 Task: Look for space in Gonabad, Iran from 24th August, 2023 to 10th September, 2023 for 8 adults in price range Rs.12000 to Rs.15000. Place can be entire place or shared room with 4 bedrooms having 8 beds and 4 bathrooms. Property type can be house, flat, guest house. Amenities needed are: wifi, TV, free parkinig on premises, gym, breakfast. Booking option can be shelf check-in. Required host language is English.
Action: Mouse moved to (566, 110)
Screenshot: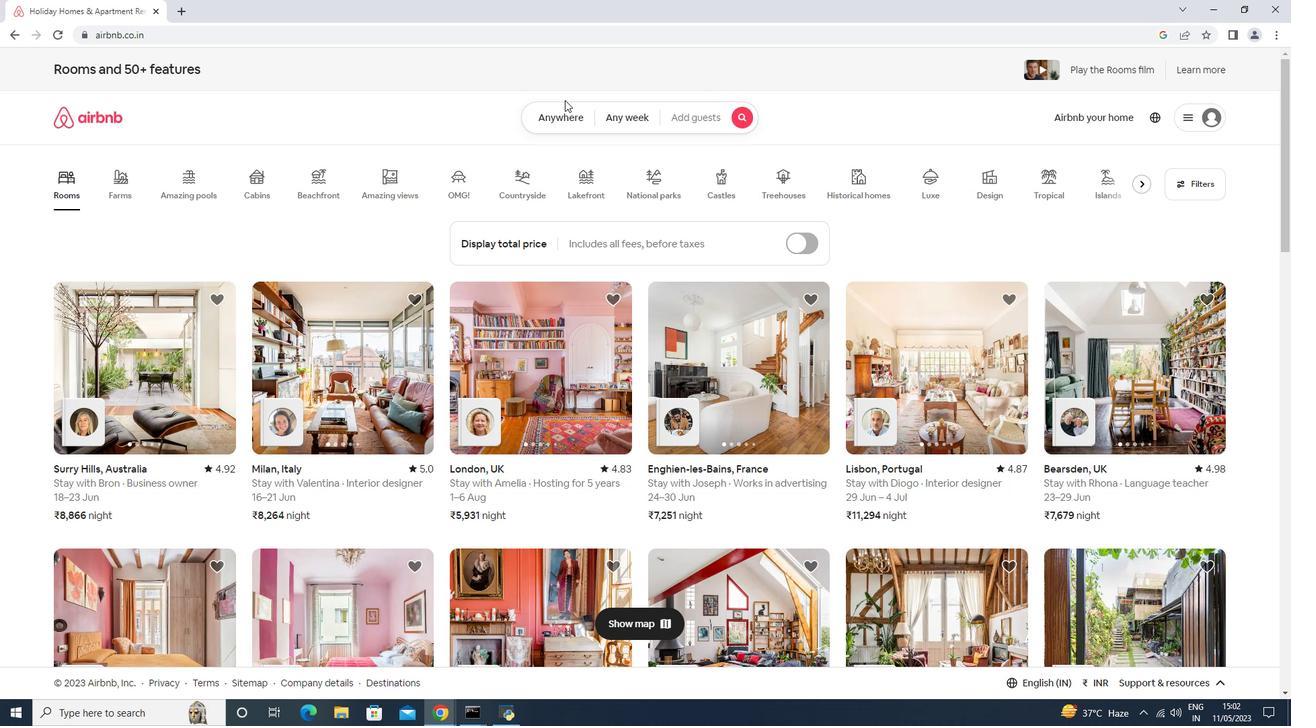 
Action: Mouse pressed left at (565, 105)
Screenshot: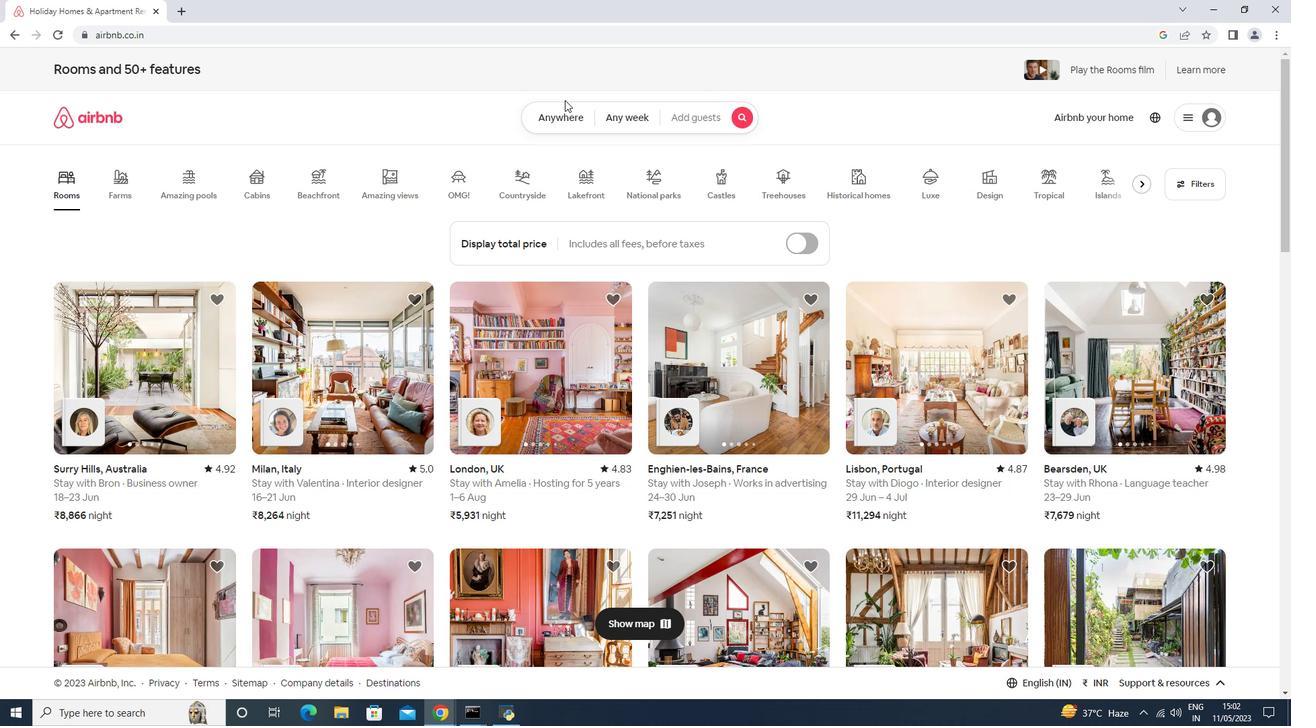 
Action: Mouse moved to (568, 117)
Screenshot: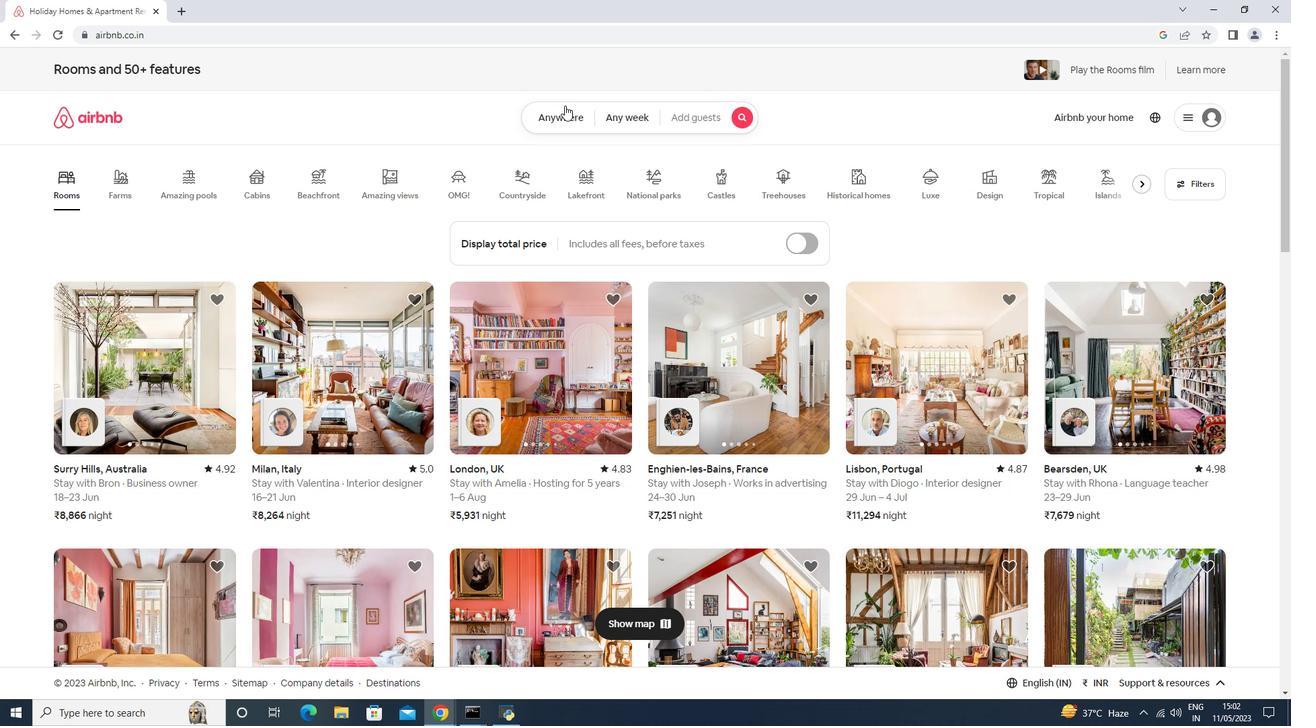 
Action: Mouse pressed left at (568, 117)
Screenshot: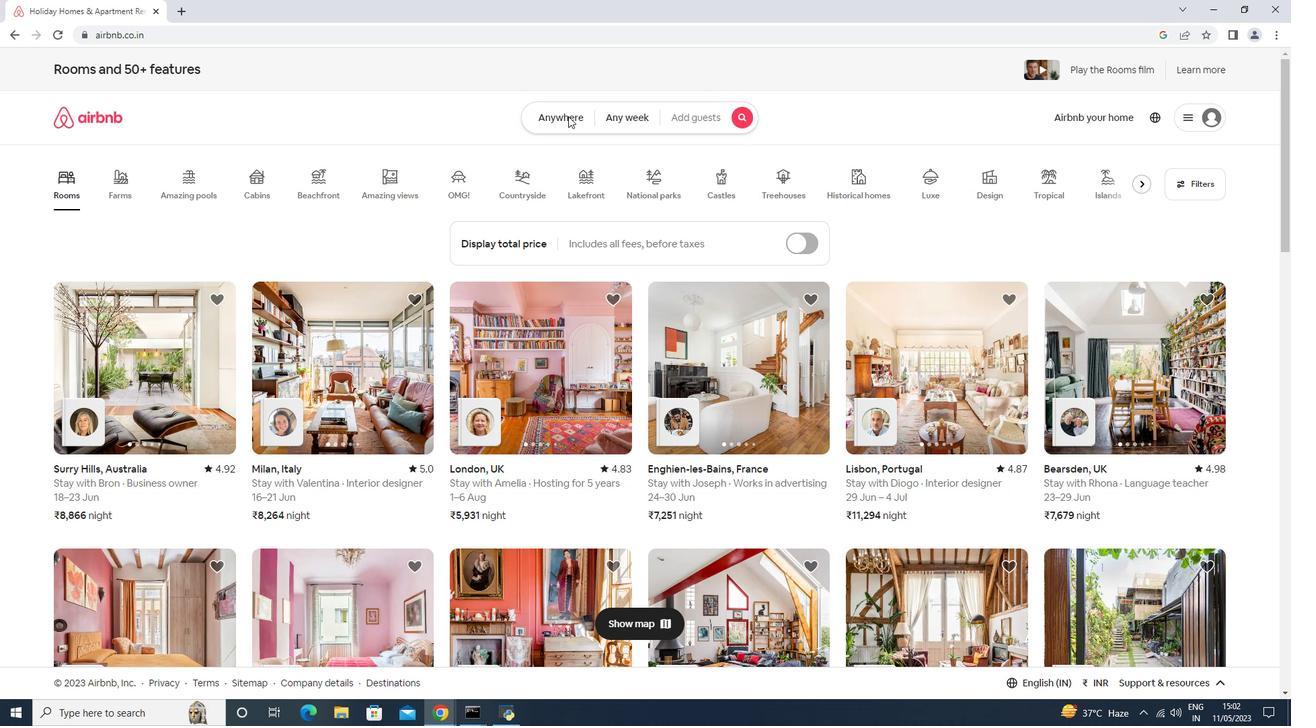 
Action: Mouse moved to (534, 117)
Screenshot: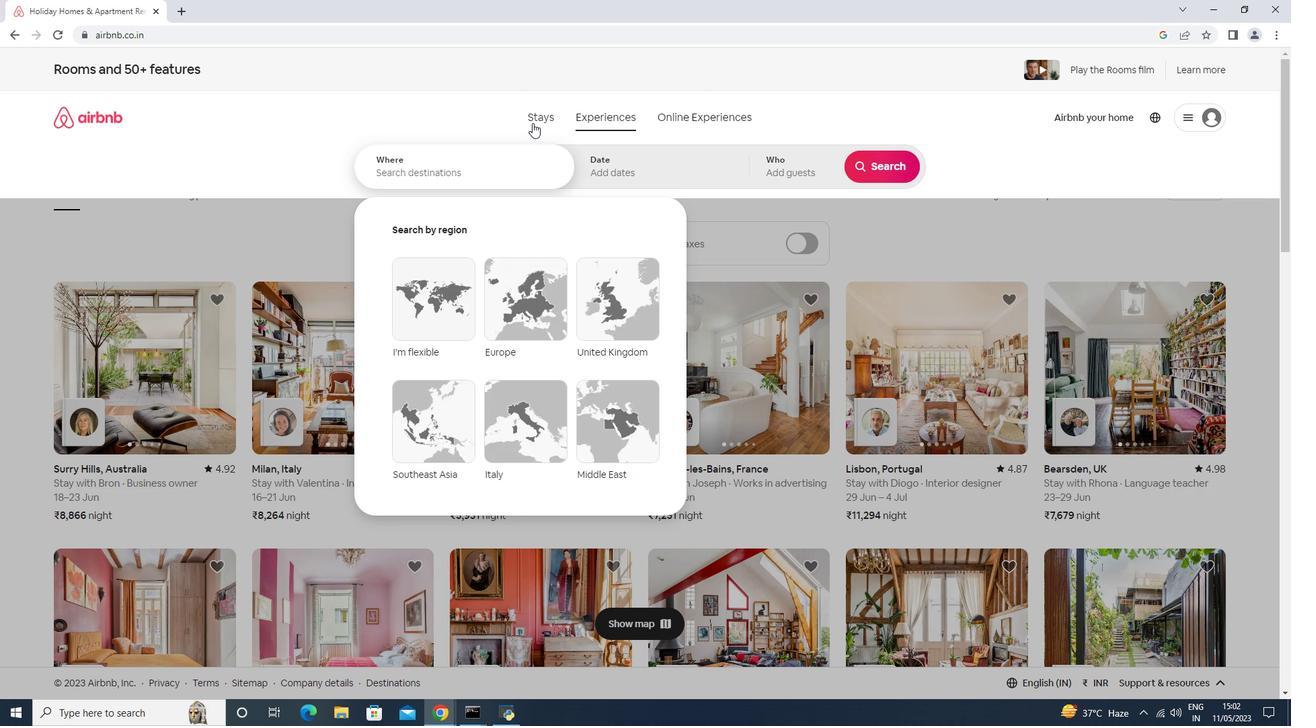 
Action: Mouse pressed left at (534, 117)
Screenshot: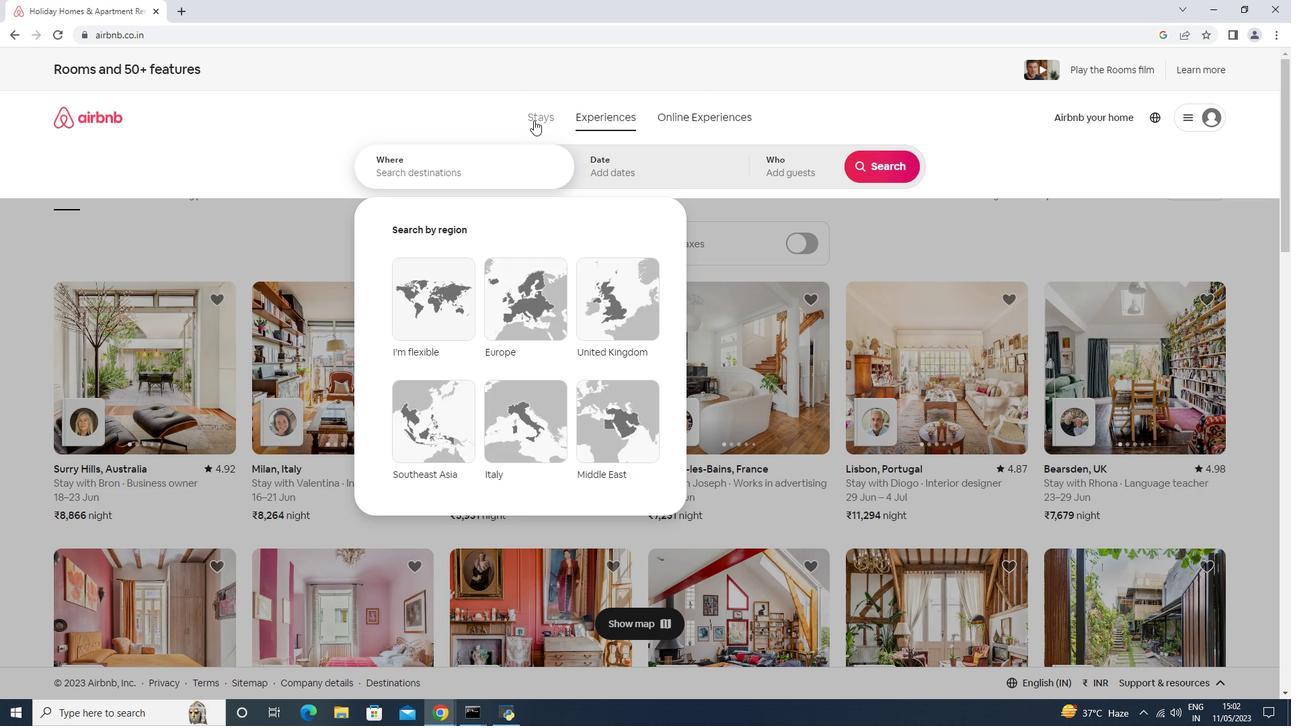 
Action: Mouse moved to (522, 173)
Screenshot: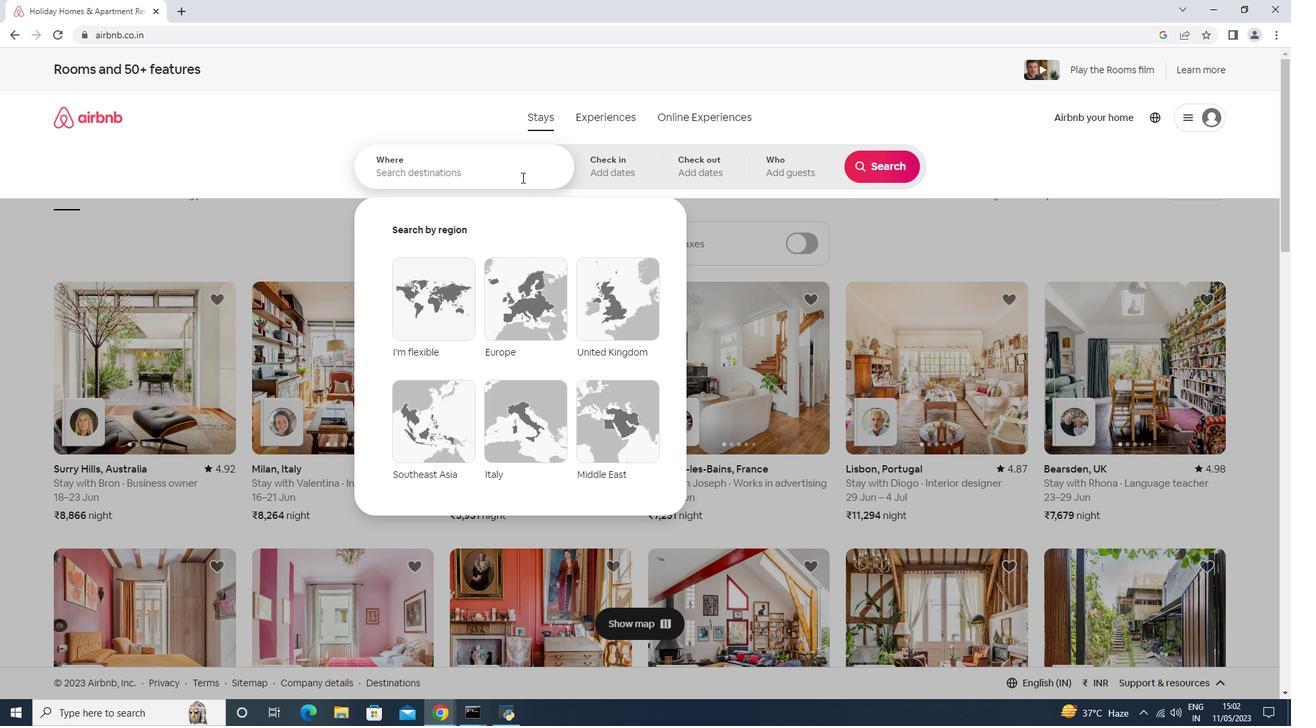
Action: Mouse pressed left at (522, 173)
Screenshot: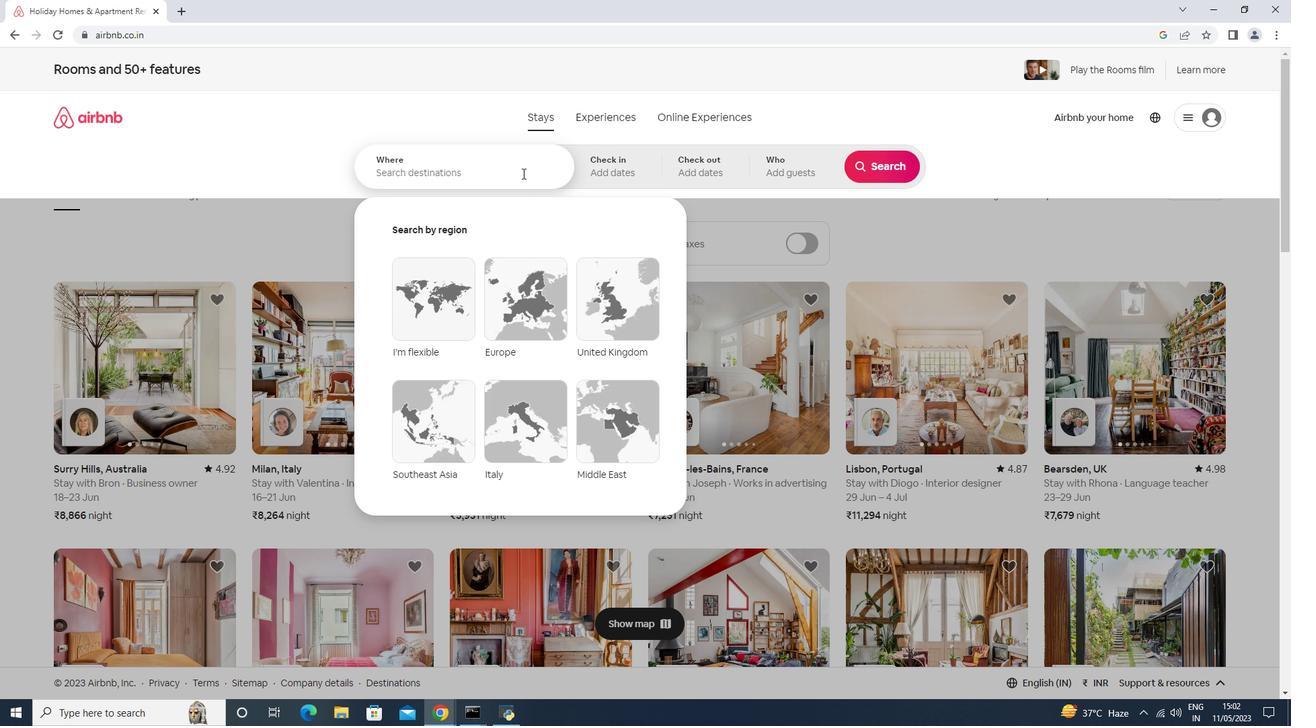 
Action: Mouse moved to (674, 216)
Screenshot: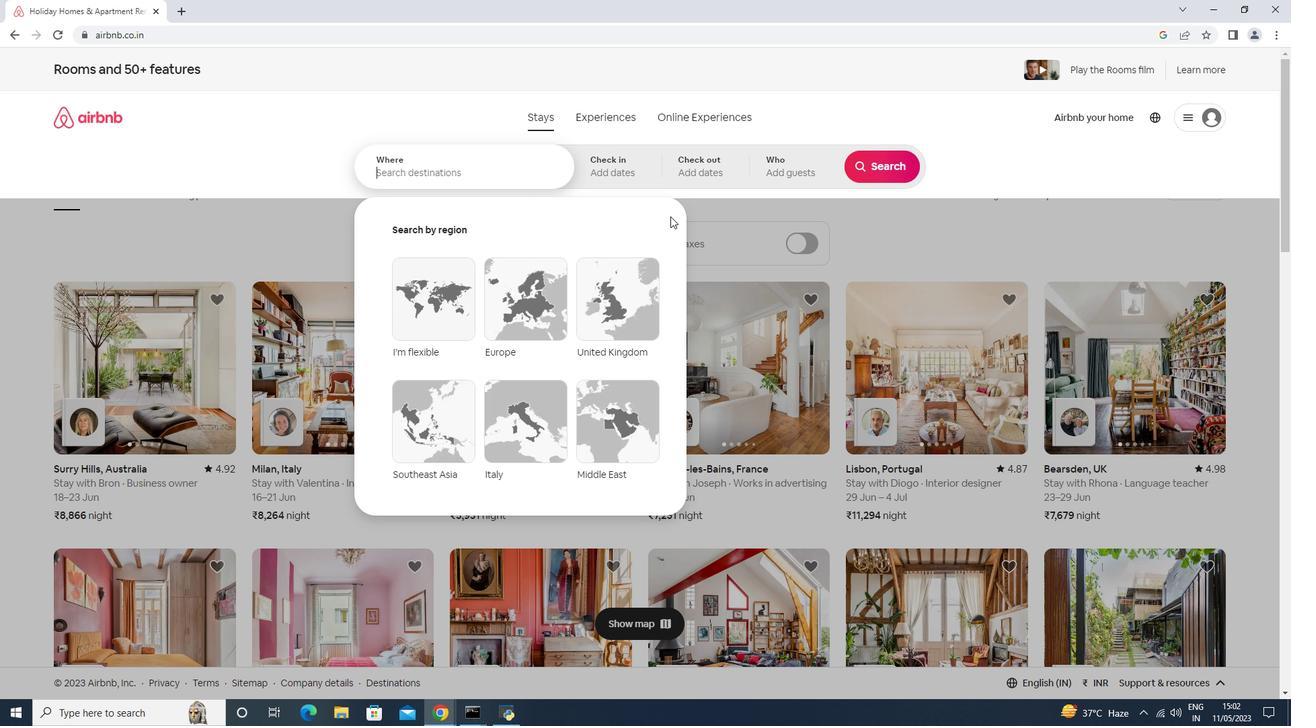 
Action: Key pressed <Key.shift><Key.shift>Gonabad,<Key.shift>Iran
Screenshot: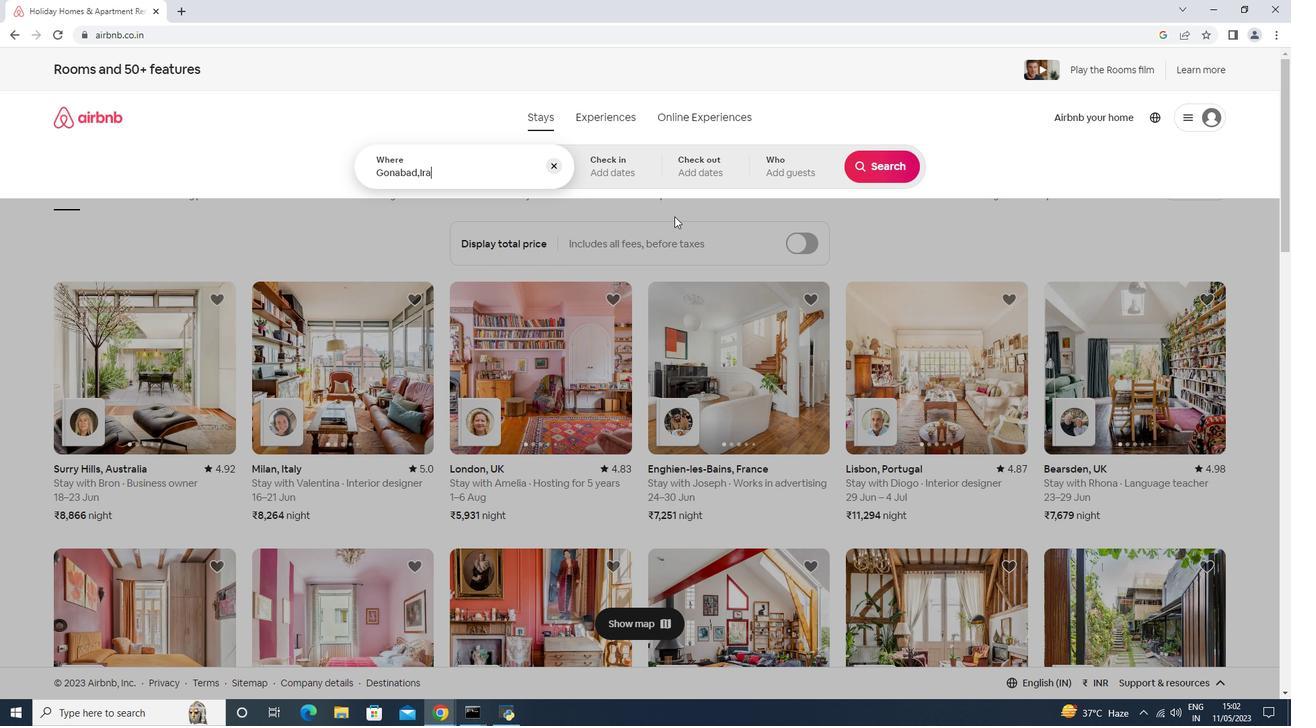 
Action: Mouse moved to (656, 178)
Screenshot: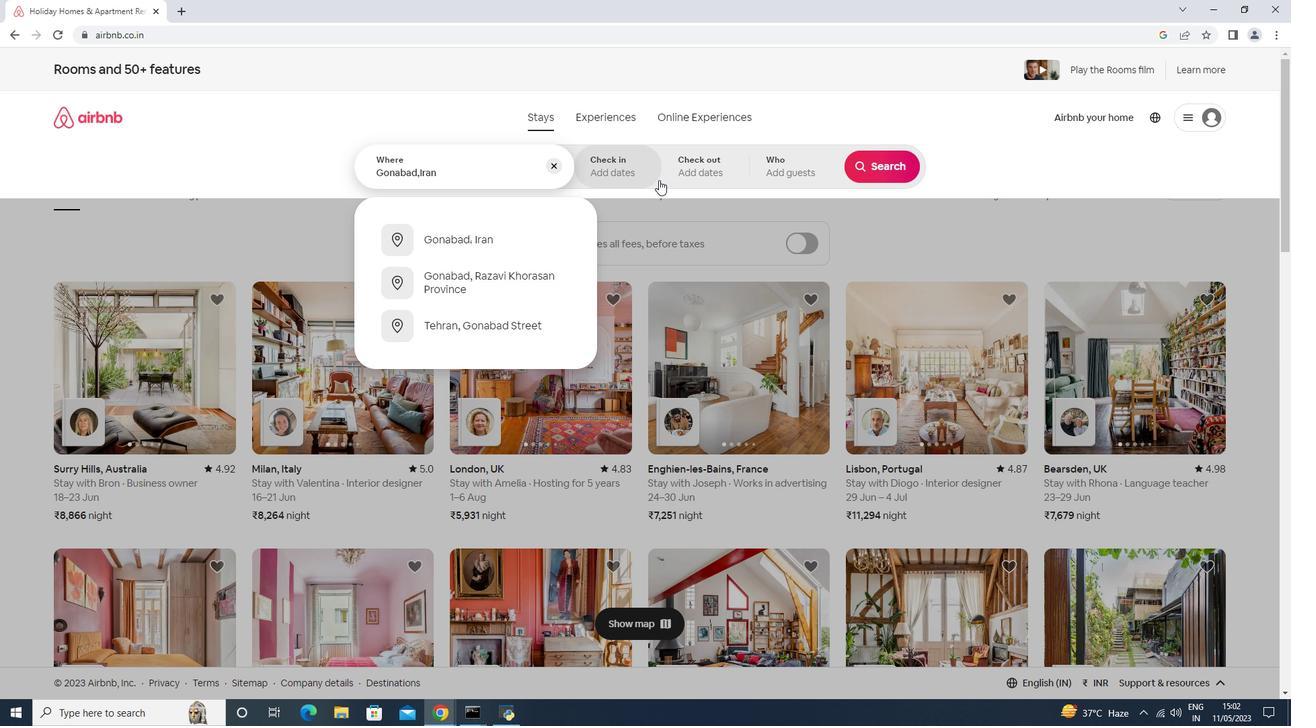 
Action: Mouse pressed left at (656, 178)
Screenshot: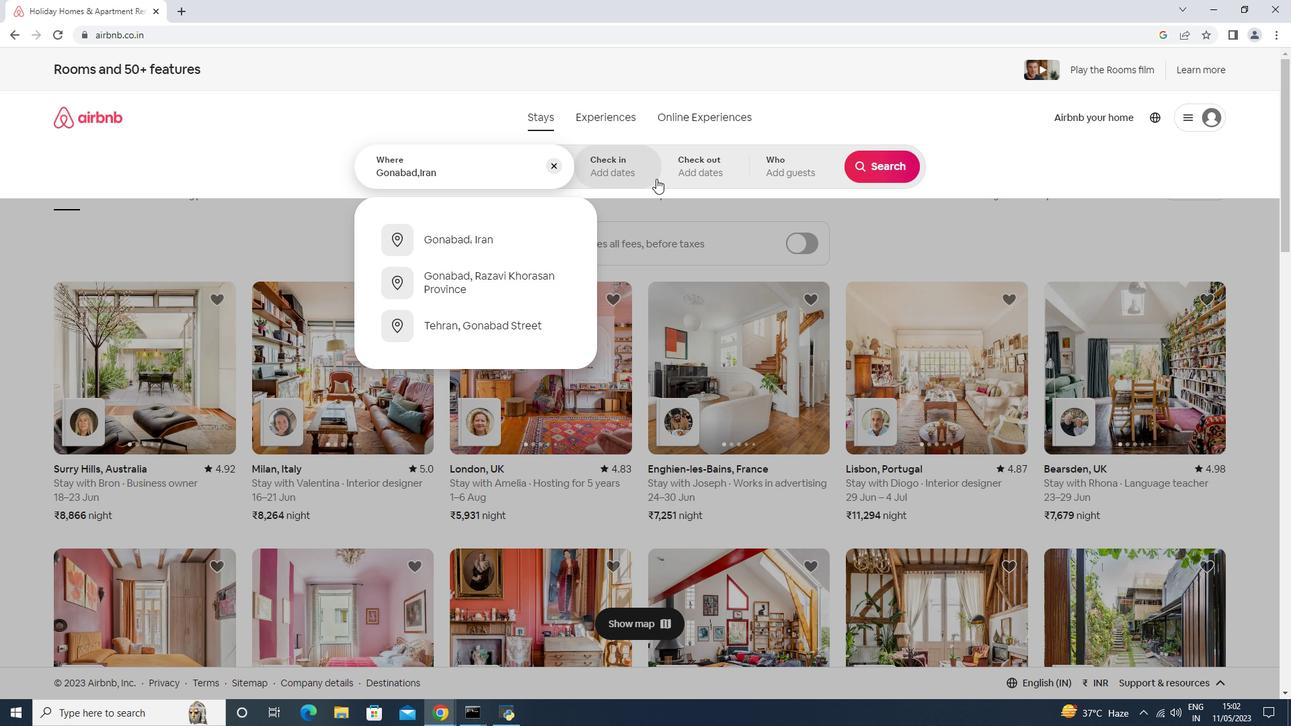 
Action: Mouse moved to (883, 275)
Screenshot: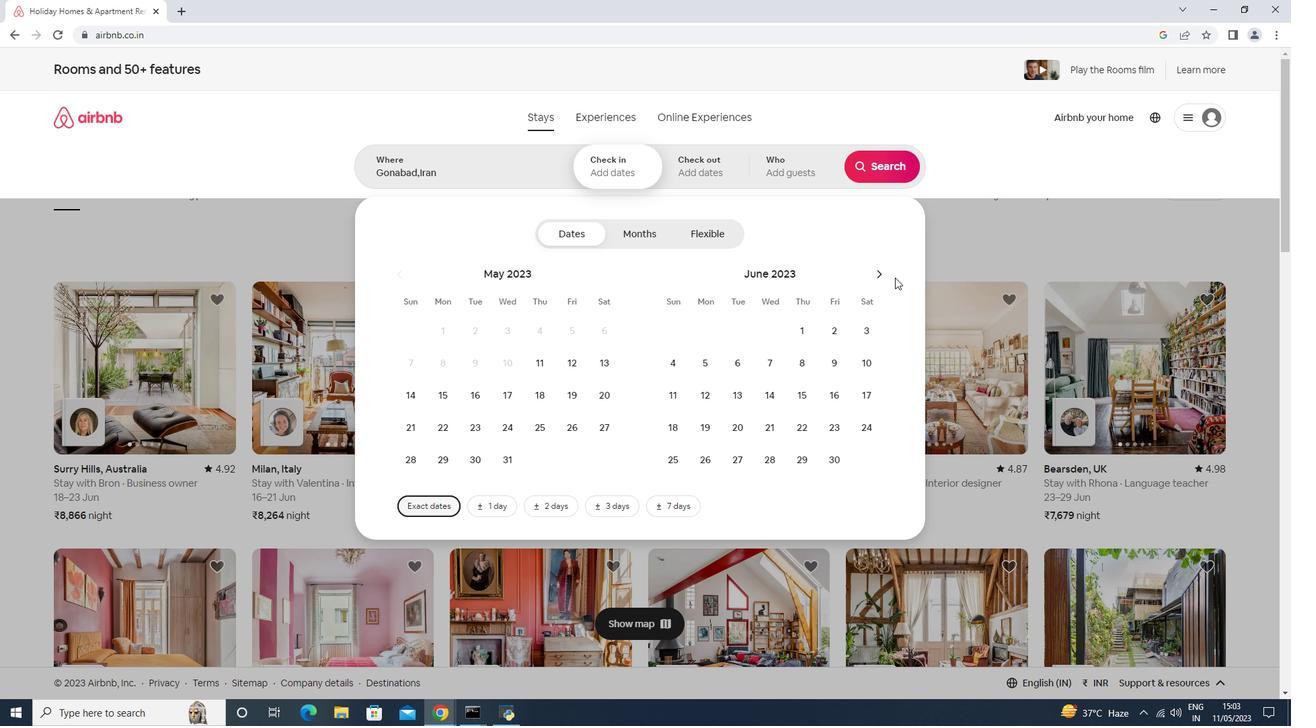 
Action: Mouse pressed left at (883, 275)
Screenshot: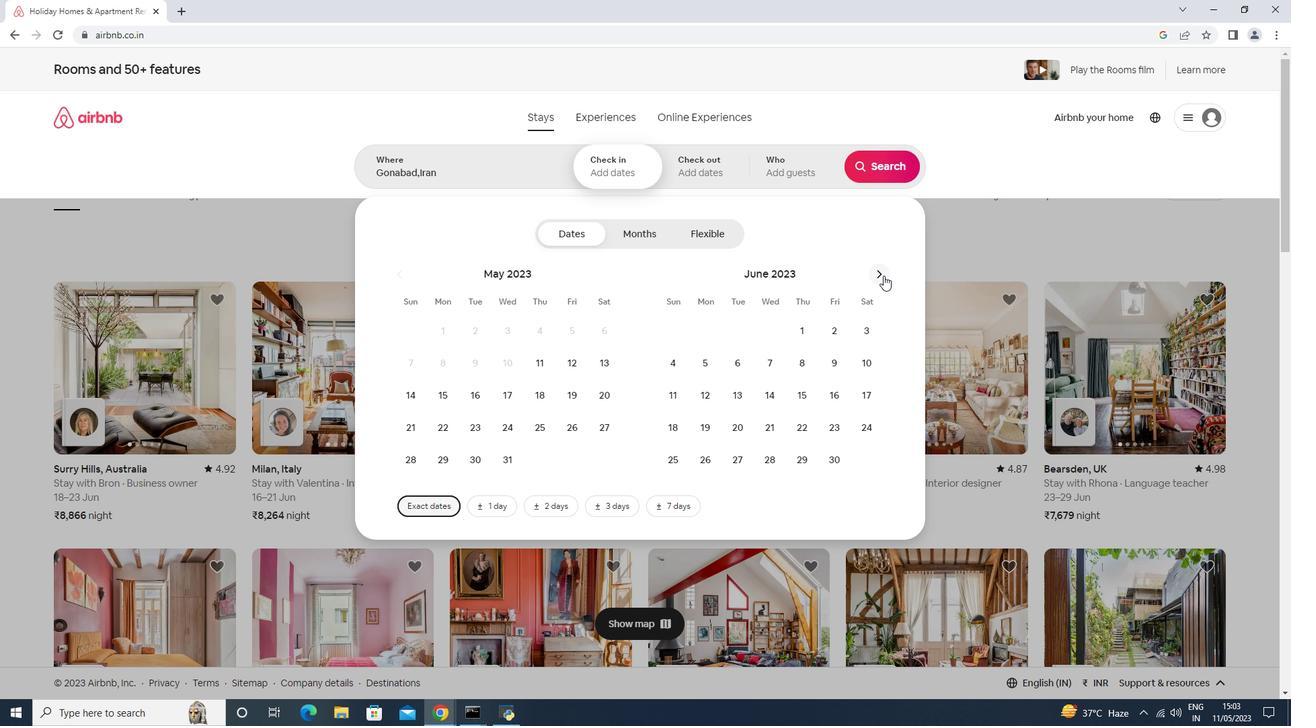 
Action: Mouse pressed left at (883, 275)
Screenshot: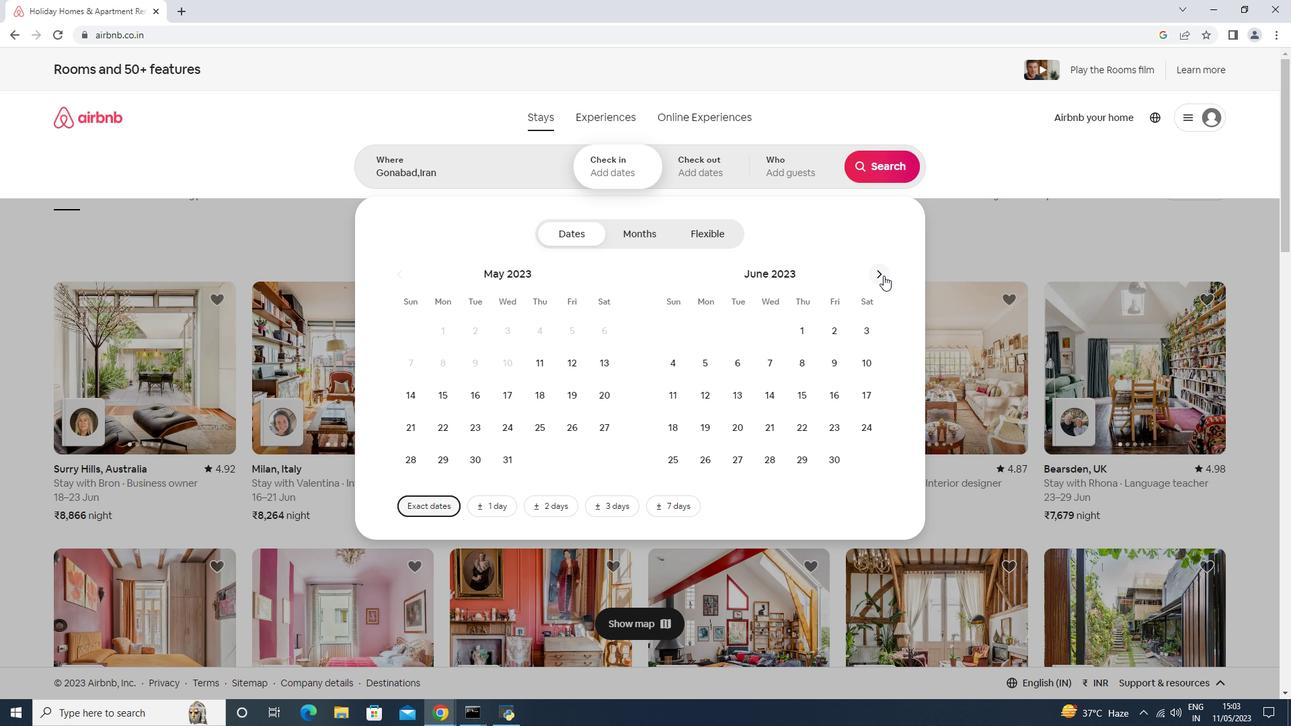 
Action: Mouse pressed left at (883, 275)
Screenshot: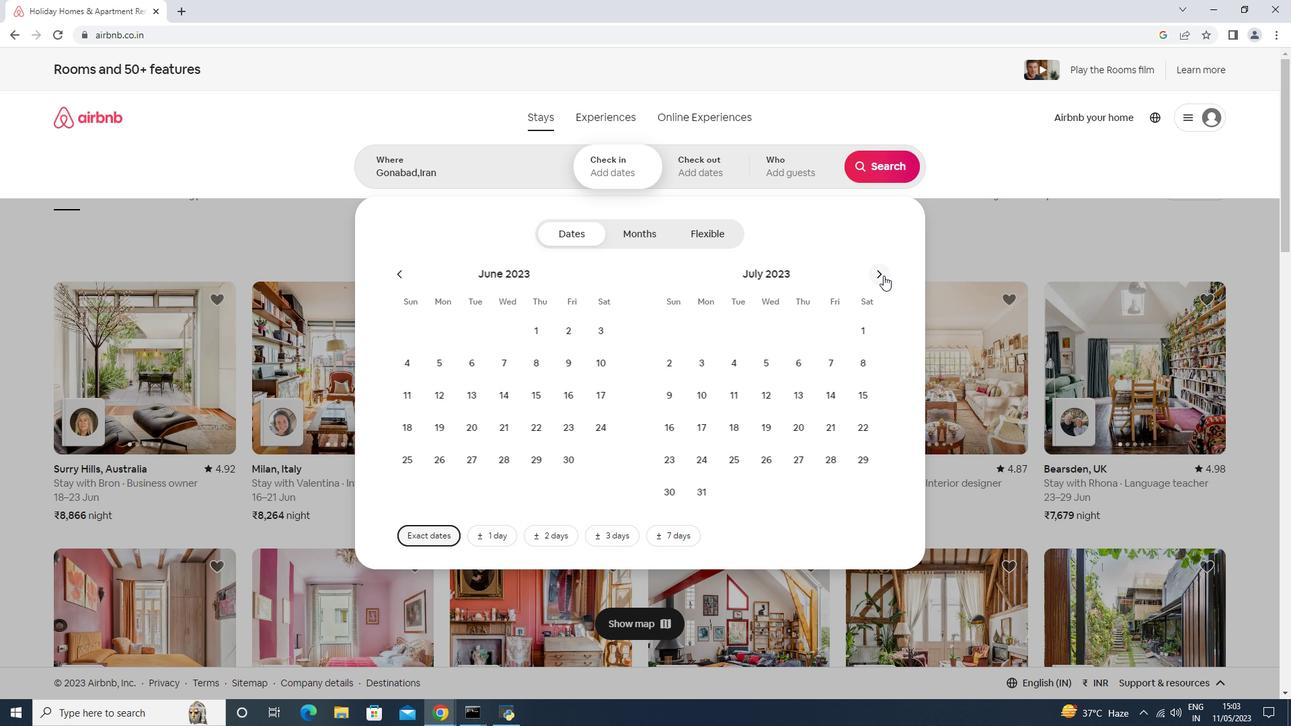 
Action: Mouse moved to (542, 427)
Screenshot: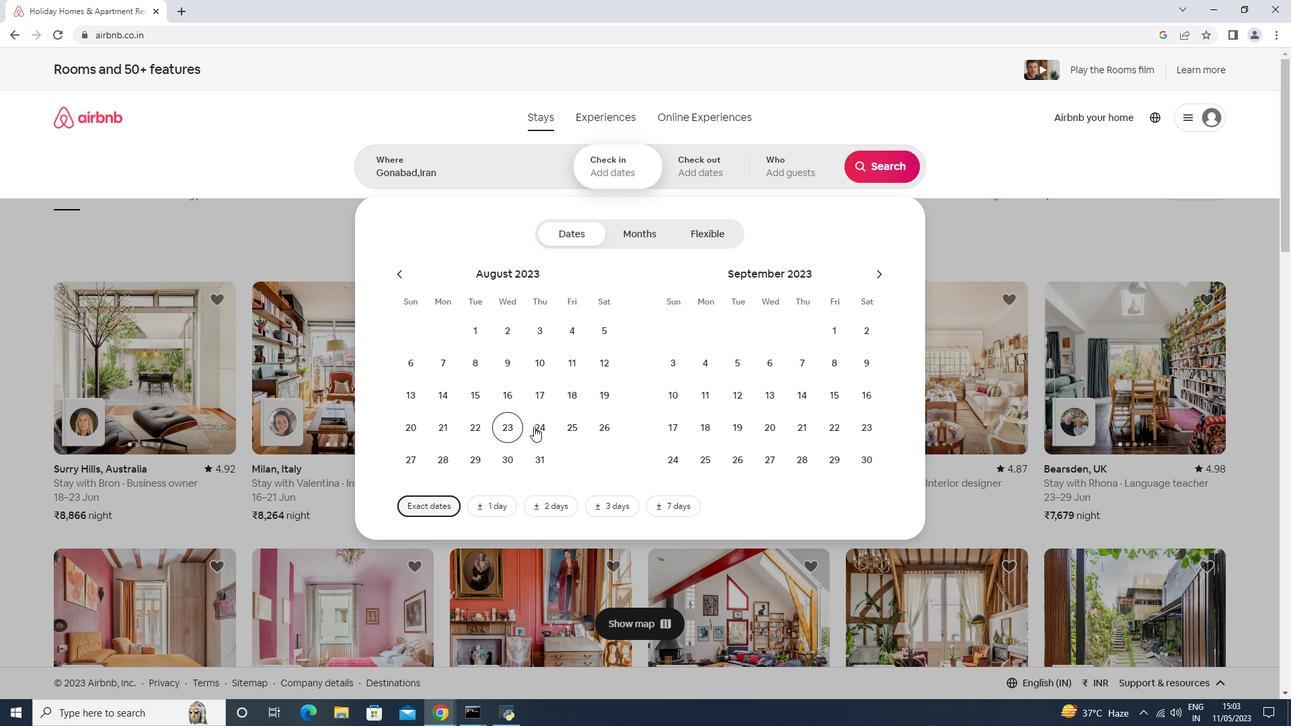 
Action: Mouse pressed left at (542, 427)
Screenshot: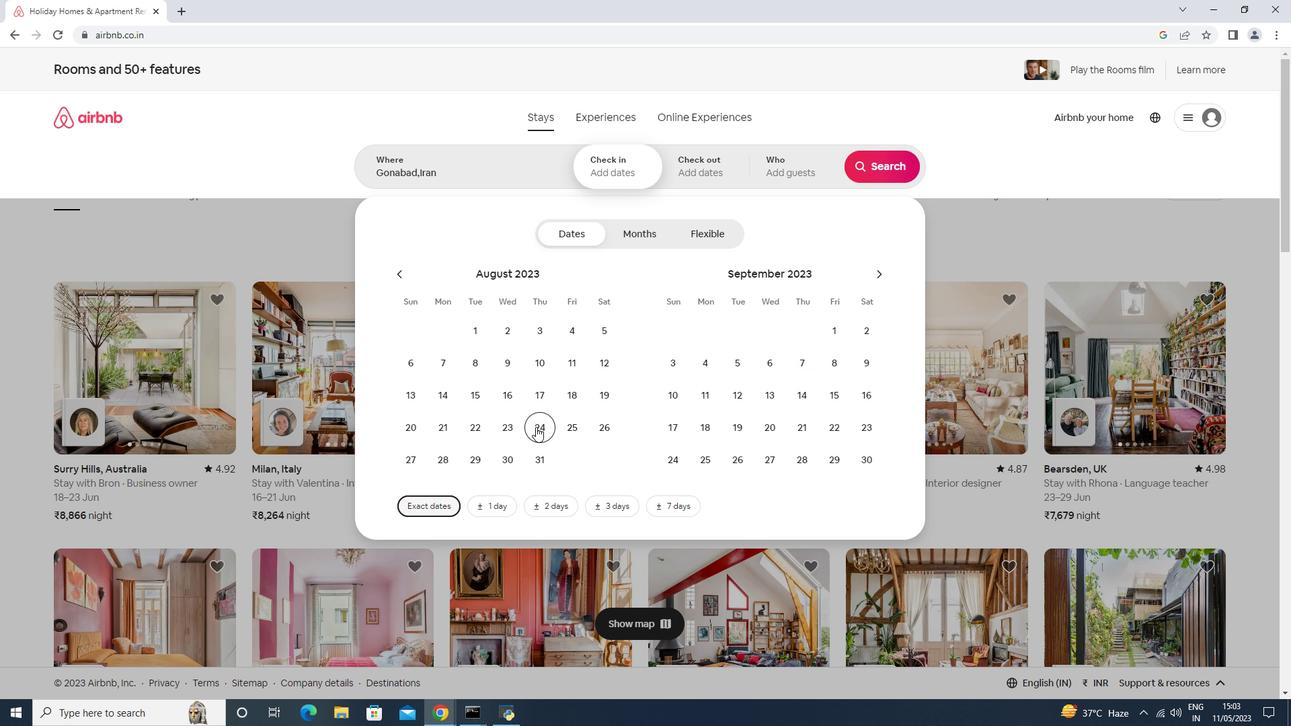 
Action: Mouse moved to (663, 400)
Screenshot: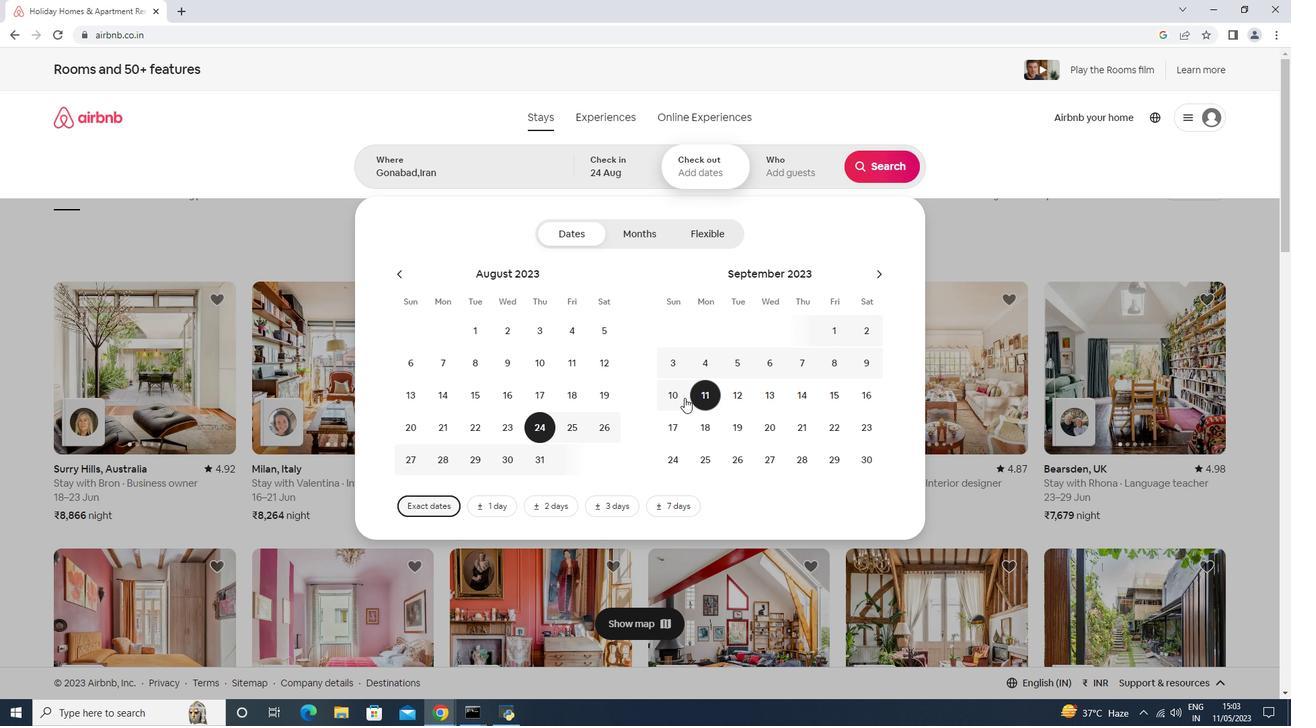 
Action: Mouse pressed left at (663, 400)
Screenshot: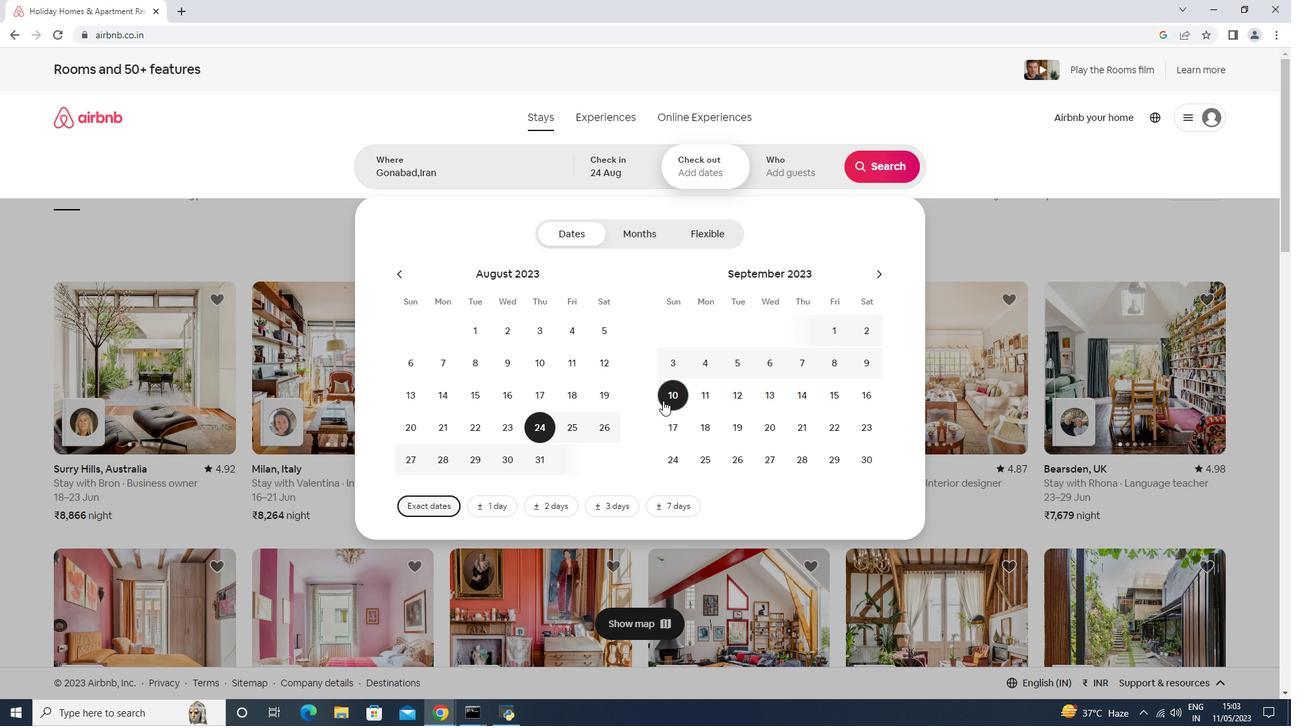 
Action: Mouse moved to (787, 178)
Screenshot: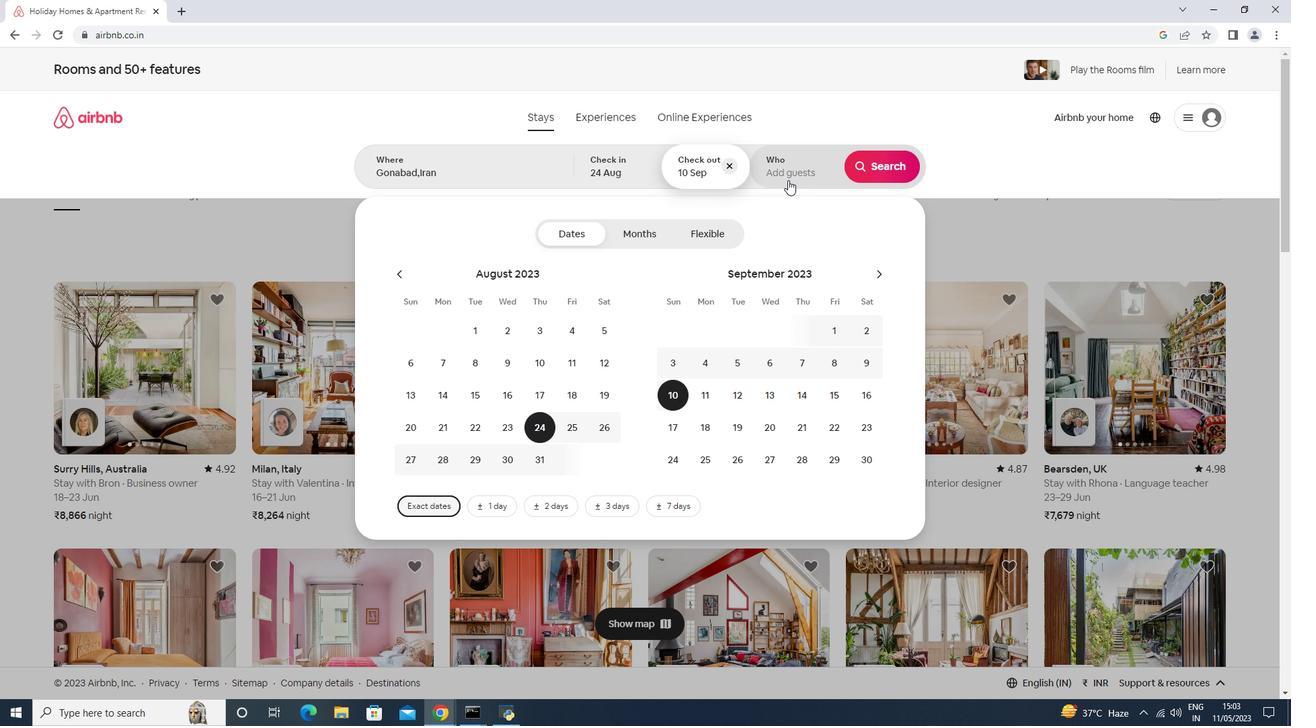 
Action: Mouse pressed left at (787, 178)
Screenshot: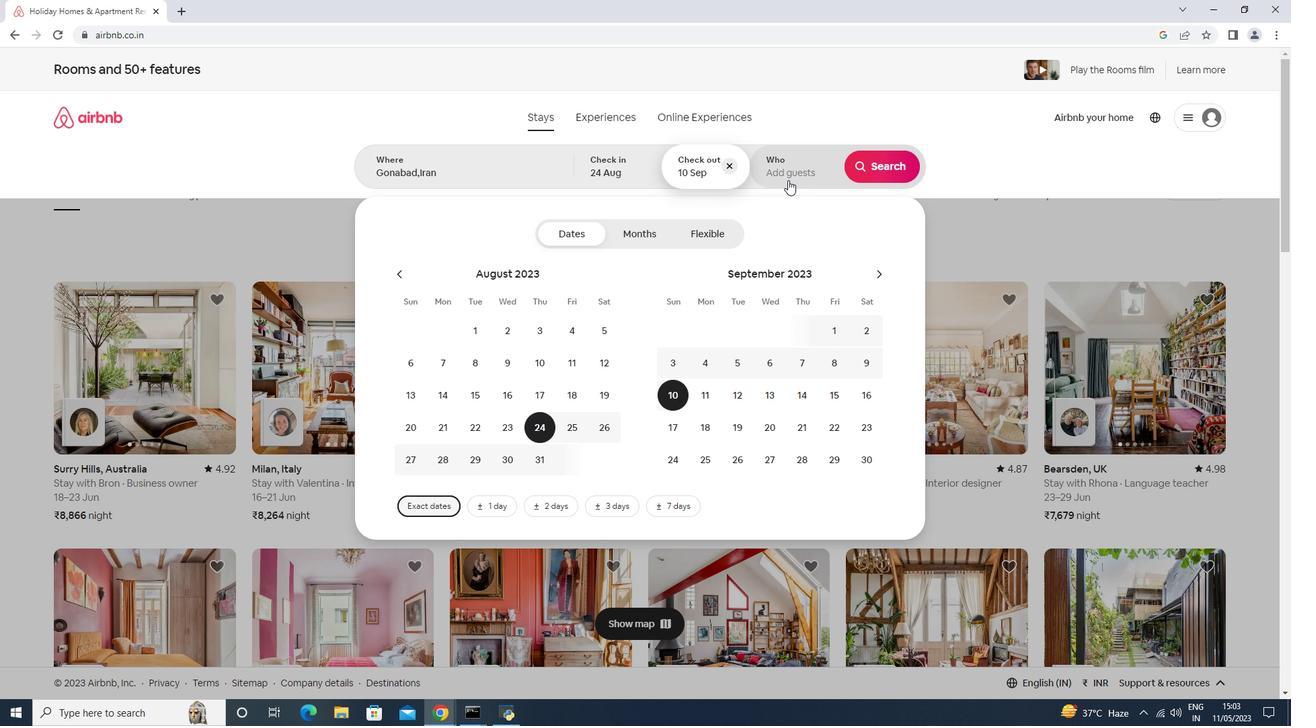 
Action: Mouse moved to (883, 241)
Screenshot: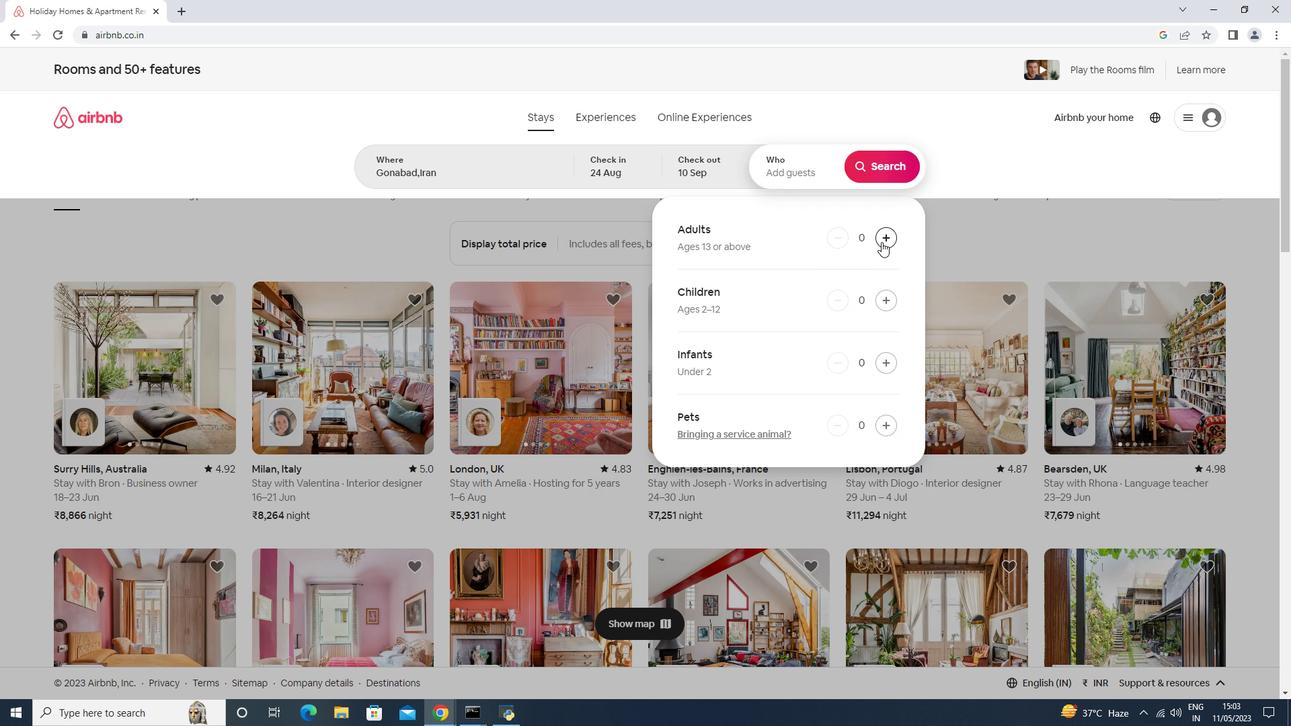 
Action: Mouse pressed left at (883, 241)
Screenshot: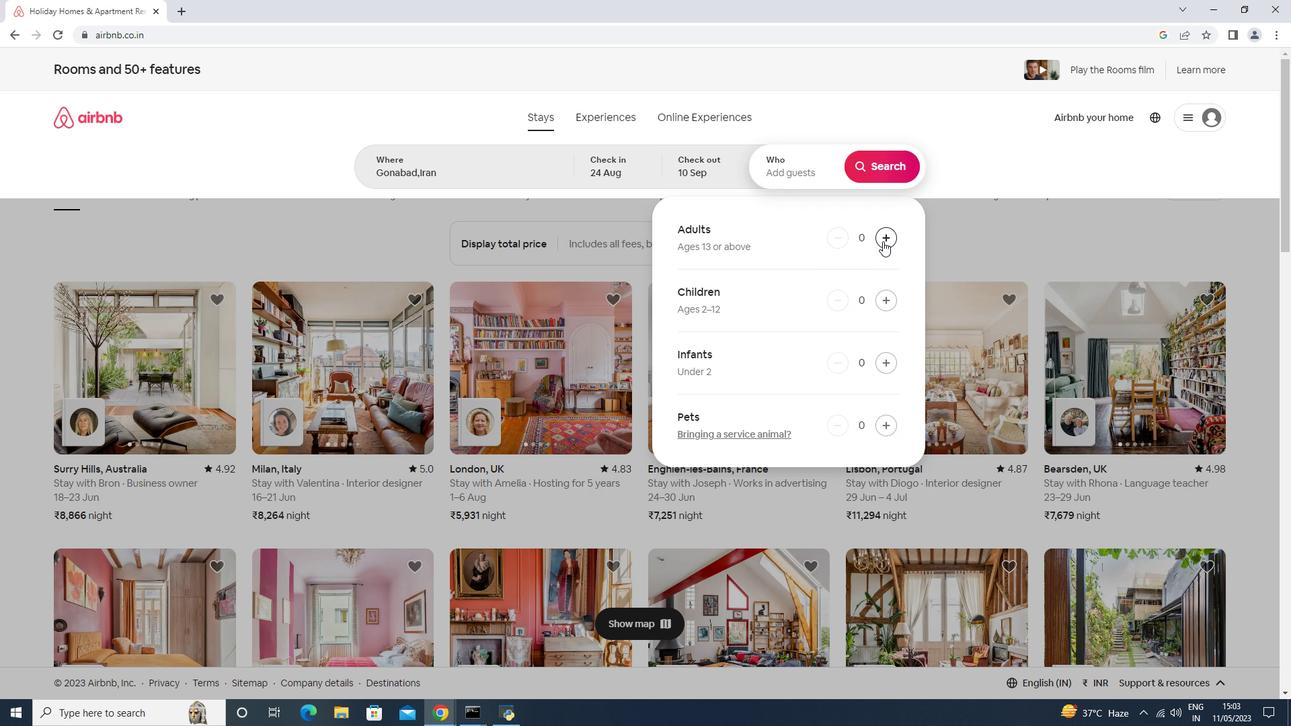 
Action: Mouse moved to (883, 240)
Screenshot: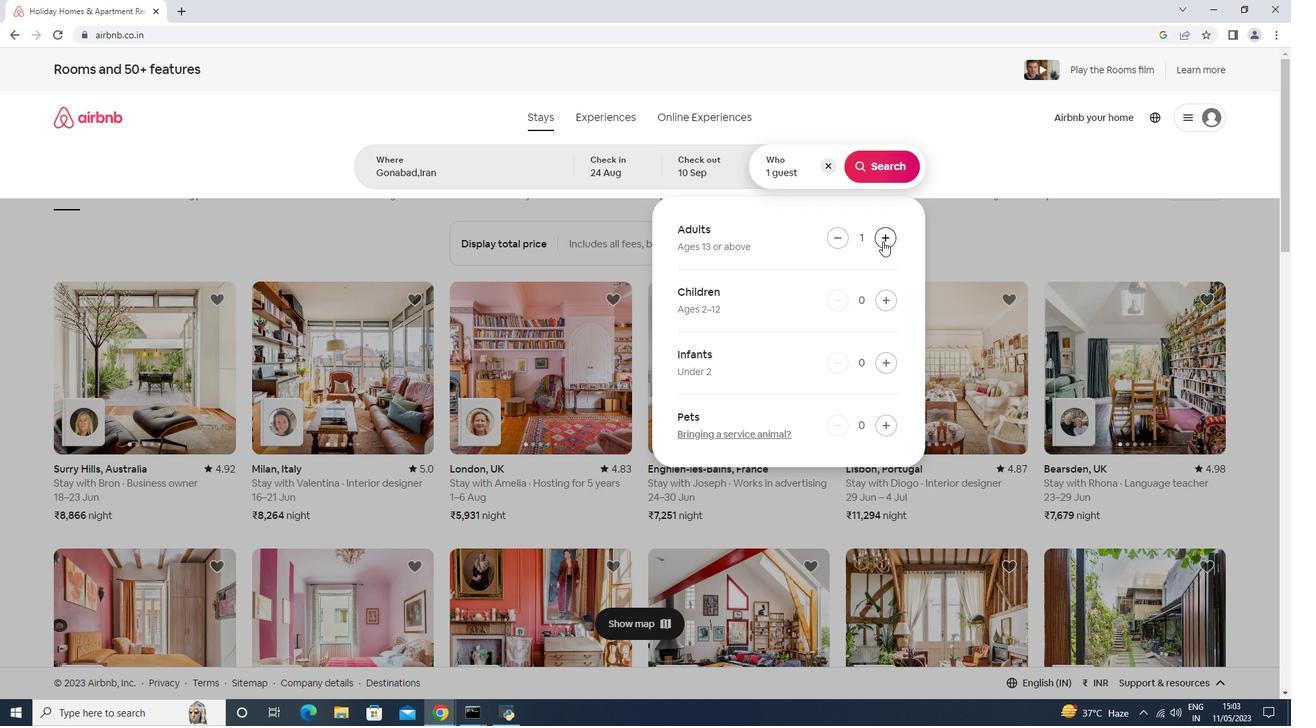 
Action: Mouse pressed left at (883, 240)
Screenshot: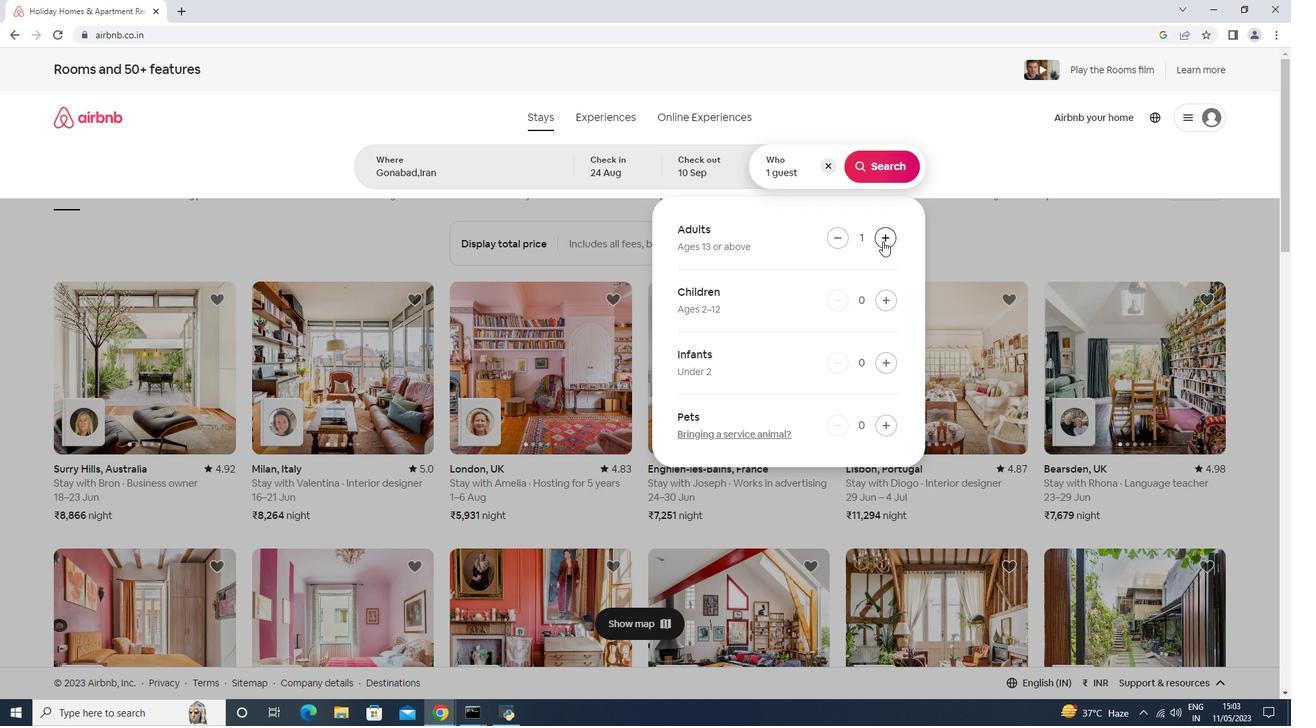 
Action: Mouse pressed left at (883, 240)
Screenshot: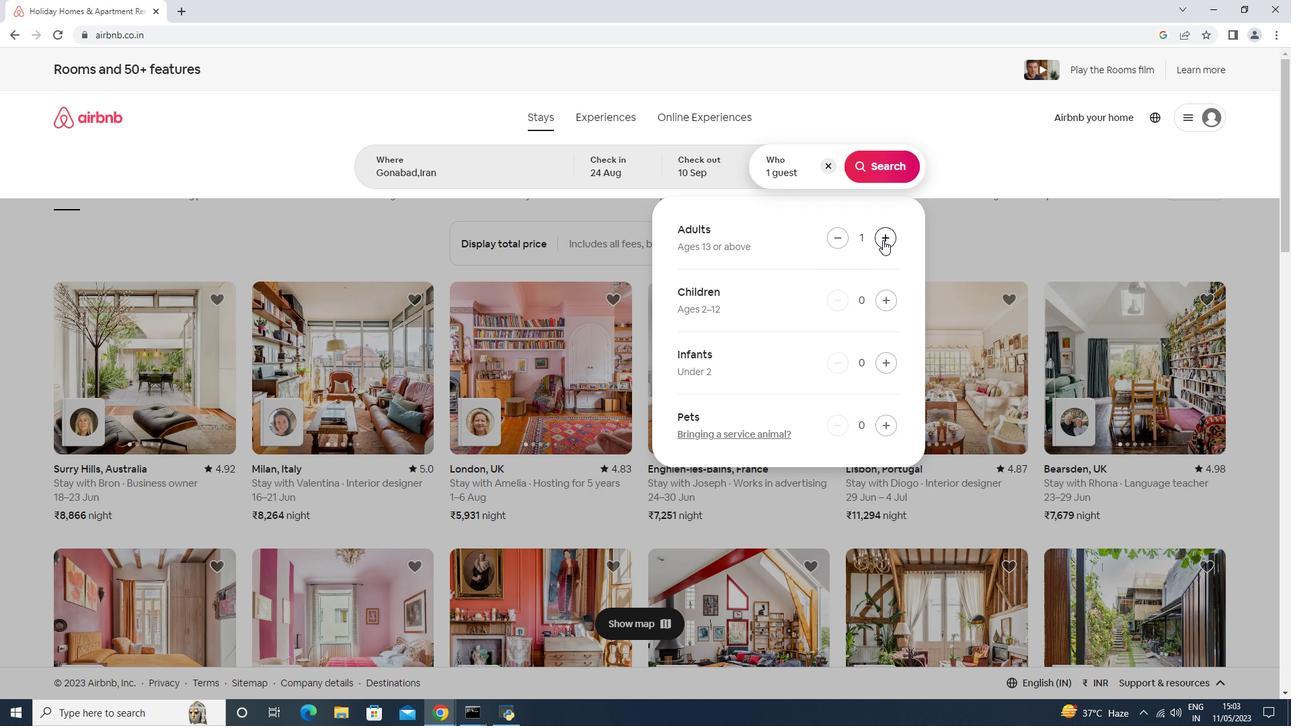 
Action: Mouse moved to (882, 240)
Screenshot: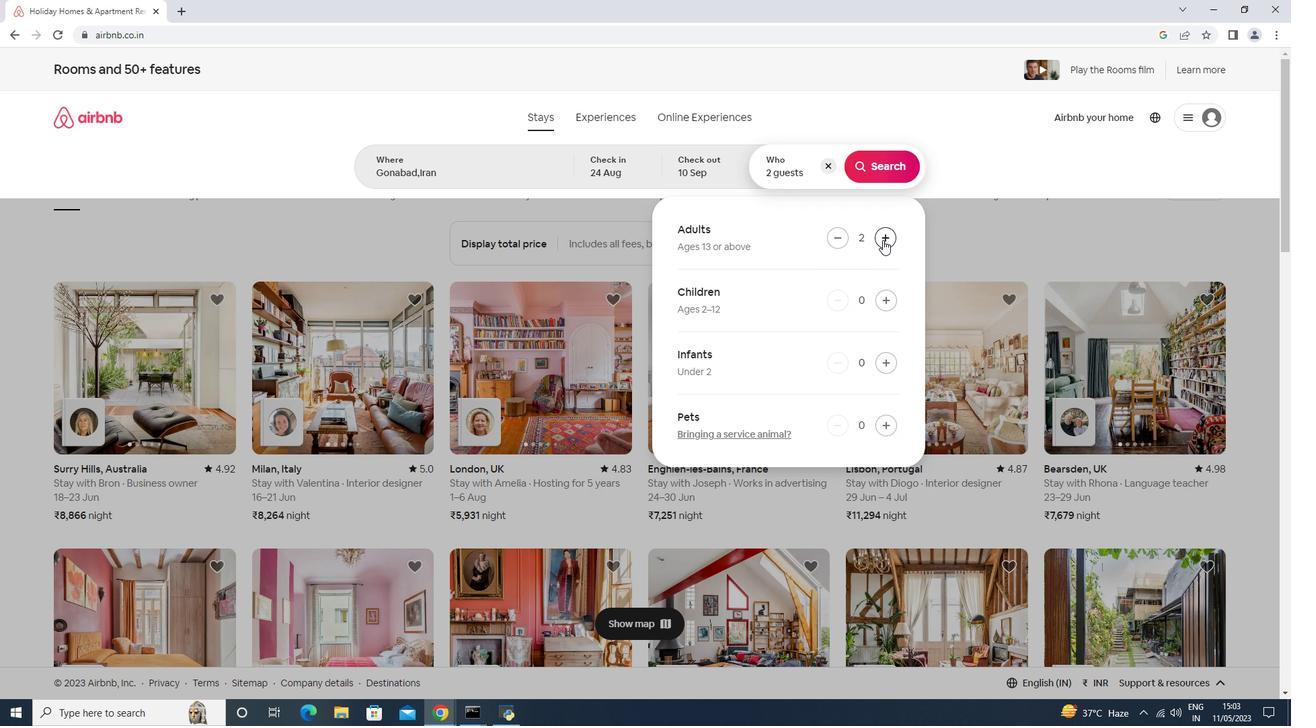 
Action: Mouse pressed left at (882, 240)
Screenshot: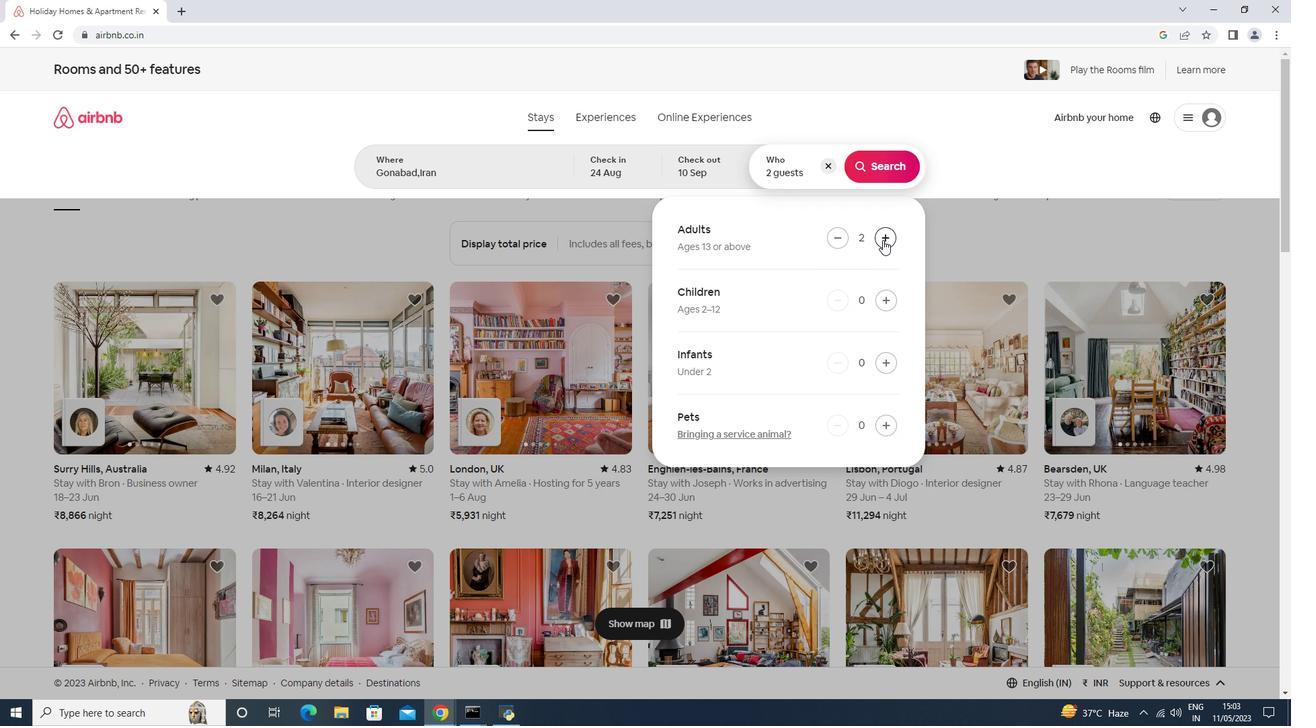 
Action: Mouse pressed left at (882, 240)
Screenshot: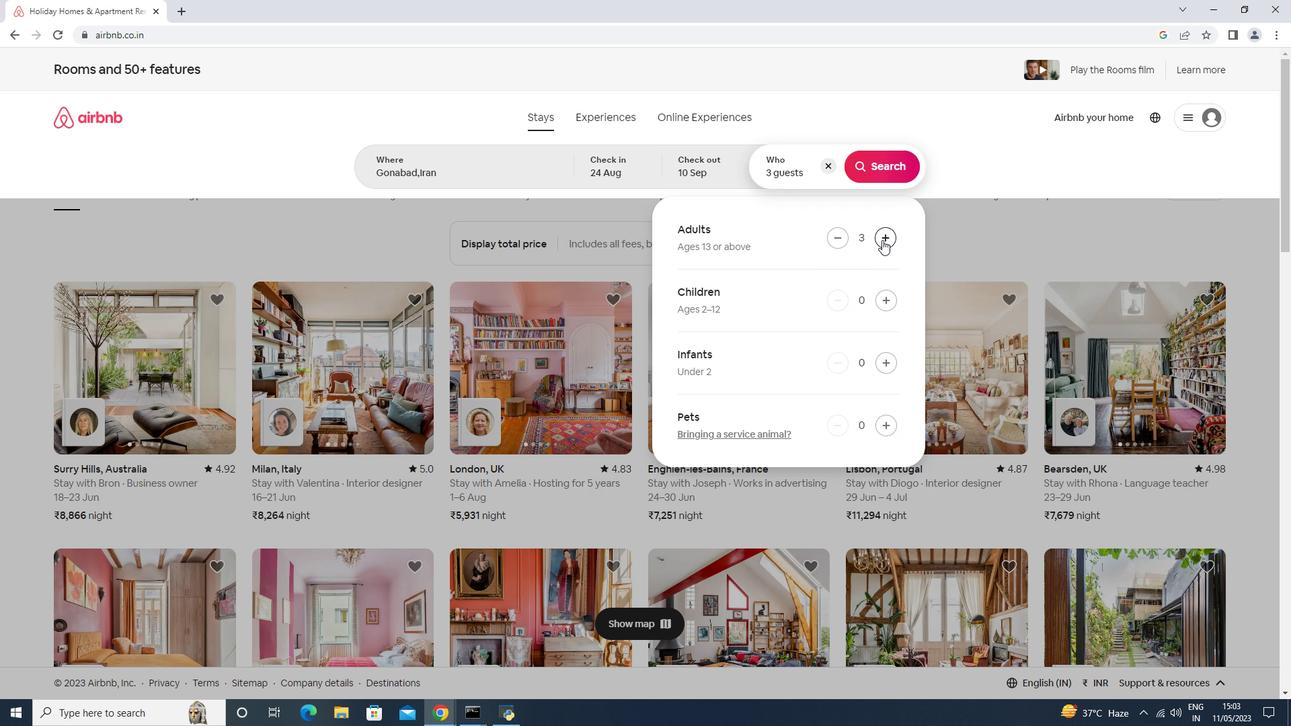 
Action: Mouse pressed left at (882, 240)
Screenshot: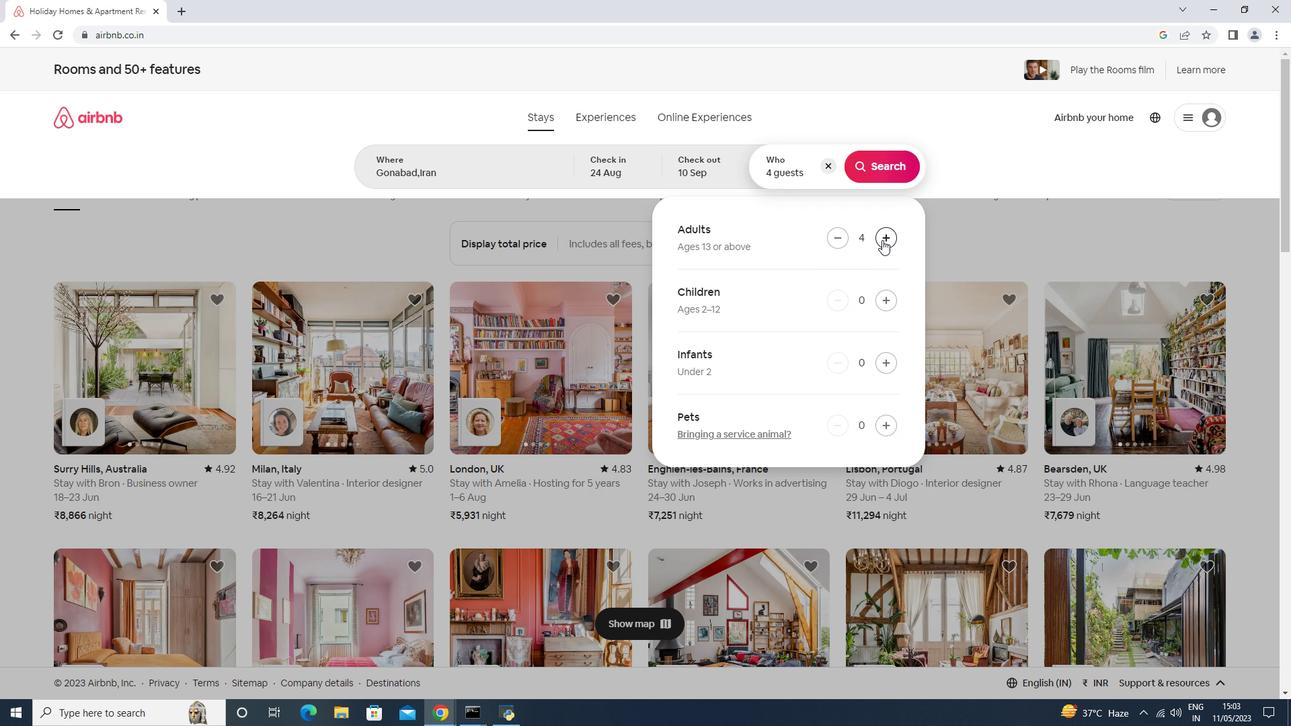 
Action: Mouse pressed left at (882, 240)
Screenshot: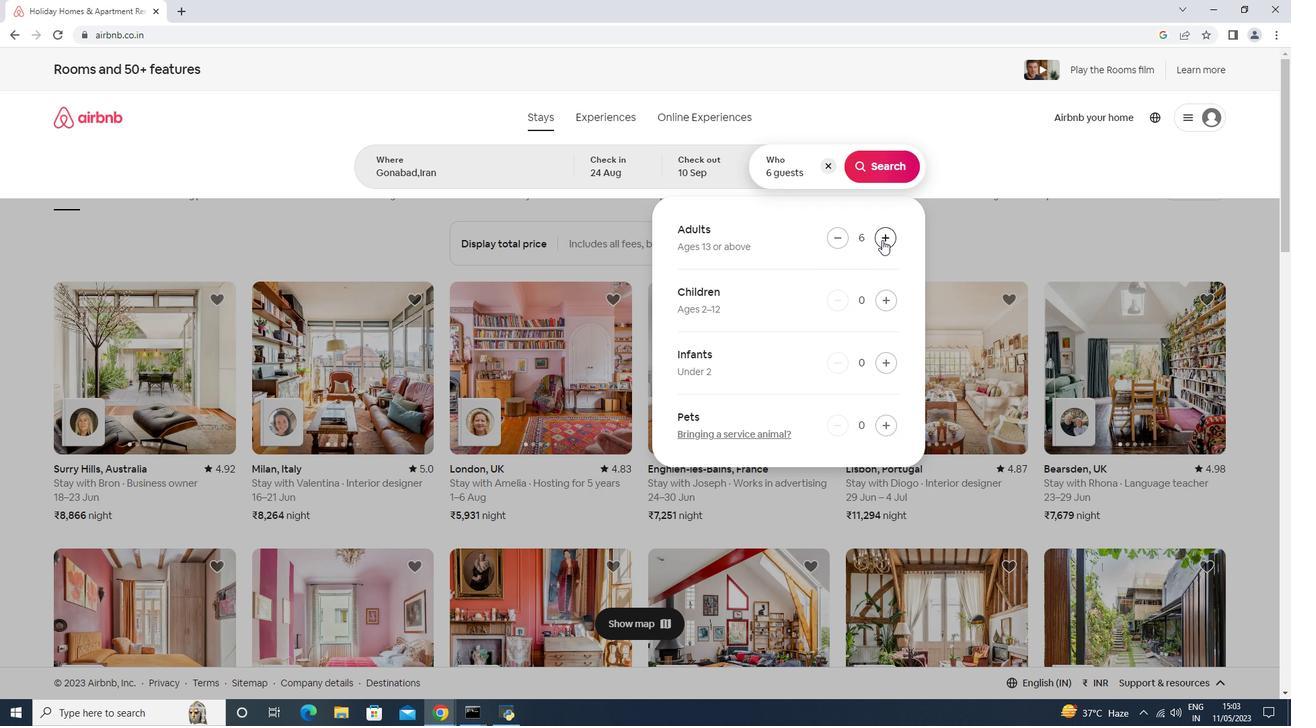 
Action: Mouse moved to (879, 243)
Screenshot: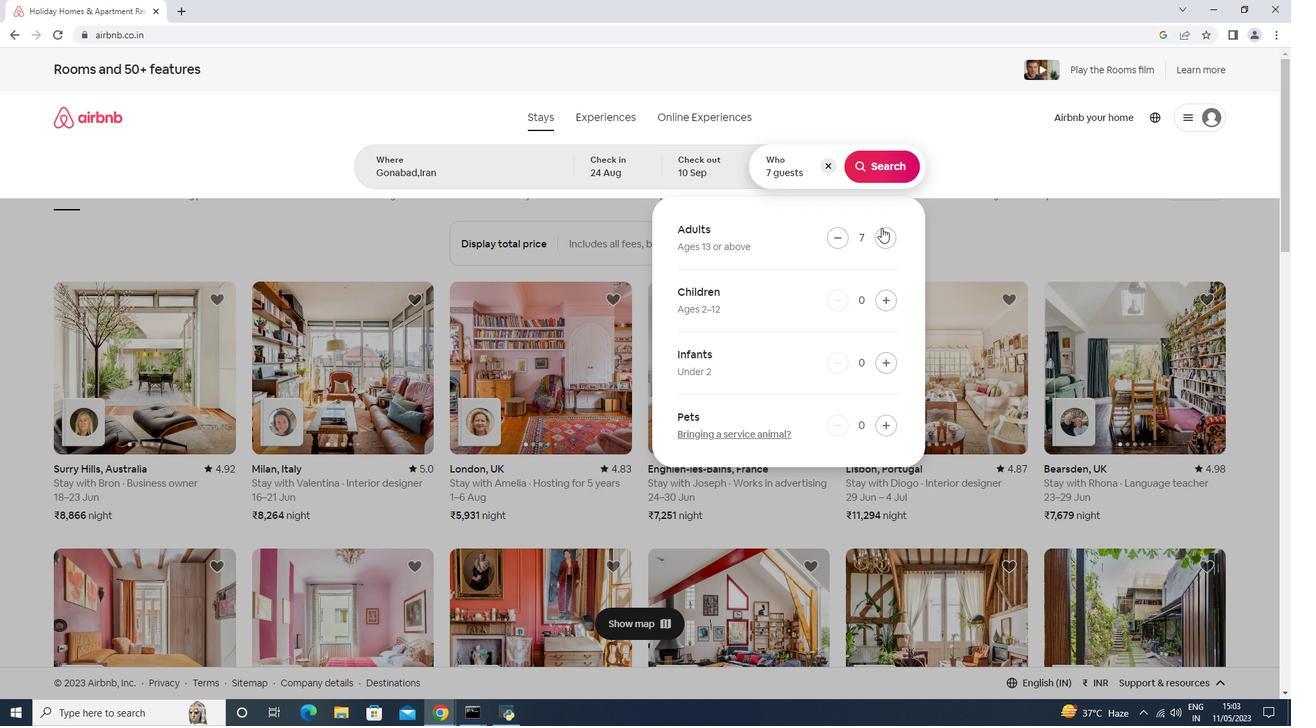 
Action: Mouse pressed left at (879, 243)
Screenshot: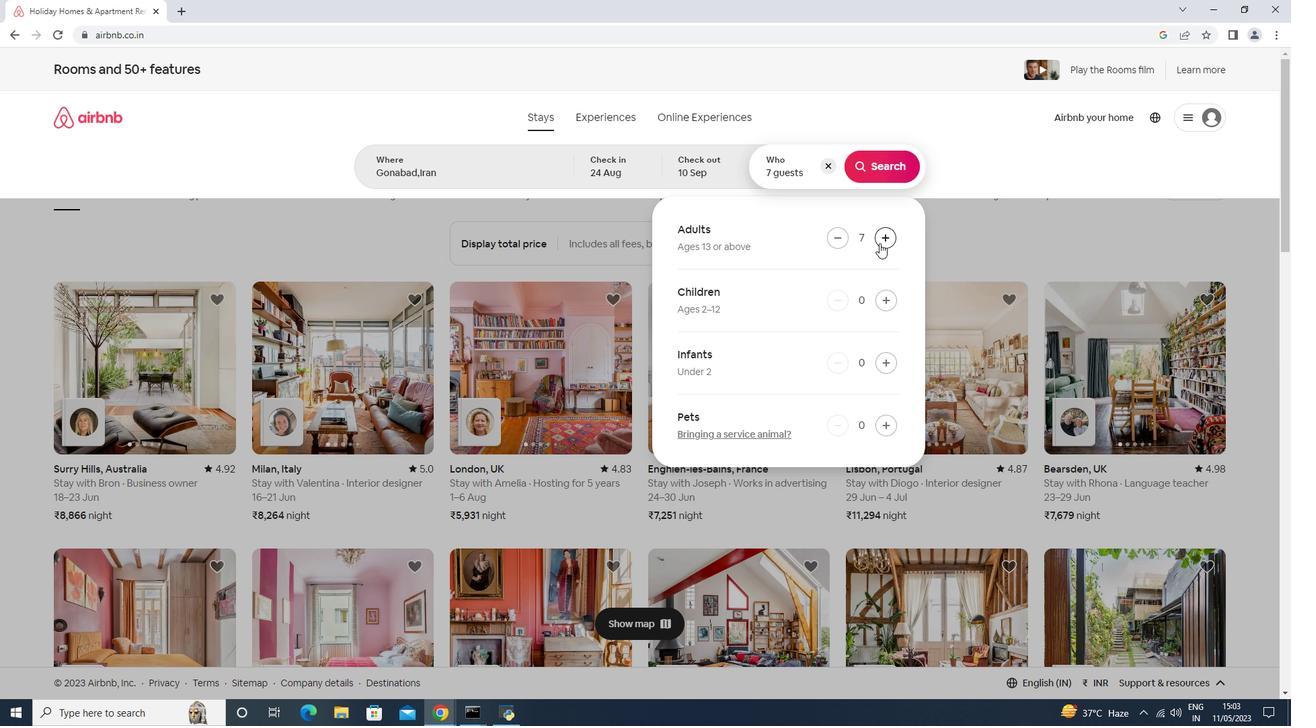 
Action: Mouse moved to (890, 170)
Screenshot: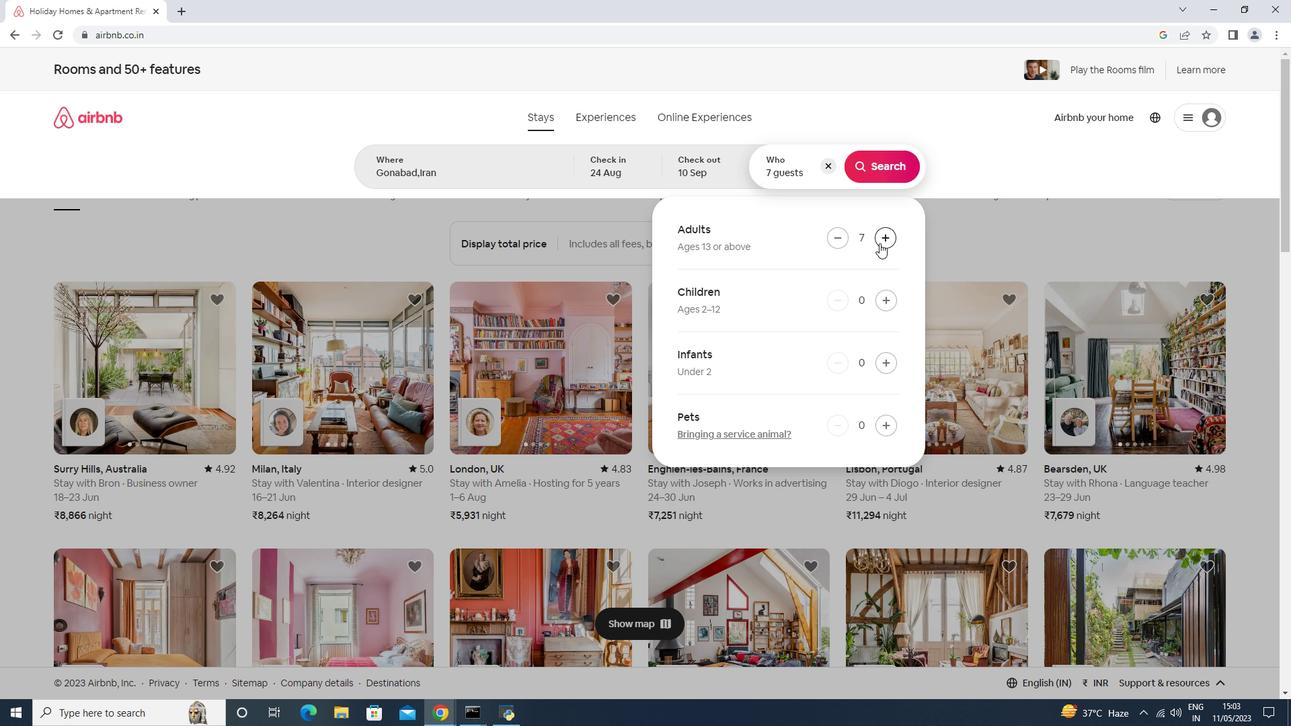 
Action: Mouse pressed left at (890, 170)
Screenshot: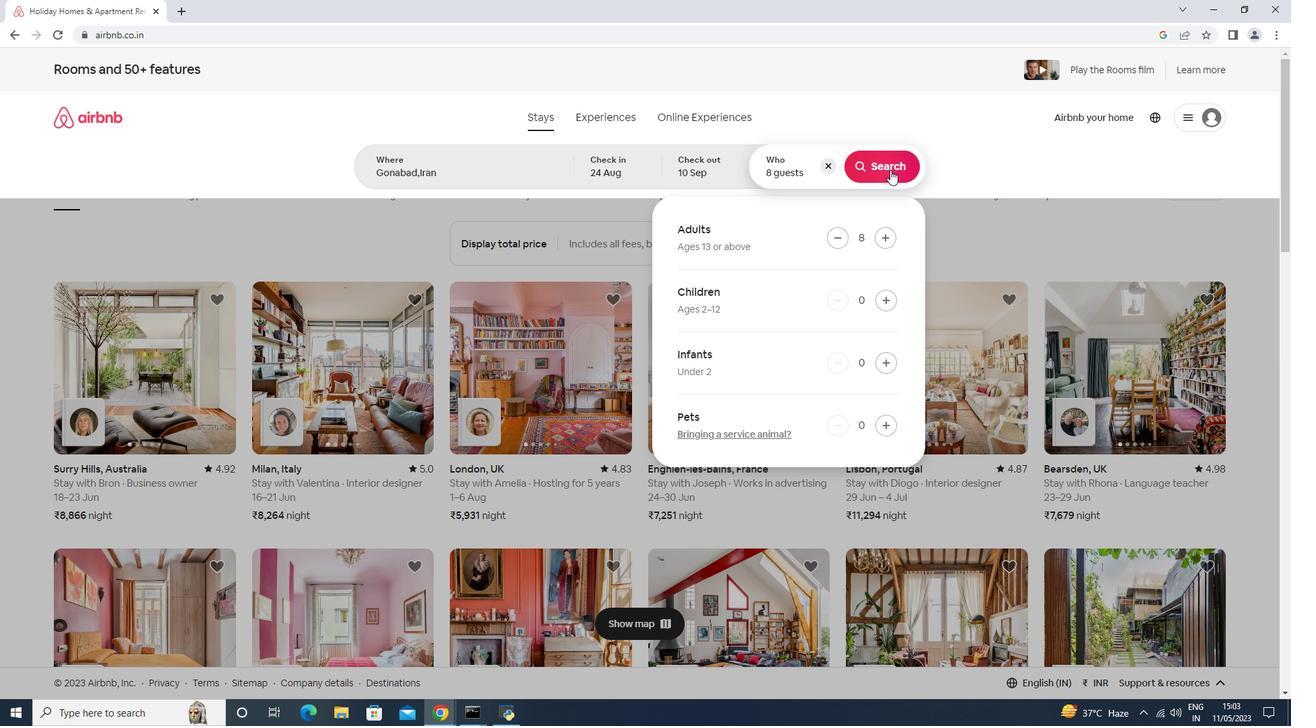 
Action: Mouse moved to (1220, 122)
Screenshot: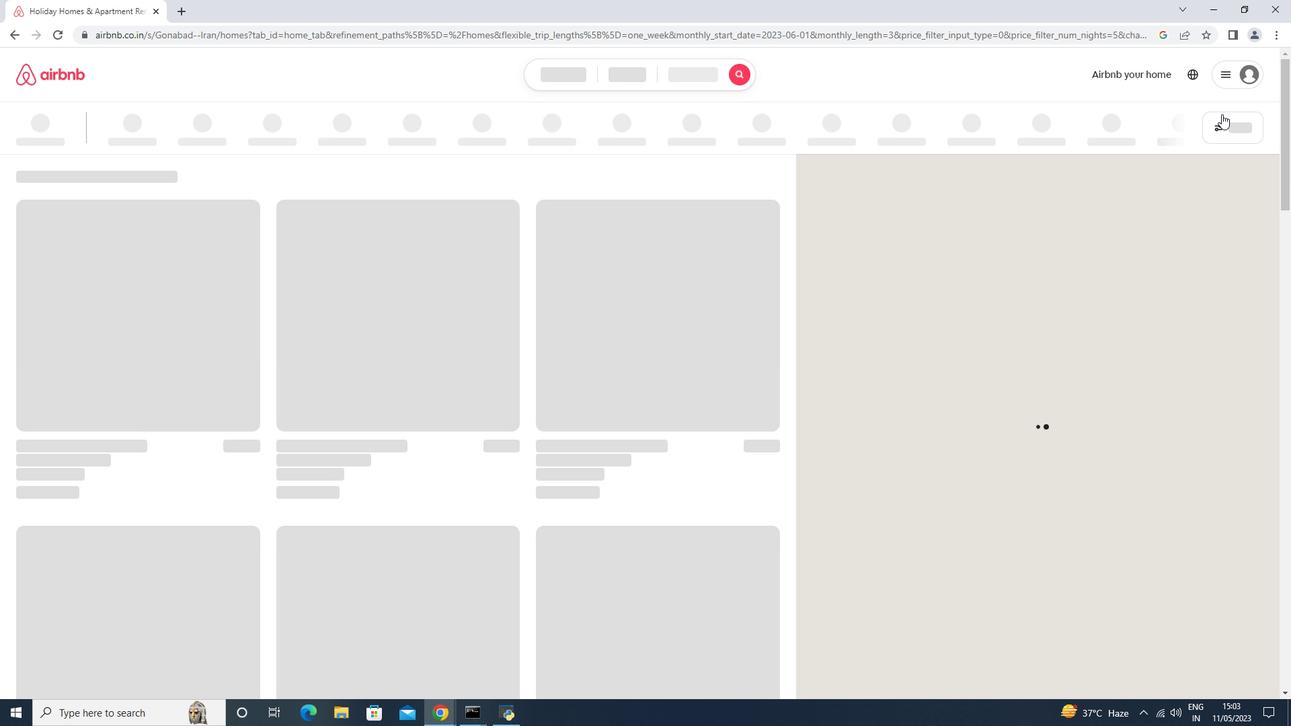 
Action: Mouse pressed left at (1220, 122)
Screenshot: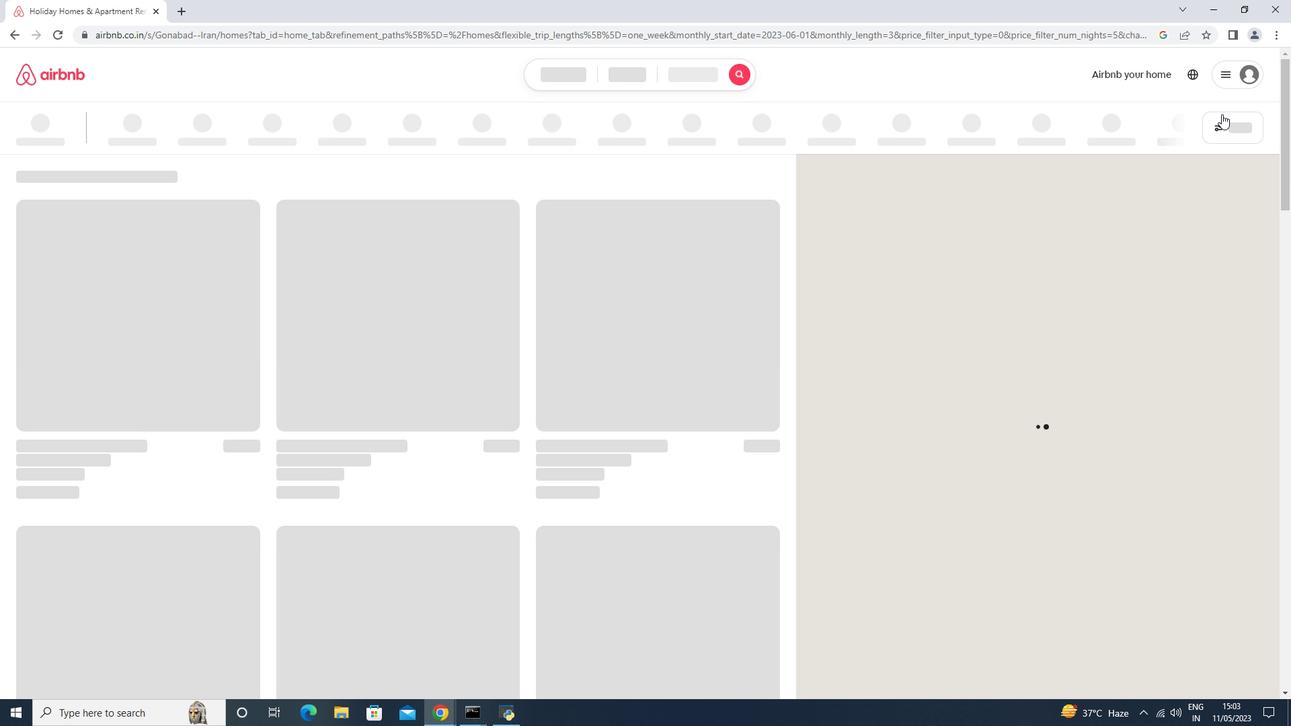 
Action: Mouse moved to (502, 452)
Screenshot: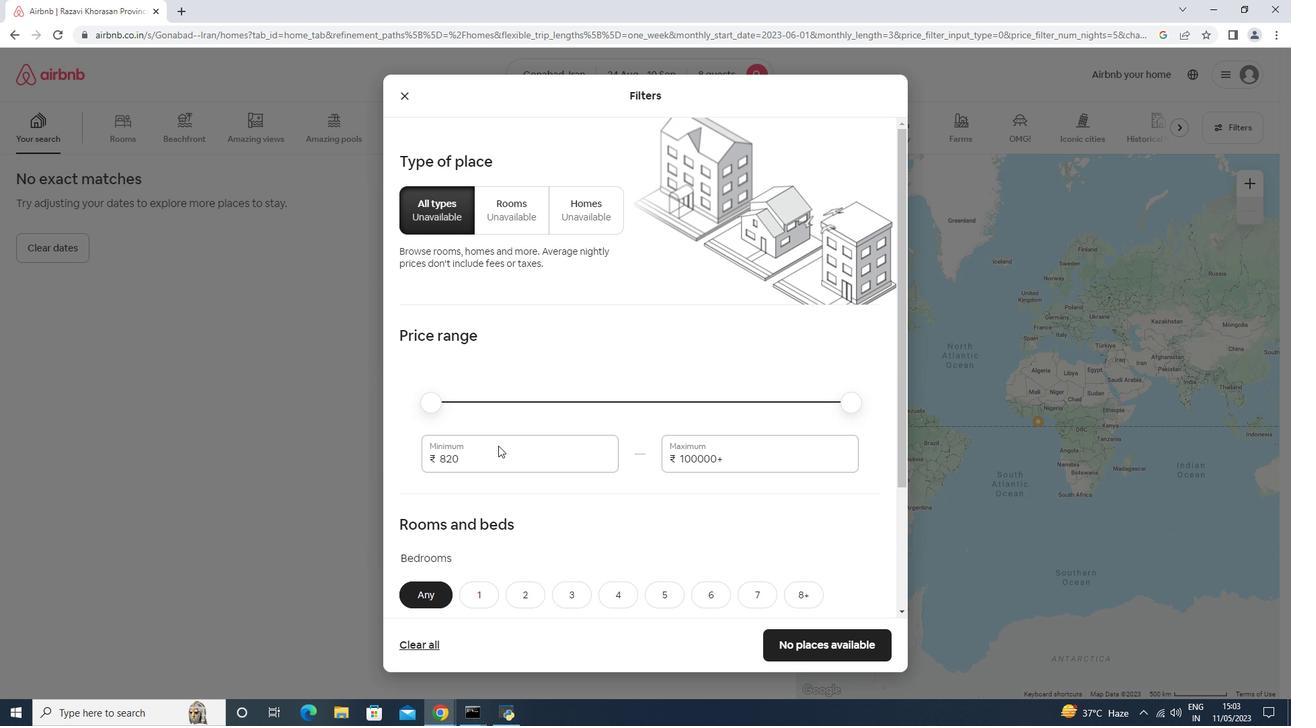 
Action: Mouse pressed left at (502, 452)
Screenshot: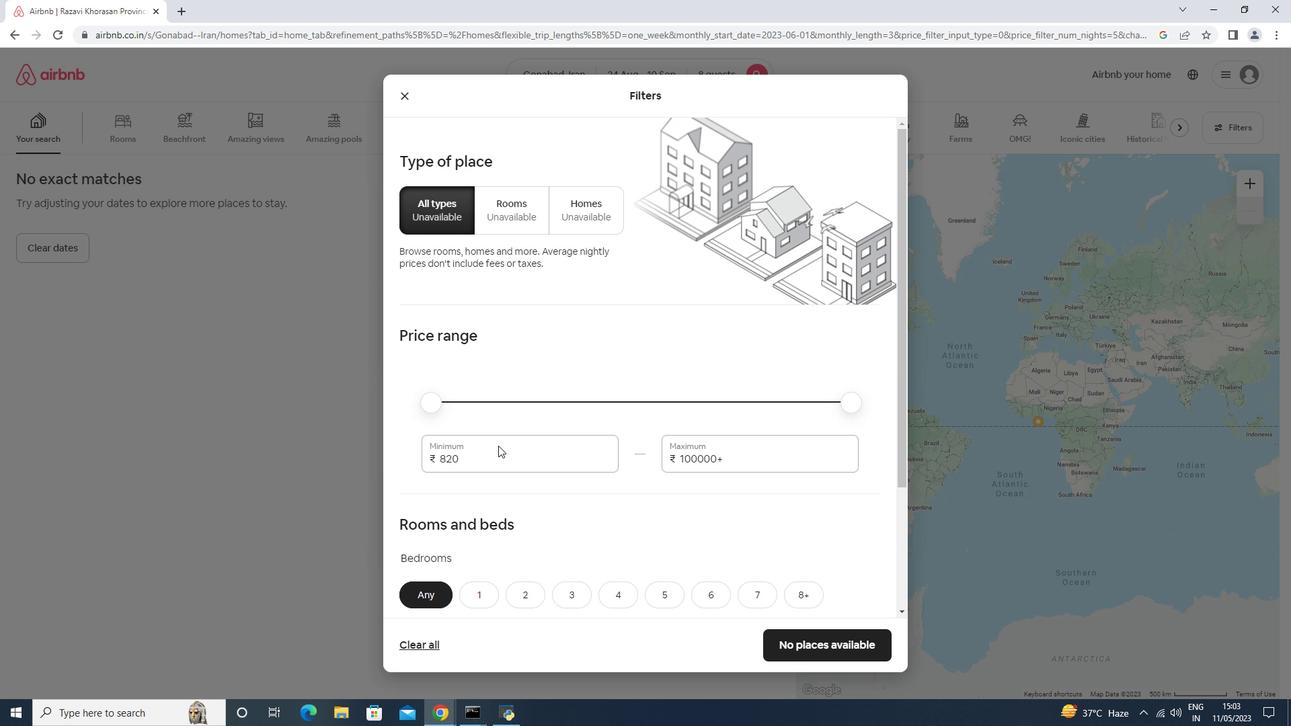 
Action: Key pressed <Key.backspace><Key.backspace><Key.backspace>
Screenshot: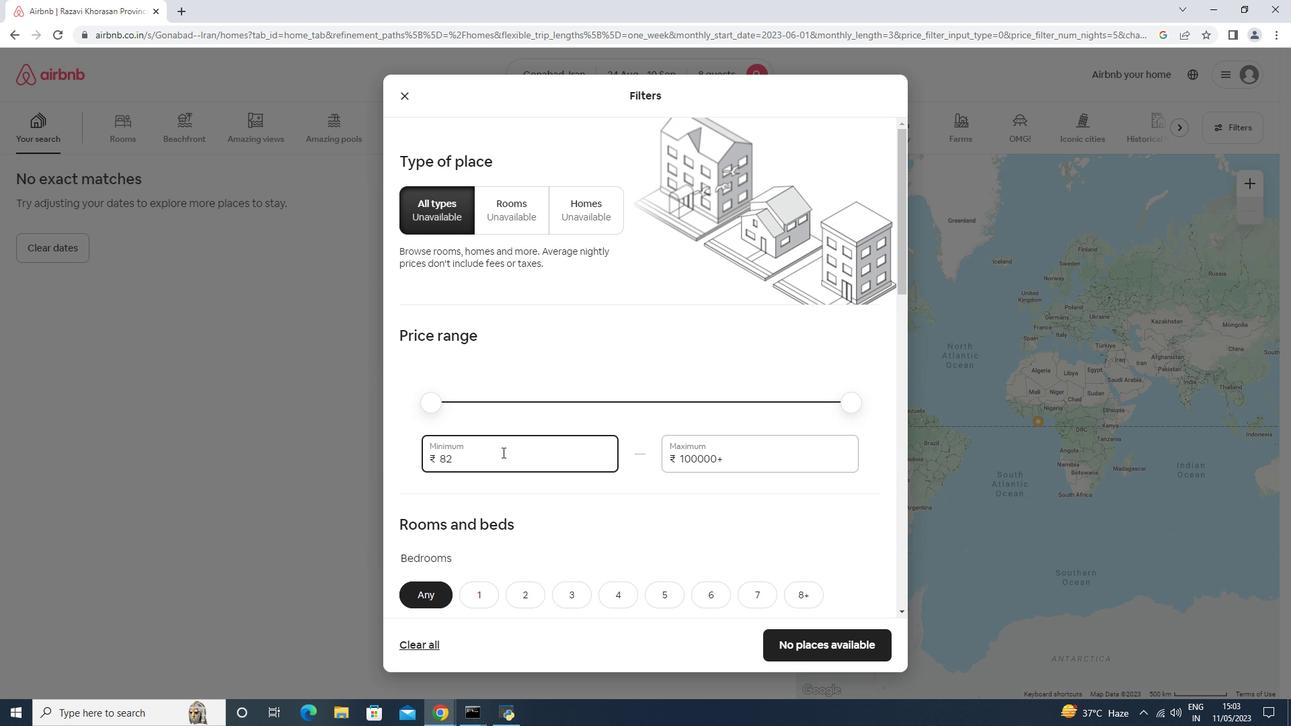 
Action: Mouse moved to (502, 452)
Screenshot: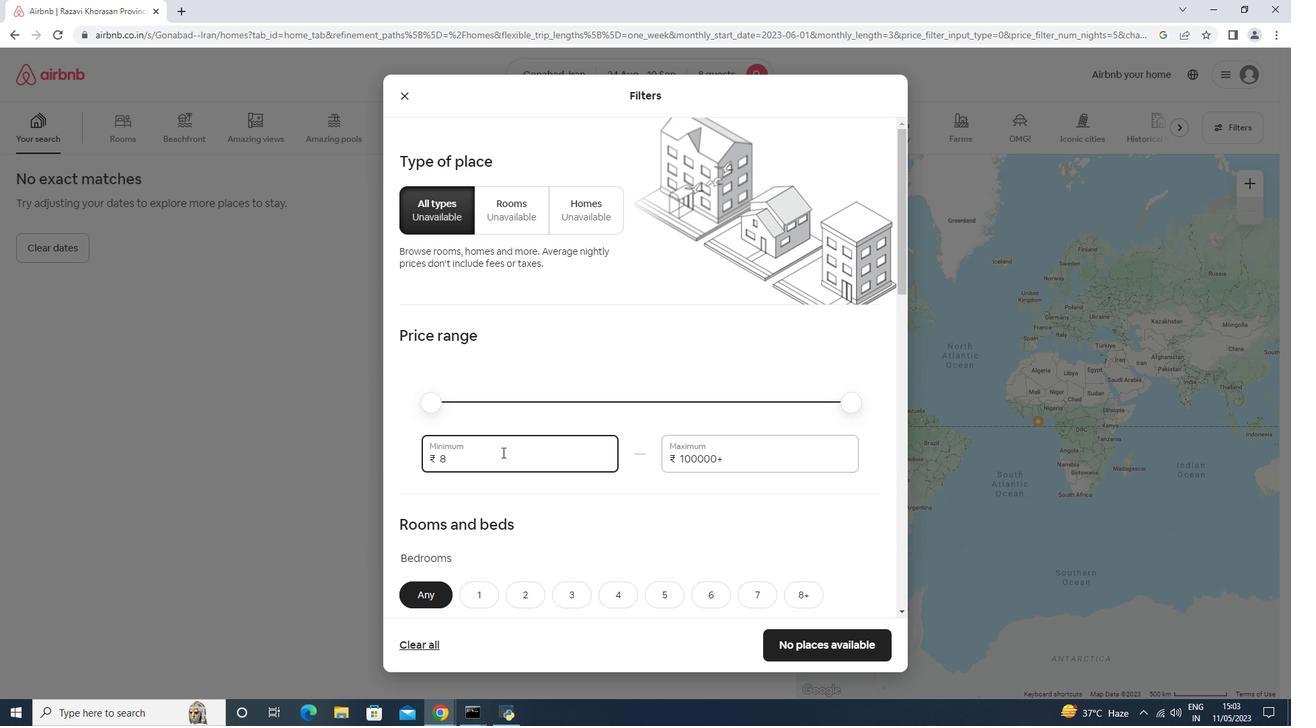 
Action: Key pressed <Key.backspace>
Screenshot: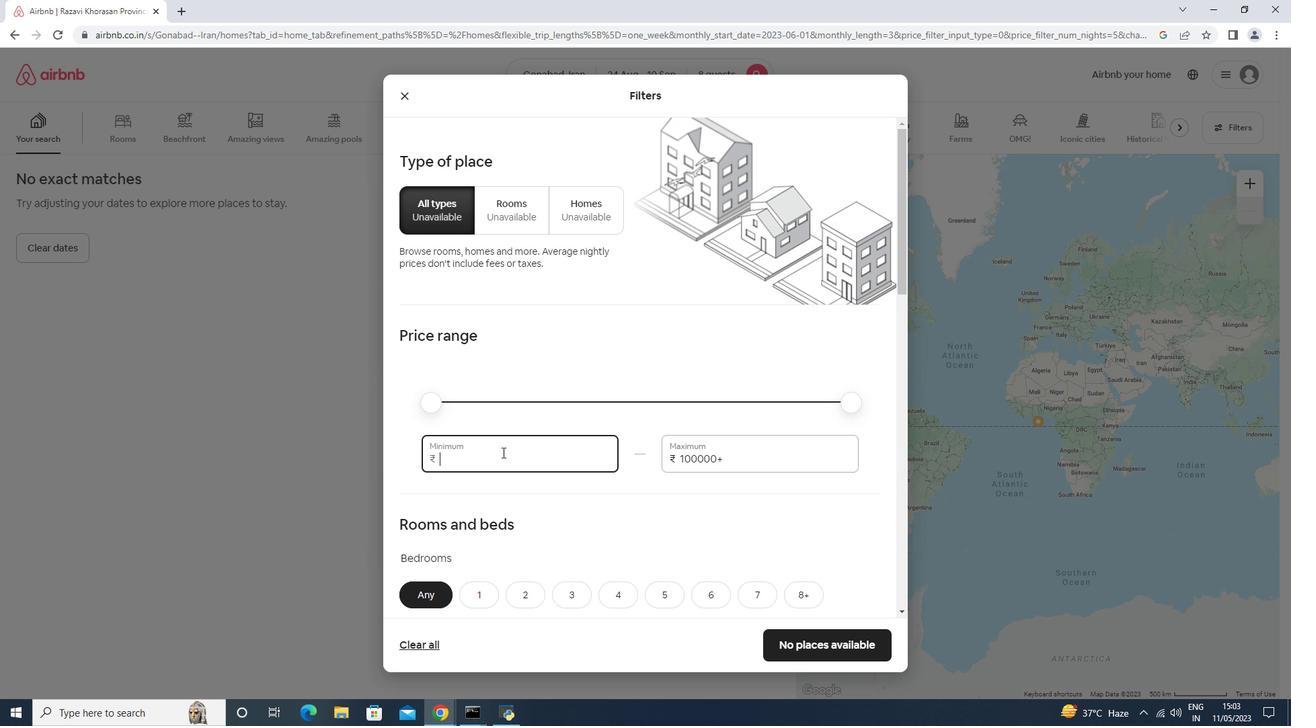 
Action: Mouse moved to (503, 451)
Screenshot: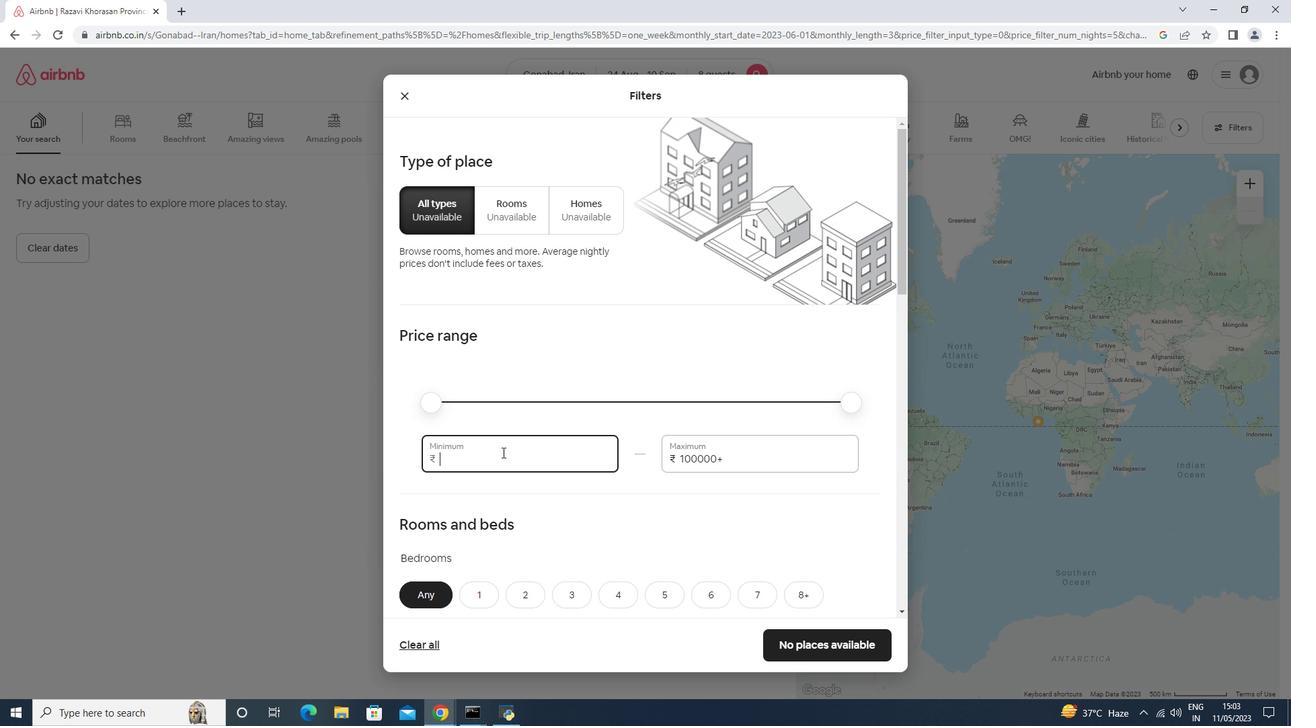 
Action: Key pressed <Key.backspace><Key.backspace>
Screenshot: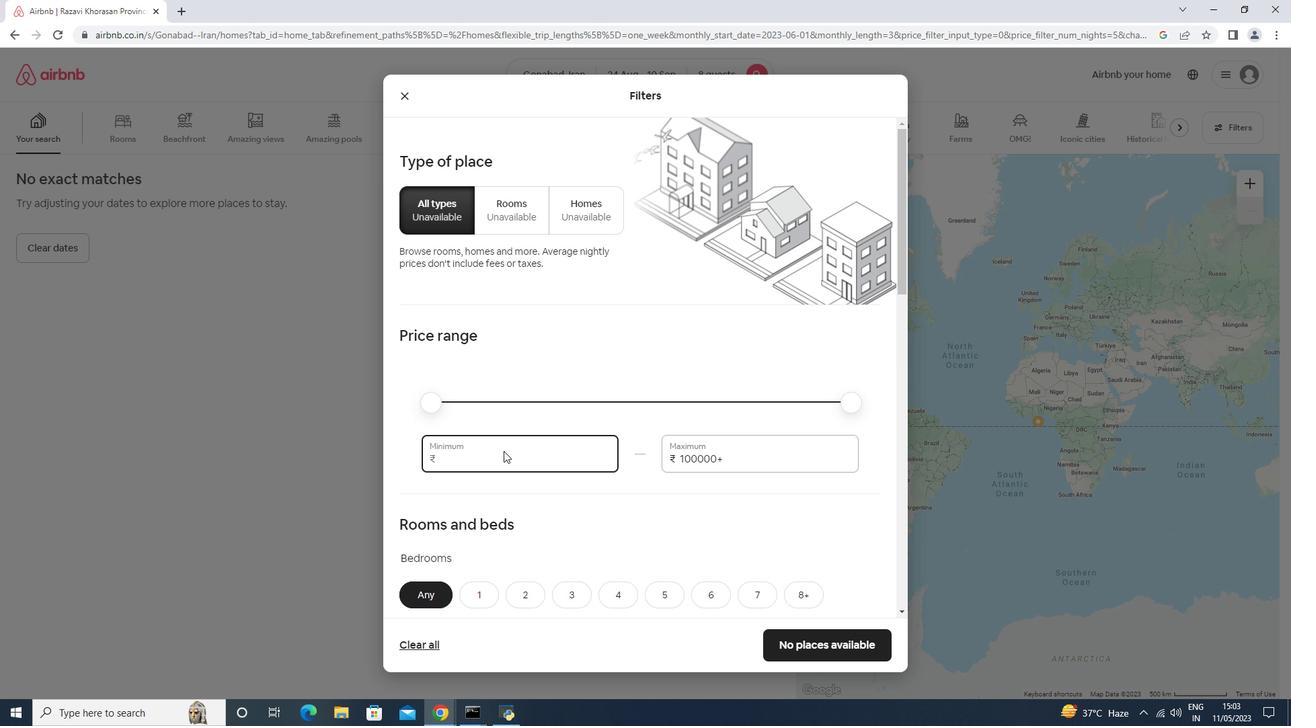 
Action: Mouse moved to (503, 451)
Screenshot: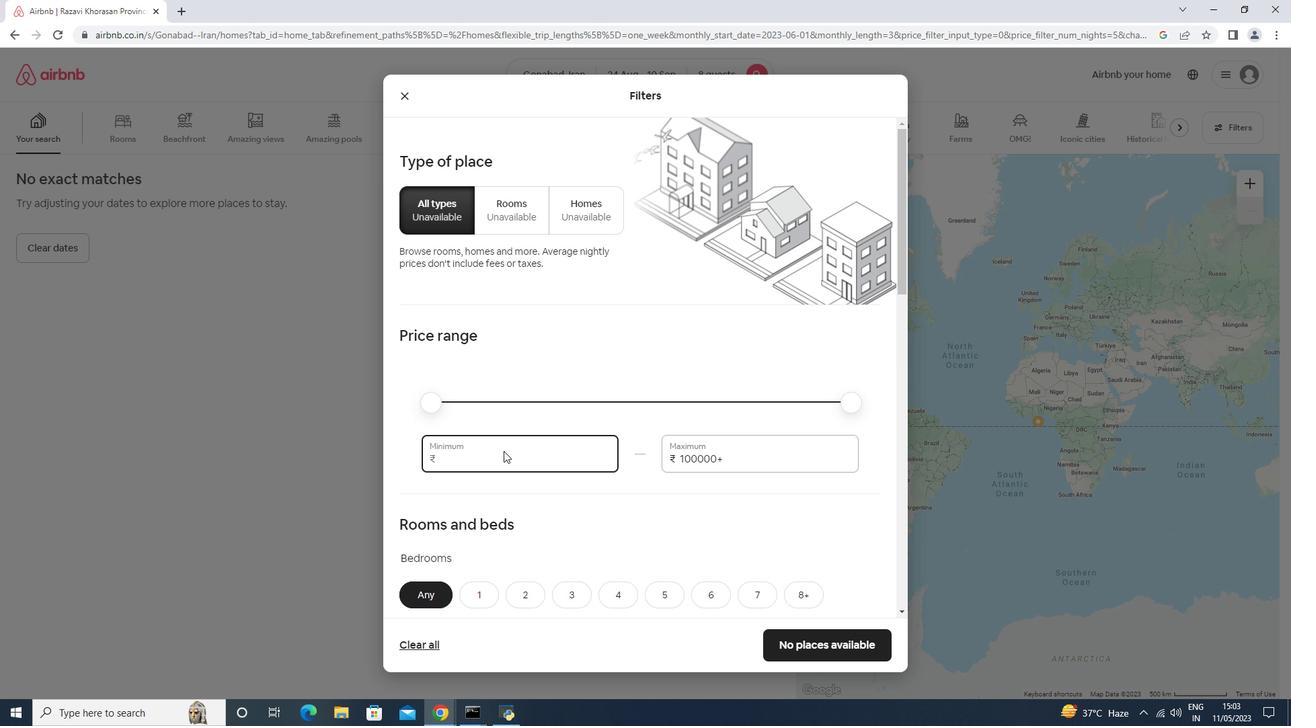 
Action: Key pressed 1200
Screenshot: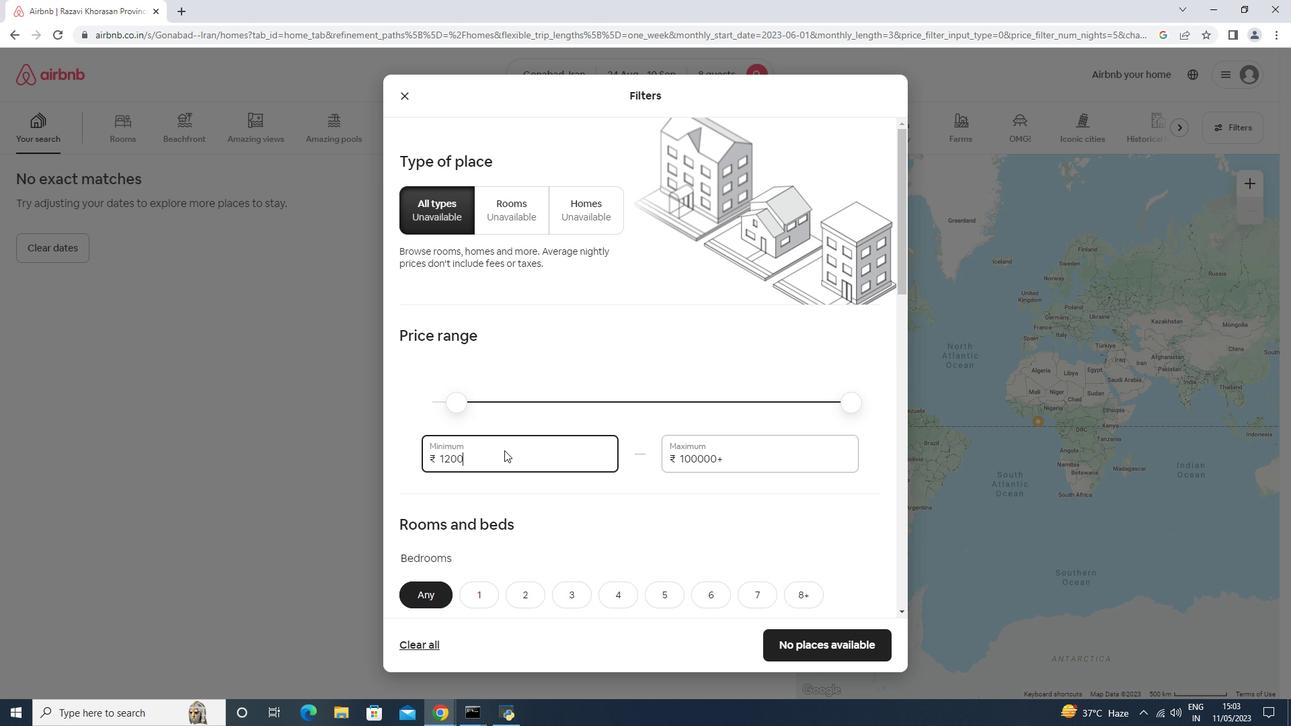 
Action: Mouse moved to (798, 458)
Screenshot: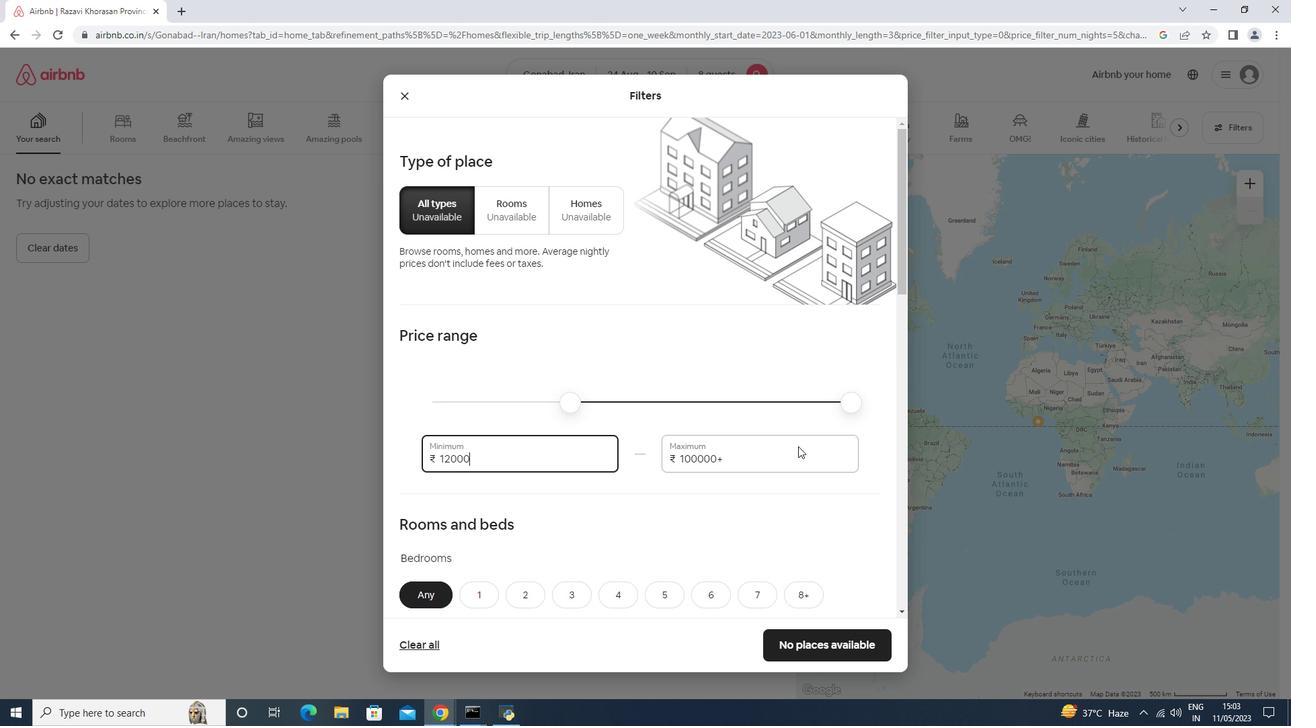 
Action: Mouse pressed left at (798, 458)
Screenshot: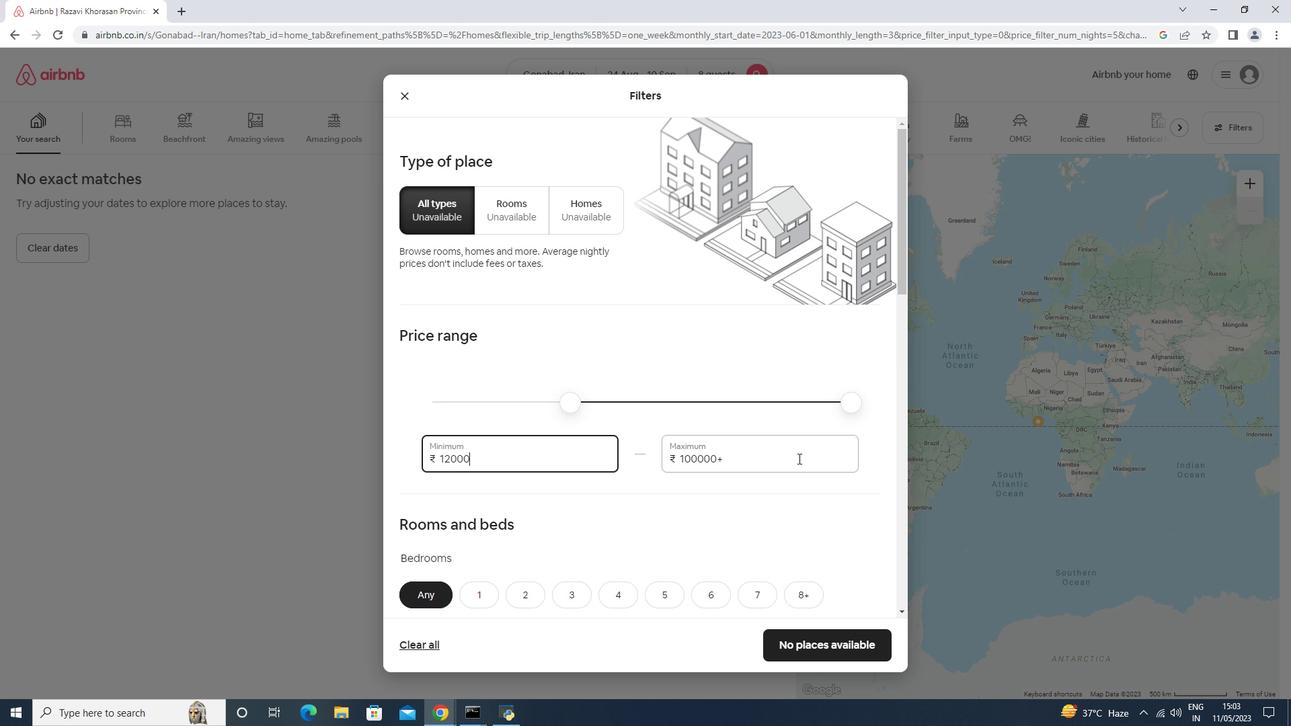 
Action: Mouse moved to (582, 453)
Screenshot: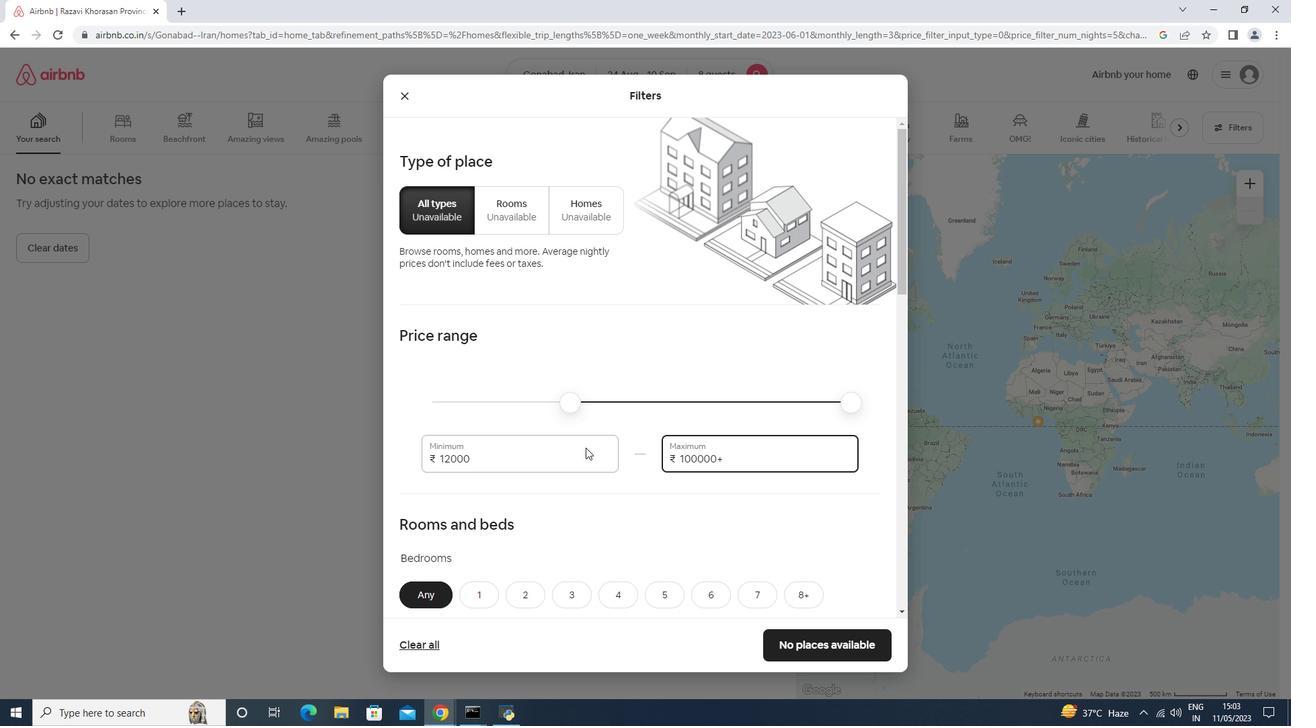 
Action: Mouse pressed left at (582, 453)
Screenshot: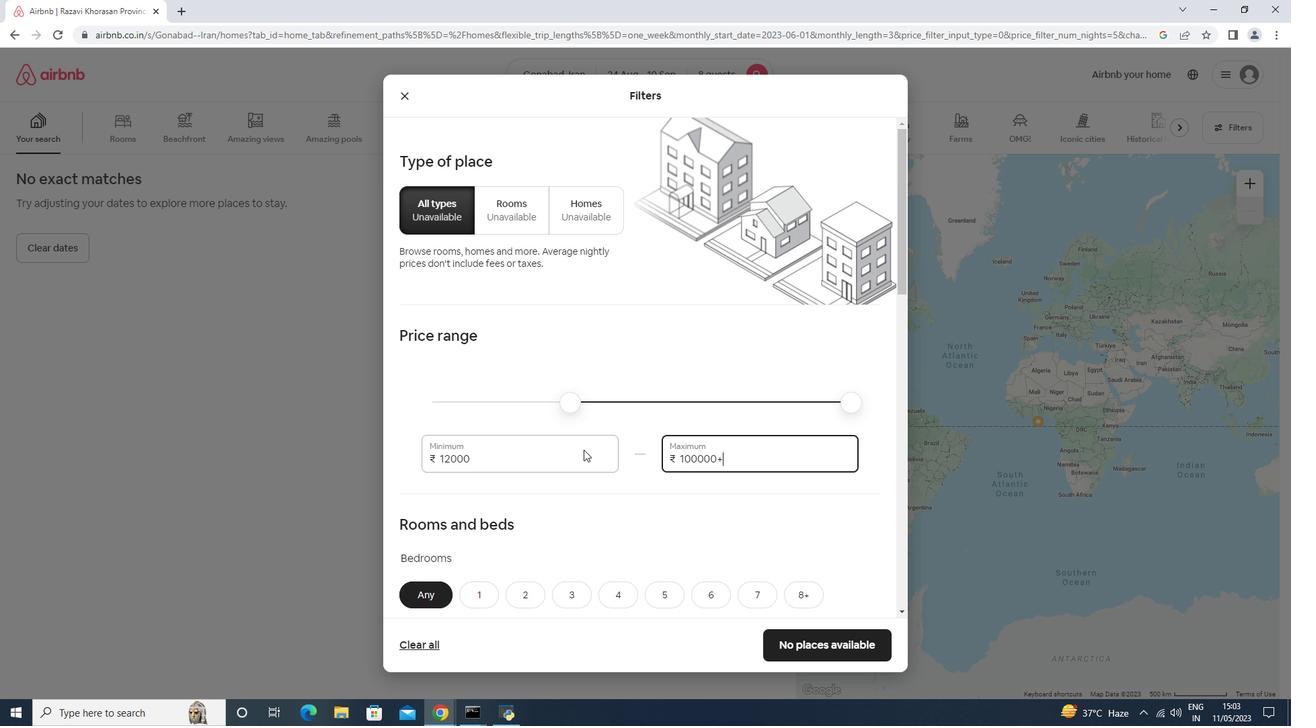 
Action: Mouse moved to (461, 529)
Screenshot: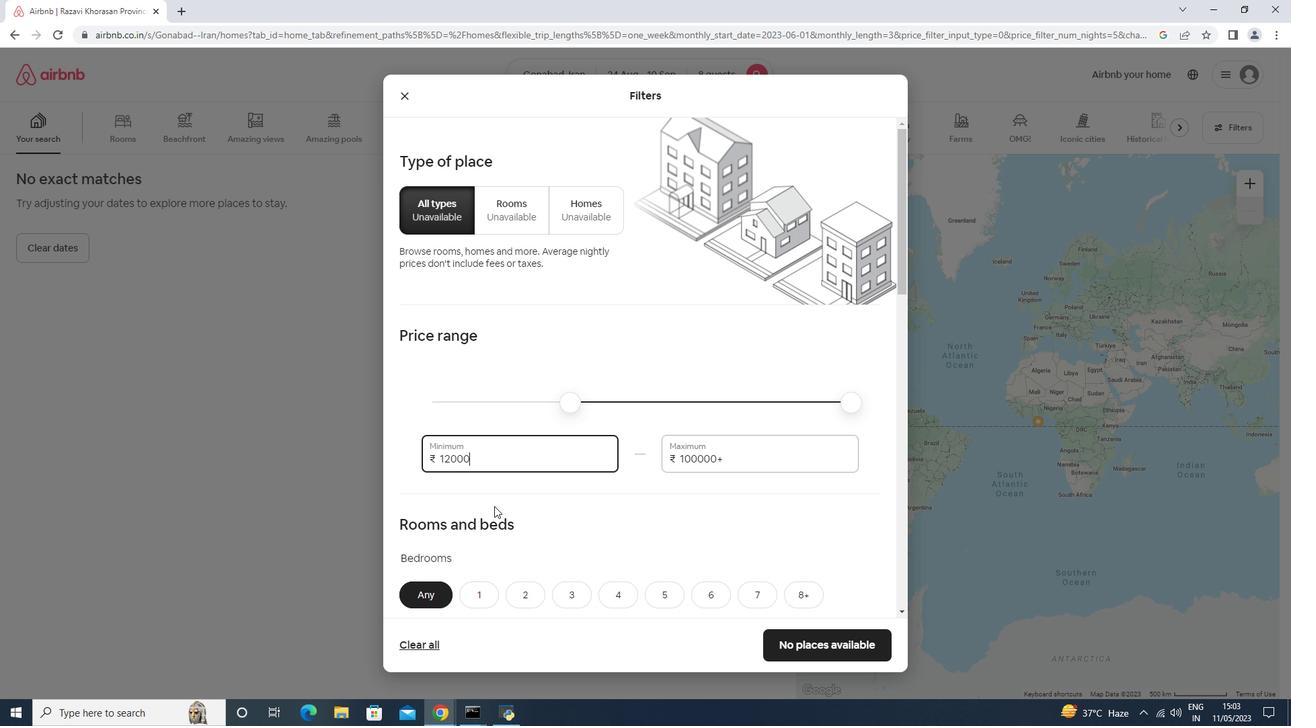 
Action: Key pressed <Key.tab>15000<Key.enter>
Screenshot: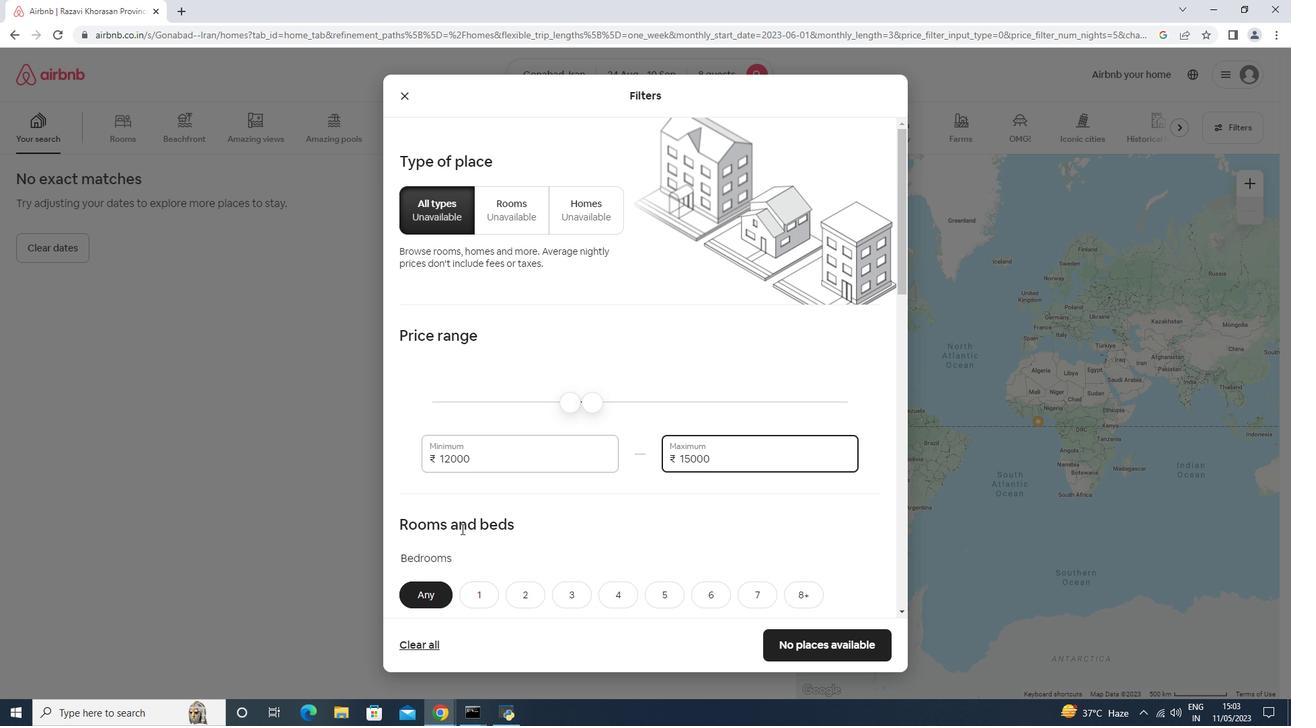 
Action: Mouse moved to (607, 508)
Screenshot: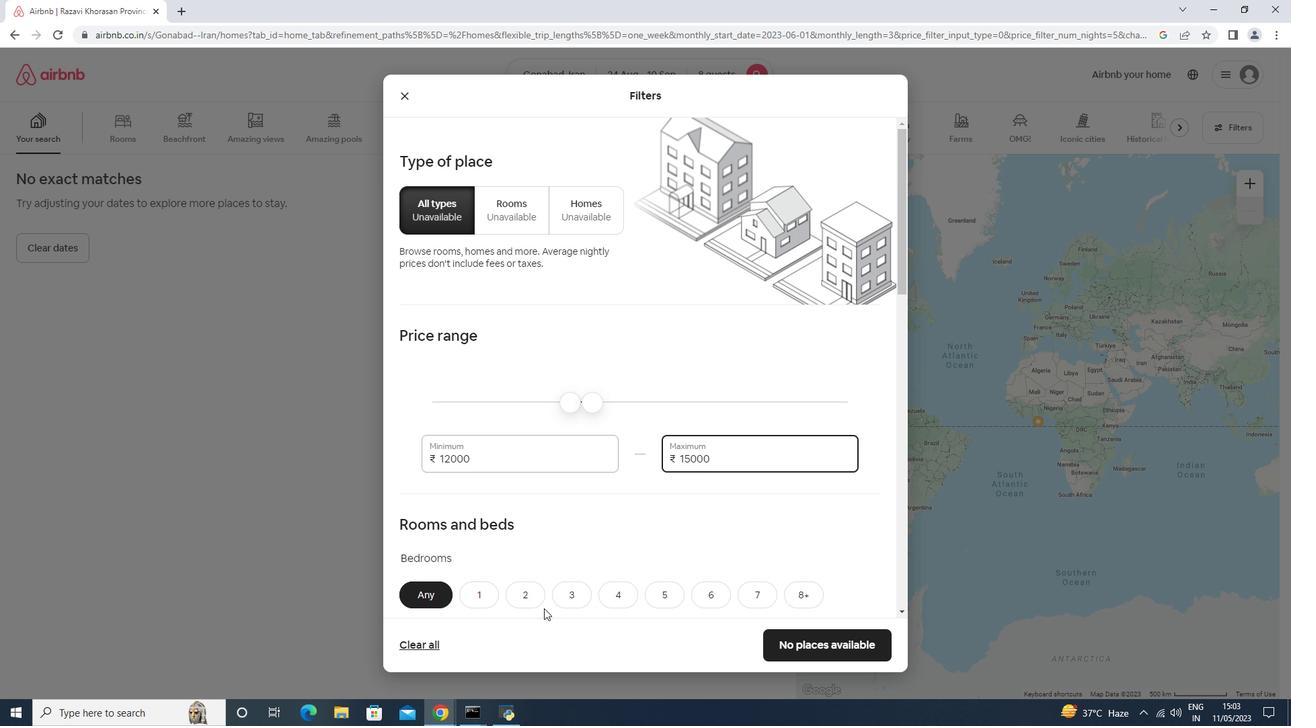 
Action: Mouse scrolled (607, 507) with delta (0, 0)
Screenshot: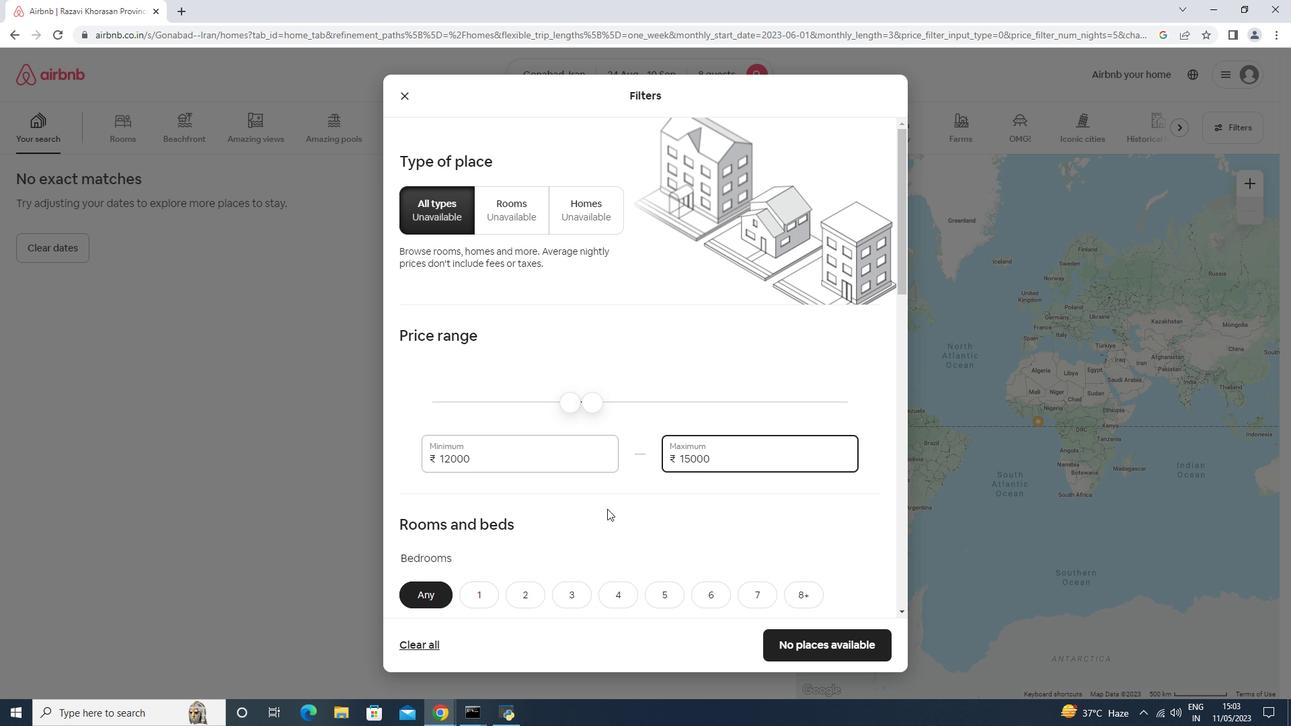
Action: Mouse scrolled (607, 507) with delta (0, 0)
Screenshot: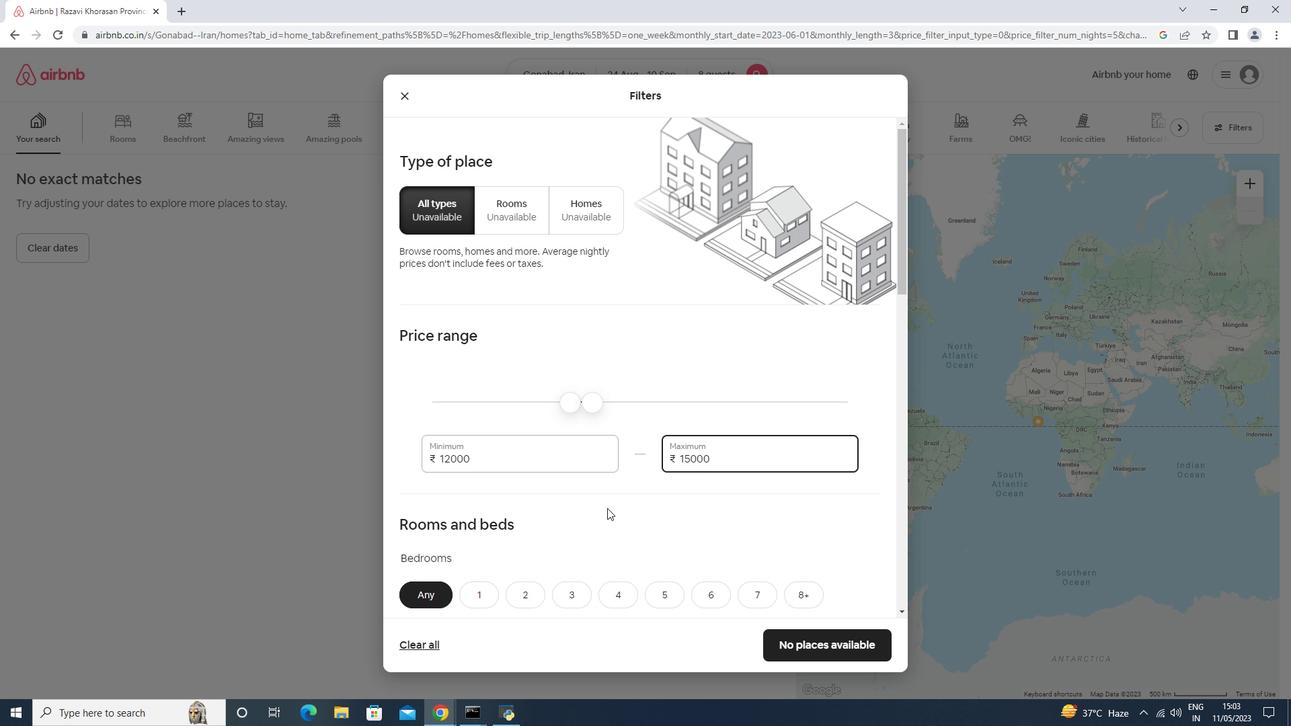 
Action: Mouse moved to (618, 467)
Screenshot: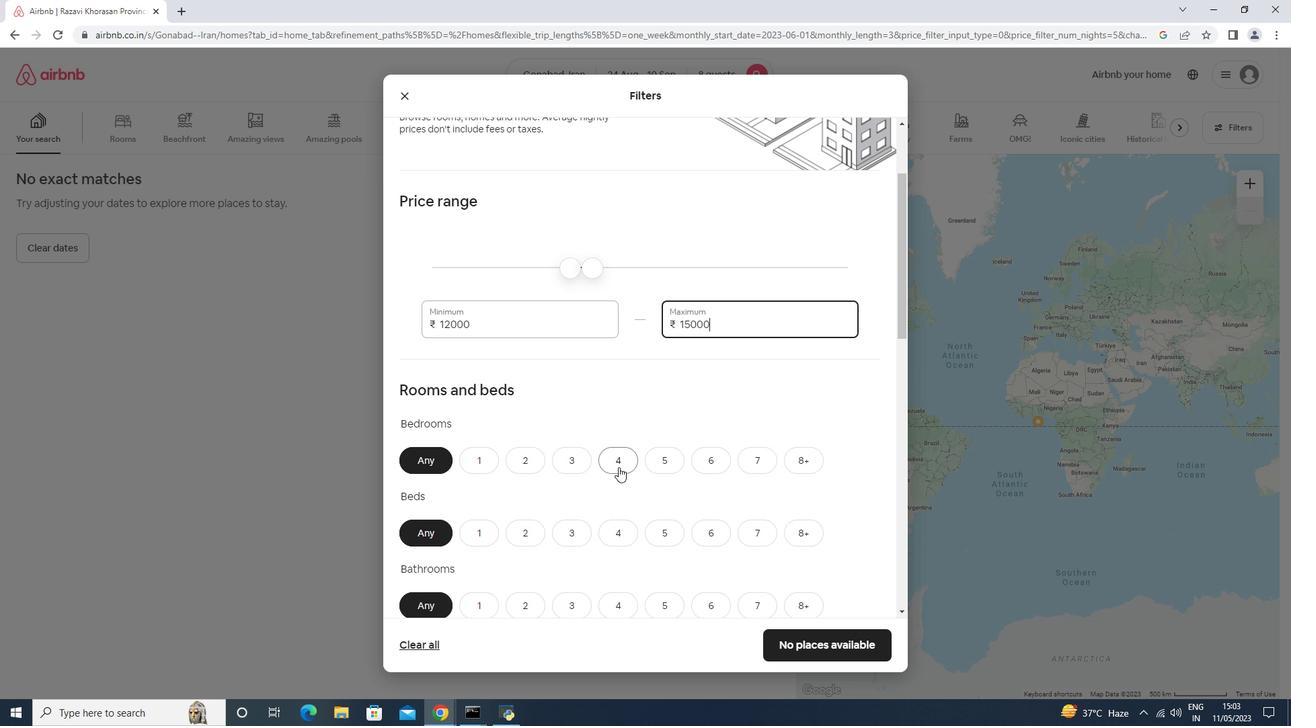 
Action: Mouse pressed left at (618, 467)
Screenshot: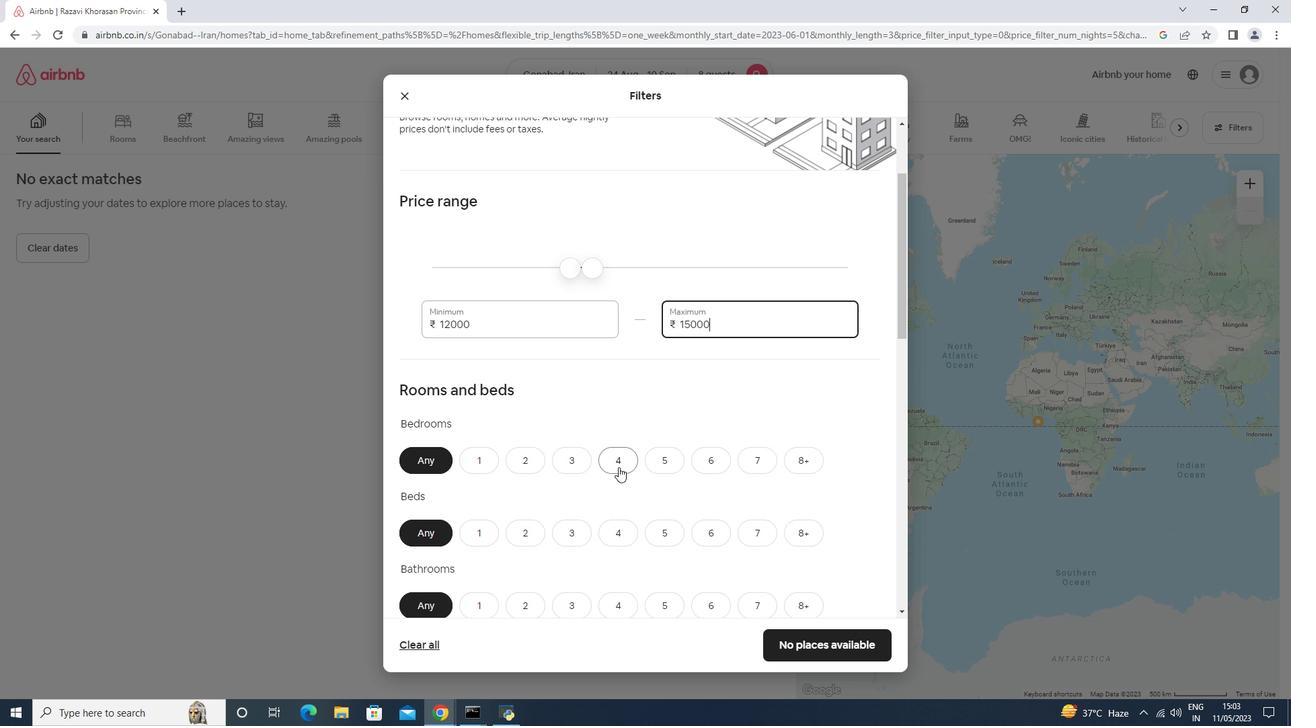 
Action: Key pressed <Key.enter>
Screenshot: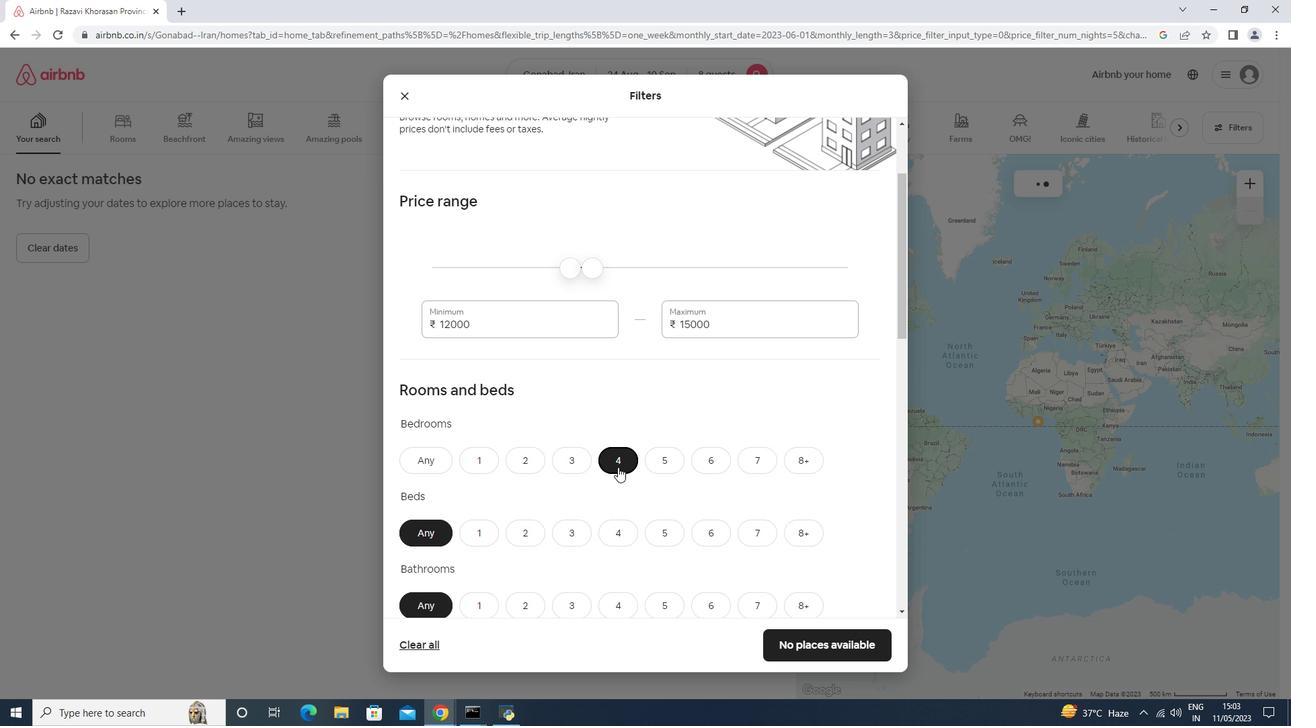 
Action: Mouse moved to (804, 533)
Screenshot: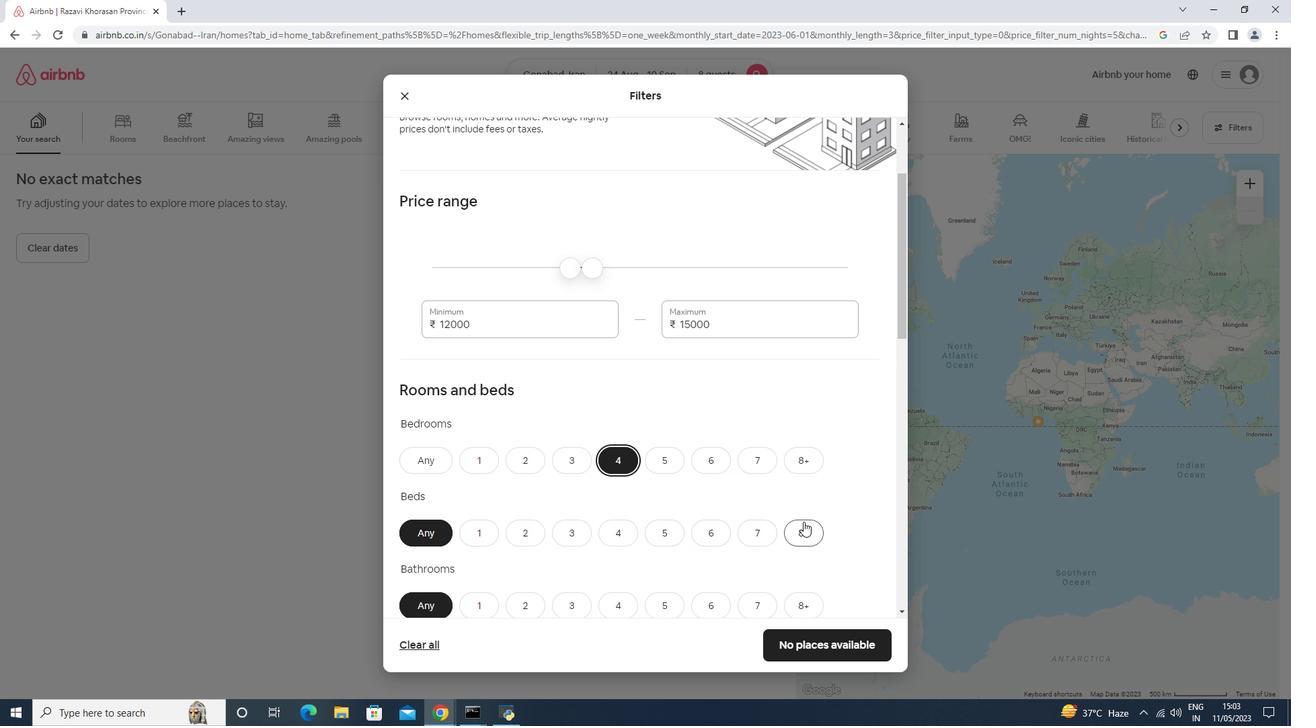 
Action: Mouse pressed left at (804, 533)
Screenshot: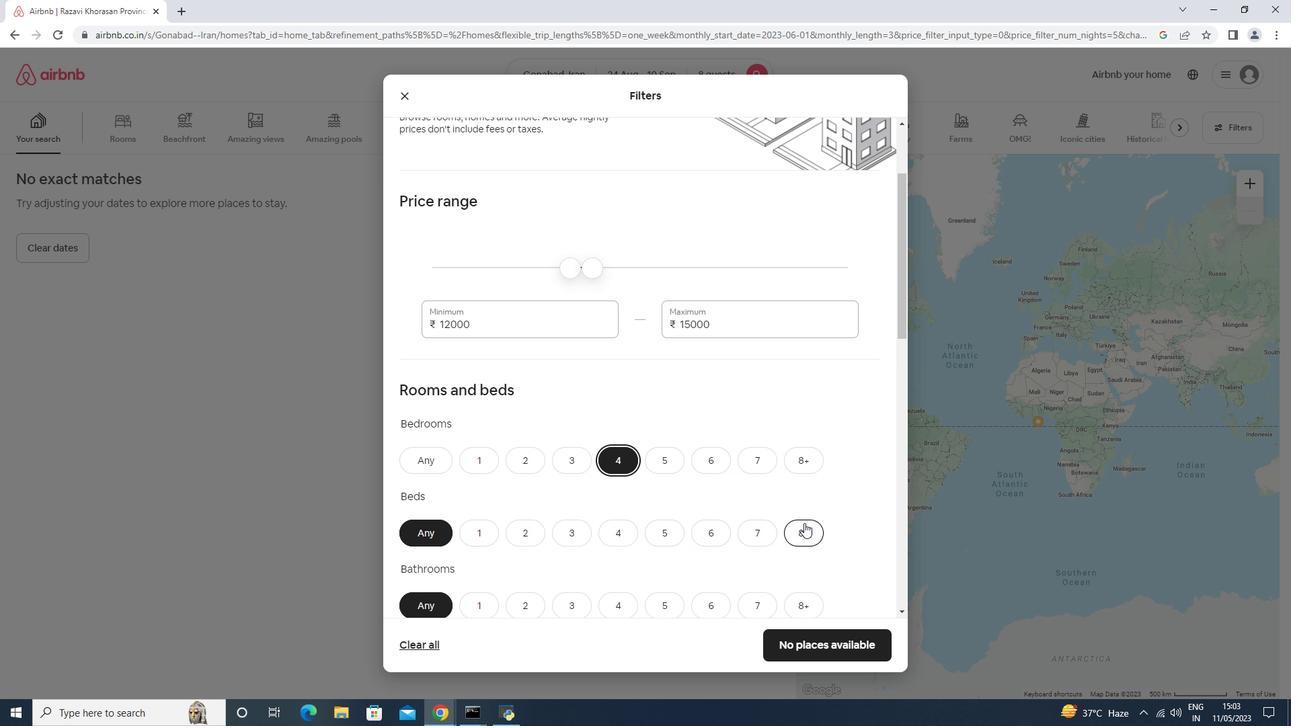 
Action: Mouse moved to (633, 497)
Screenshot: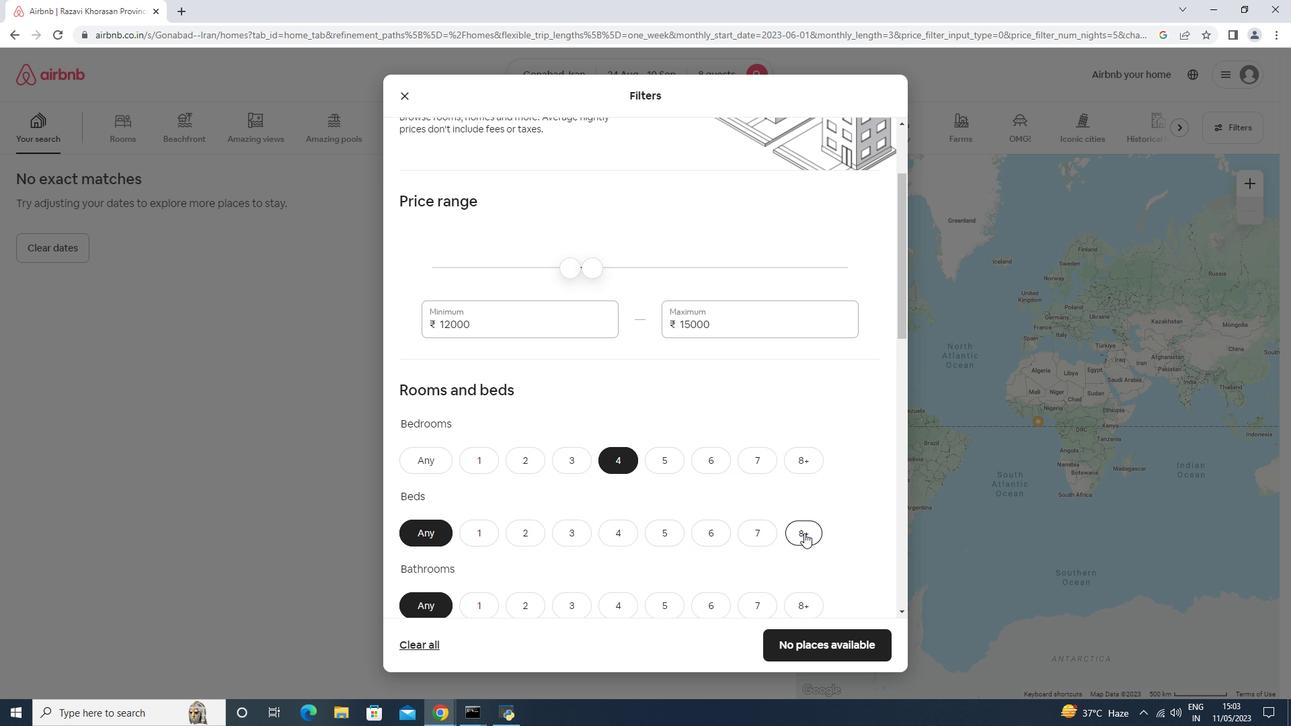 
Action: Mouse scrolled (633, 497) with delta (0, 0)
Screenshot: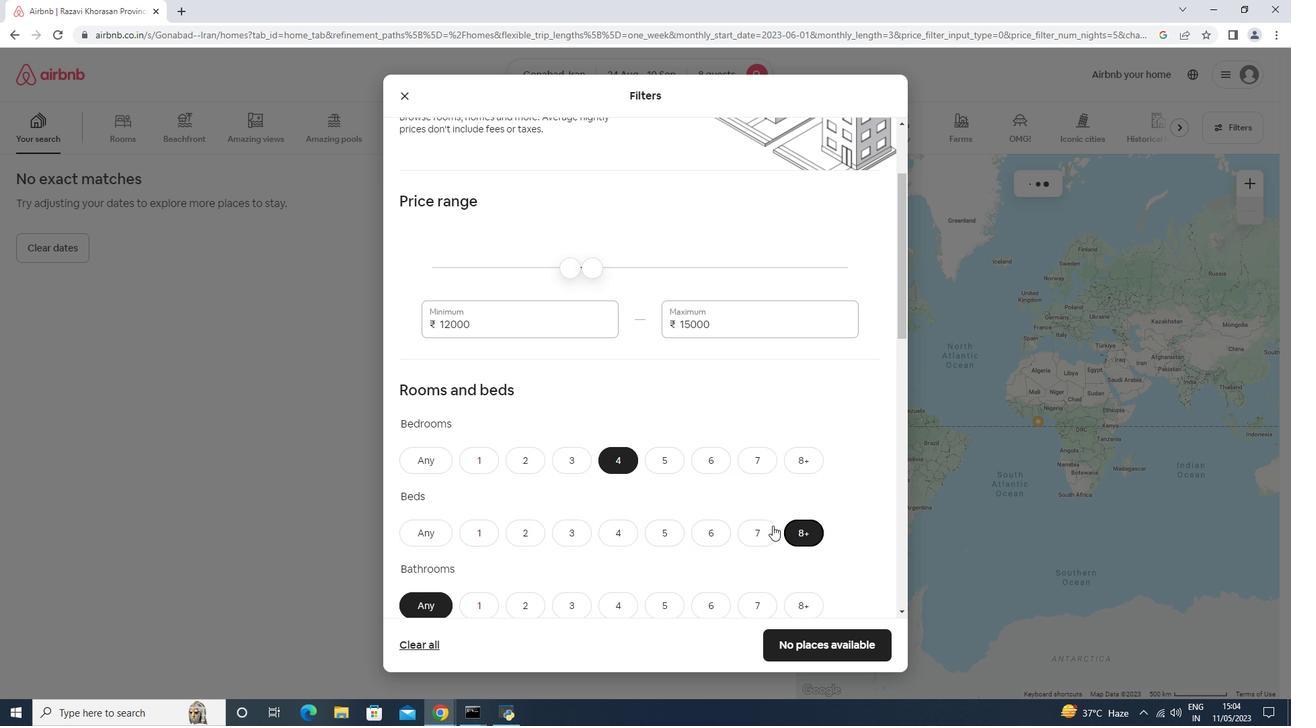 
Action: Mouse scrolled (633, 497) with delta (0, 0)
Screenshot: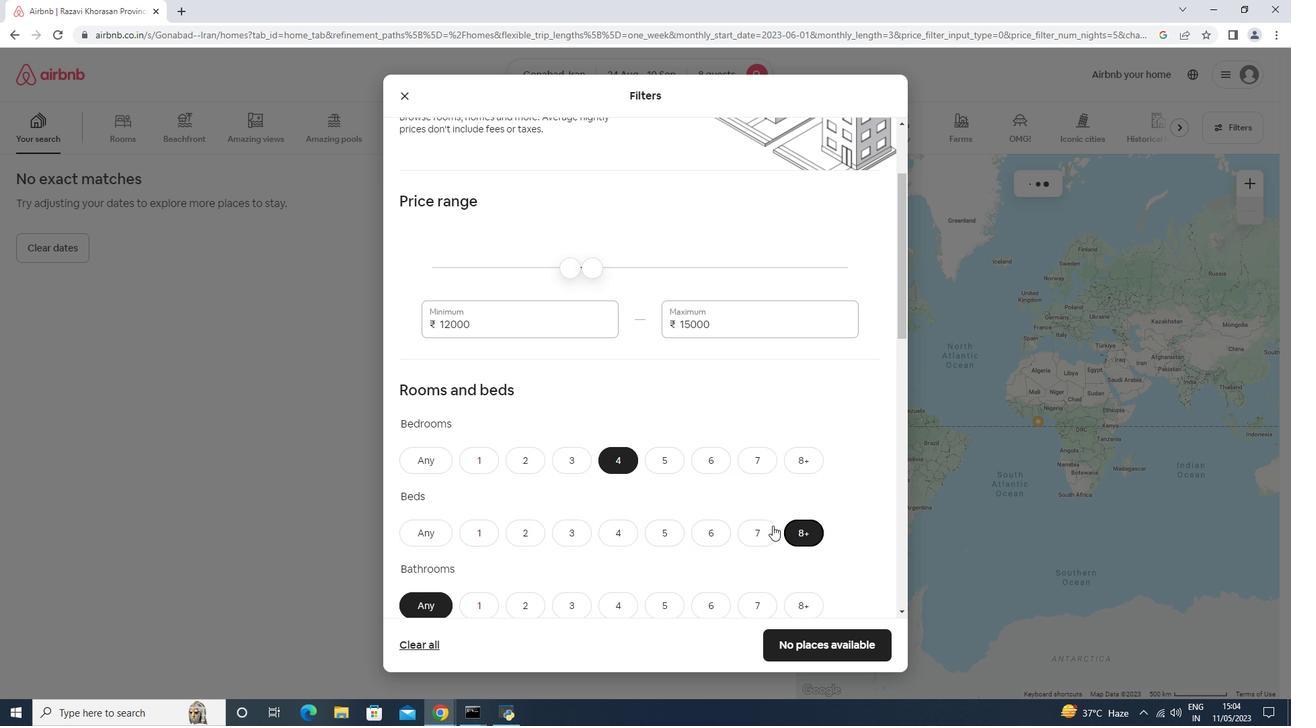 
Action: Mouse scrolled (633, 497) with delta (0, 0)
Screenshot: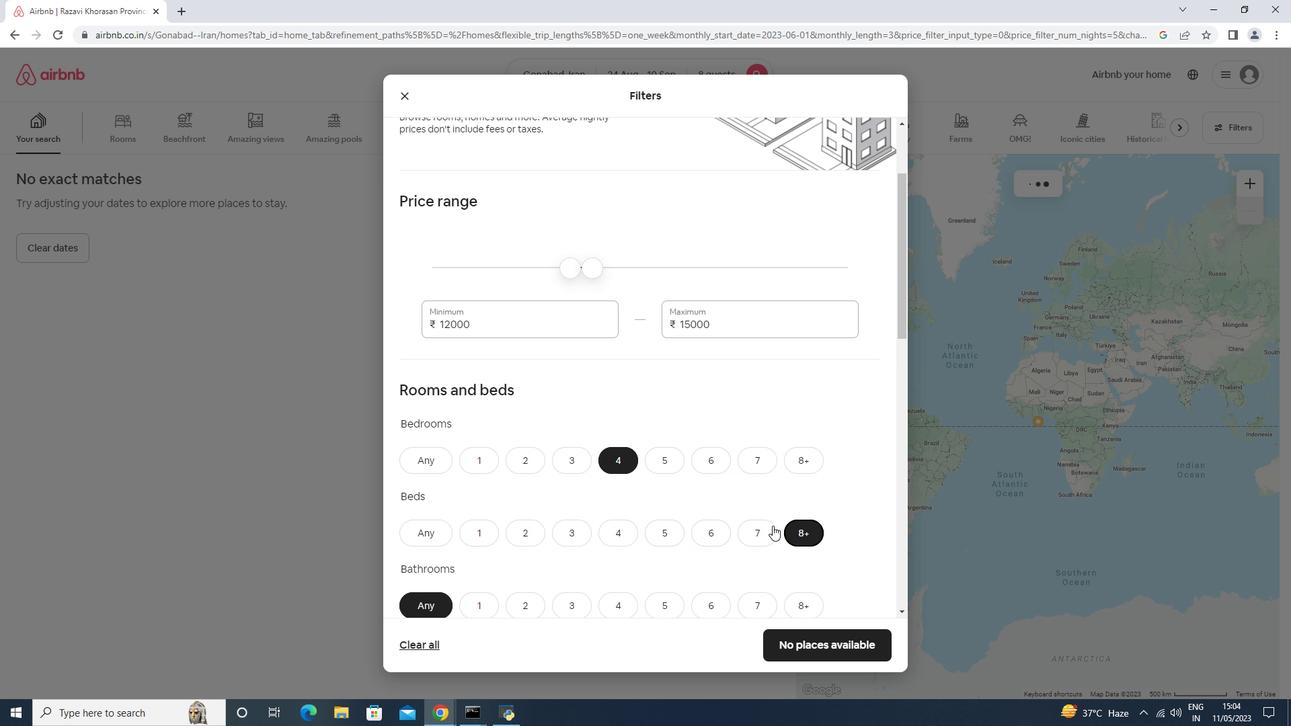 
Action: Mouse moved to (620, 413)
Screenshot: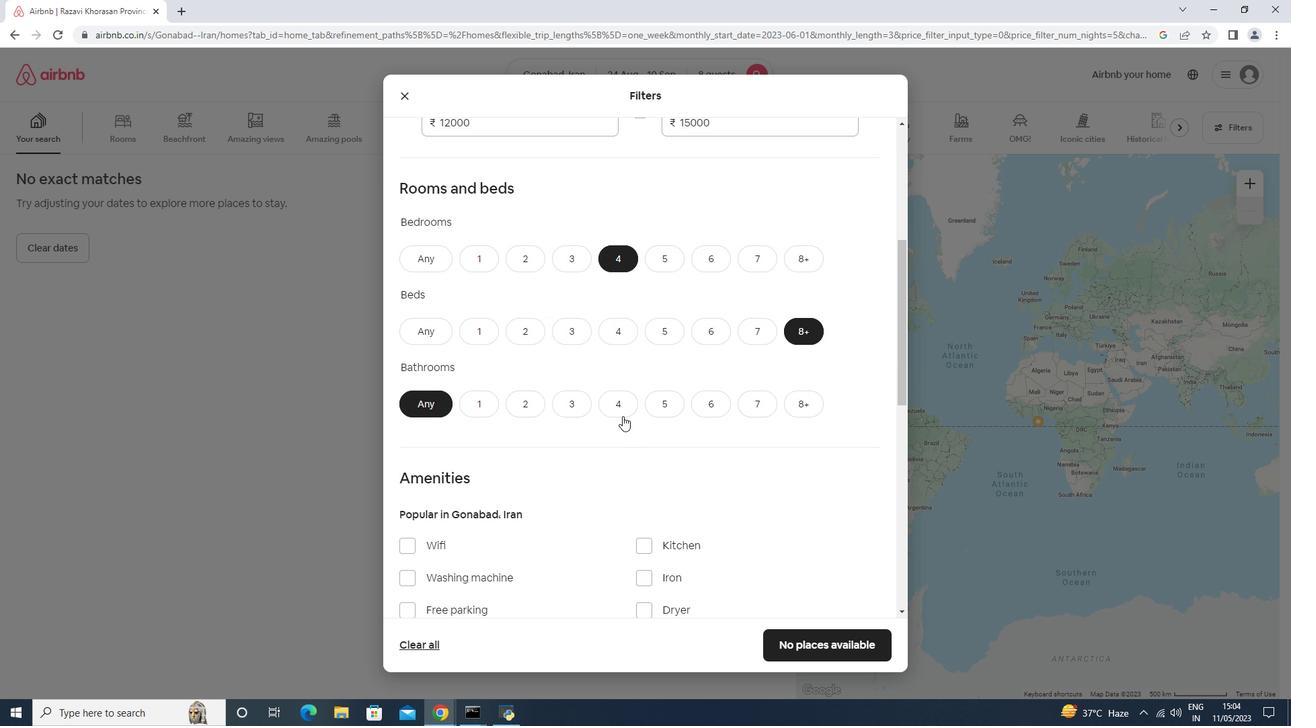 
Action: Mouse pressed left at (620, 413)
Screenshot: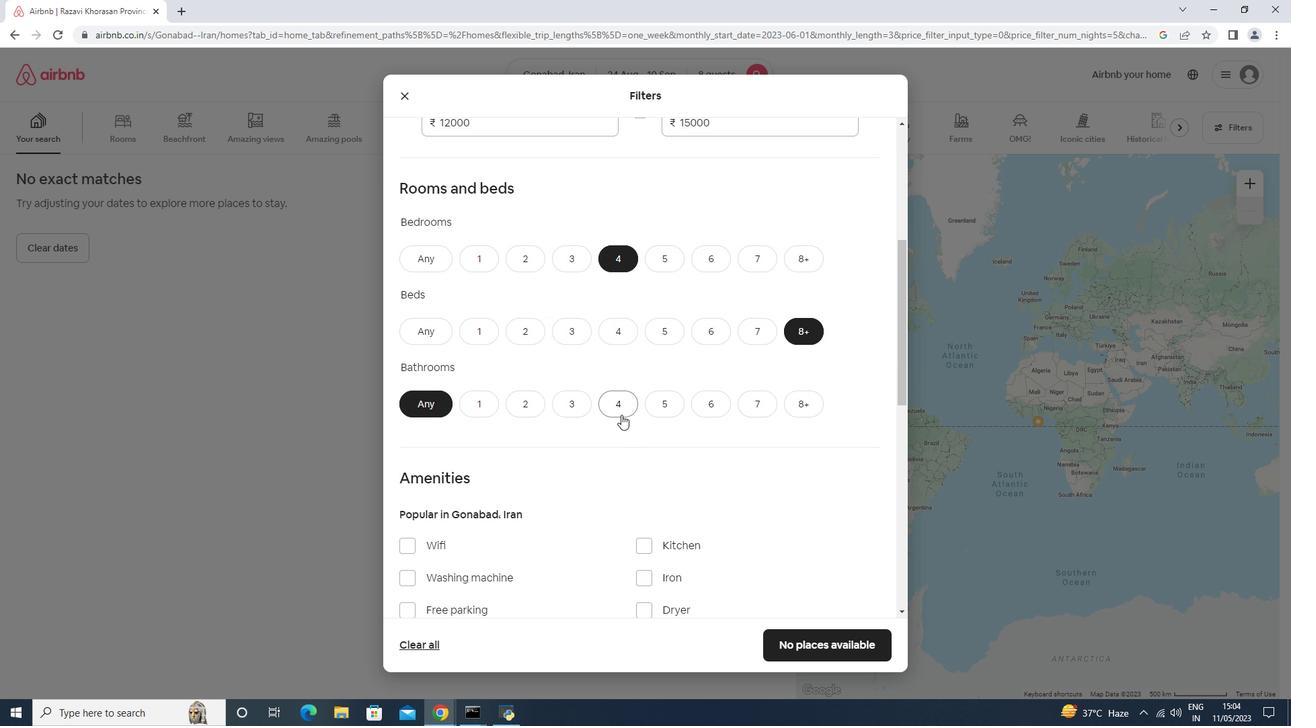 
Action: Mouse moved to (499, 446)
Screenshot: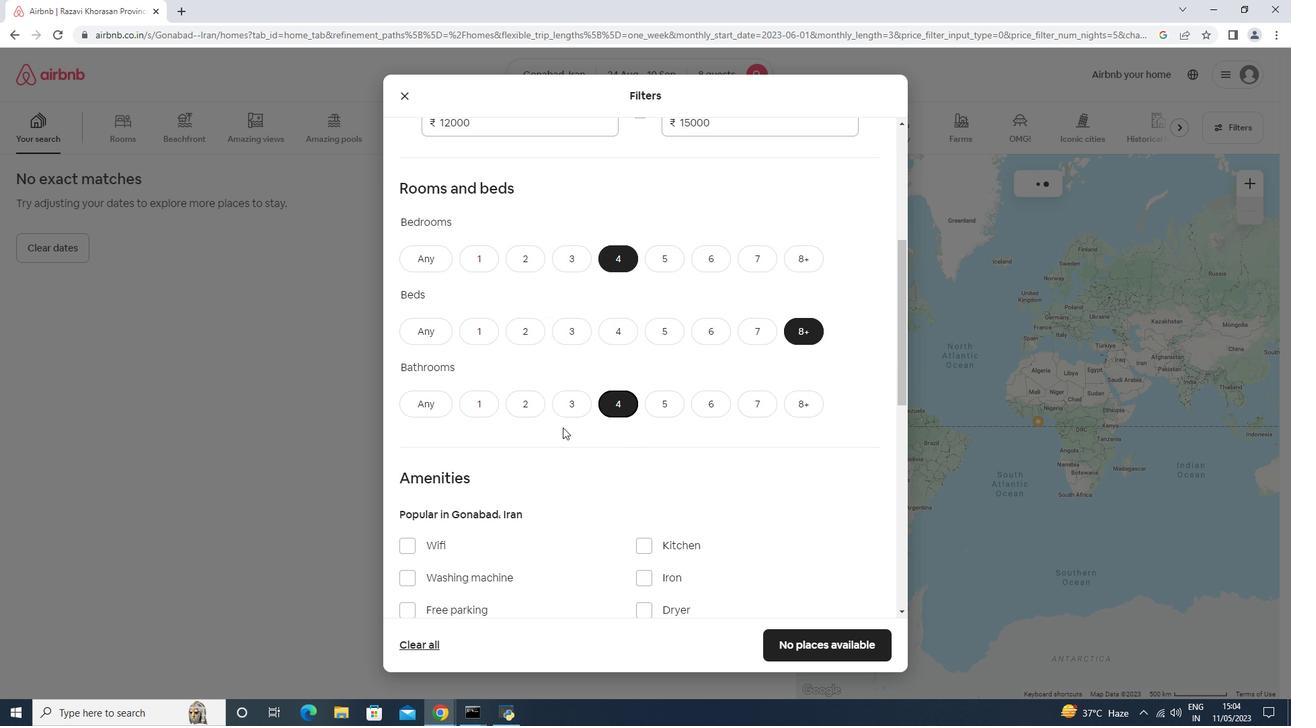 
Action: Mouse scrolled (499, 445) with delta (0, 0)
Screenshot: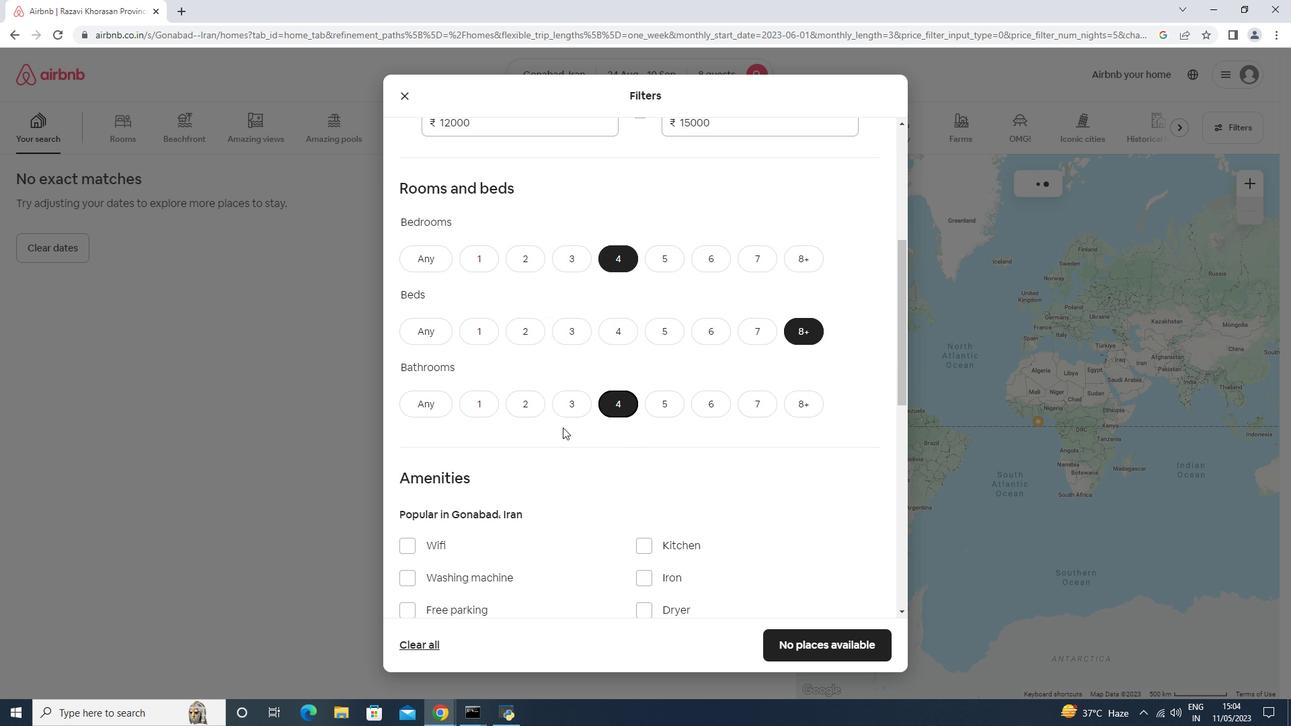 
Action: Mouse scrolled (499, 445) with delta (0, 0)
Screenshot: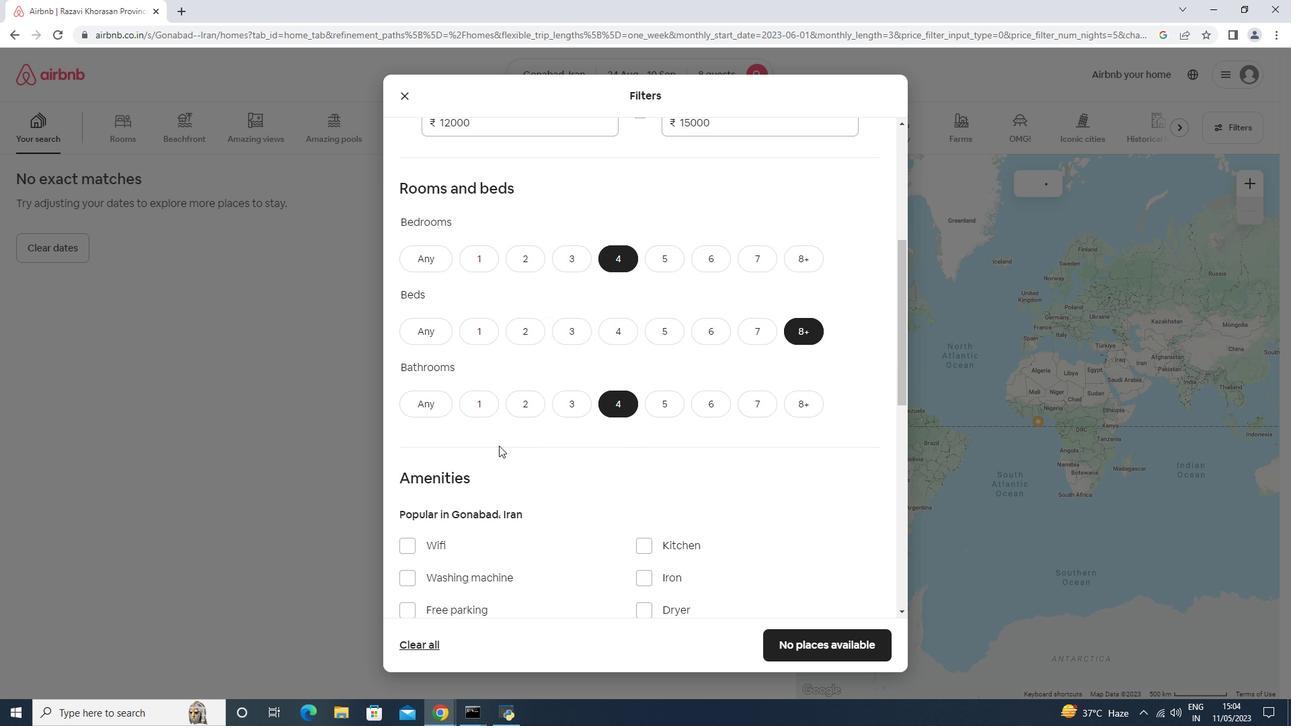 
Action: Mouse moved to (409, 405)
Screenshot: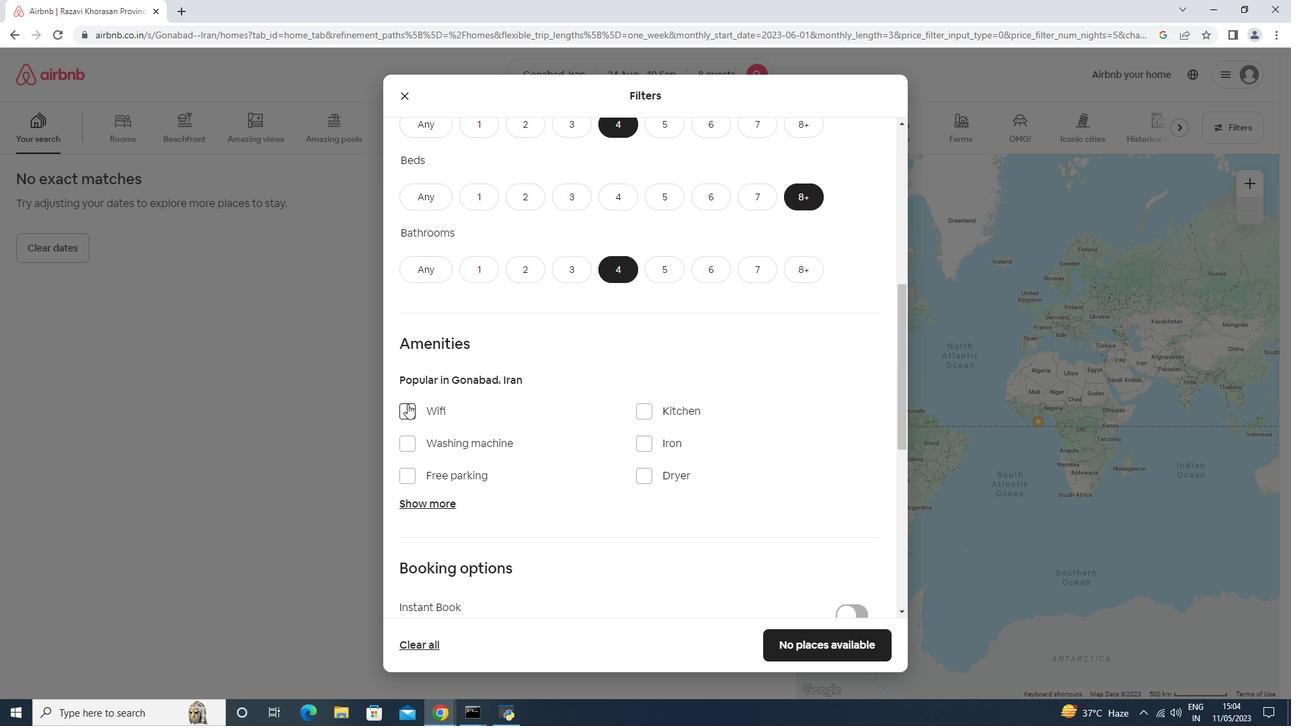 
Action: Mouse pressed left at (409, 405)
Screenshot: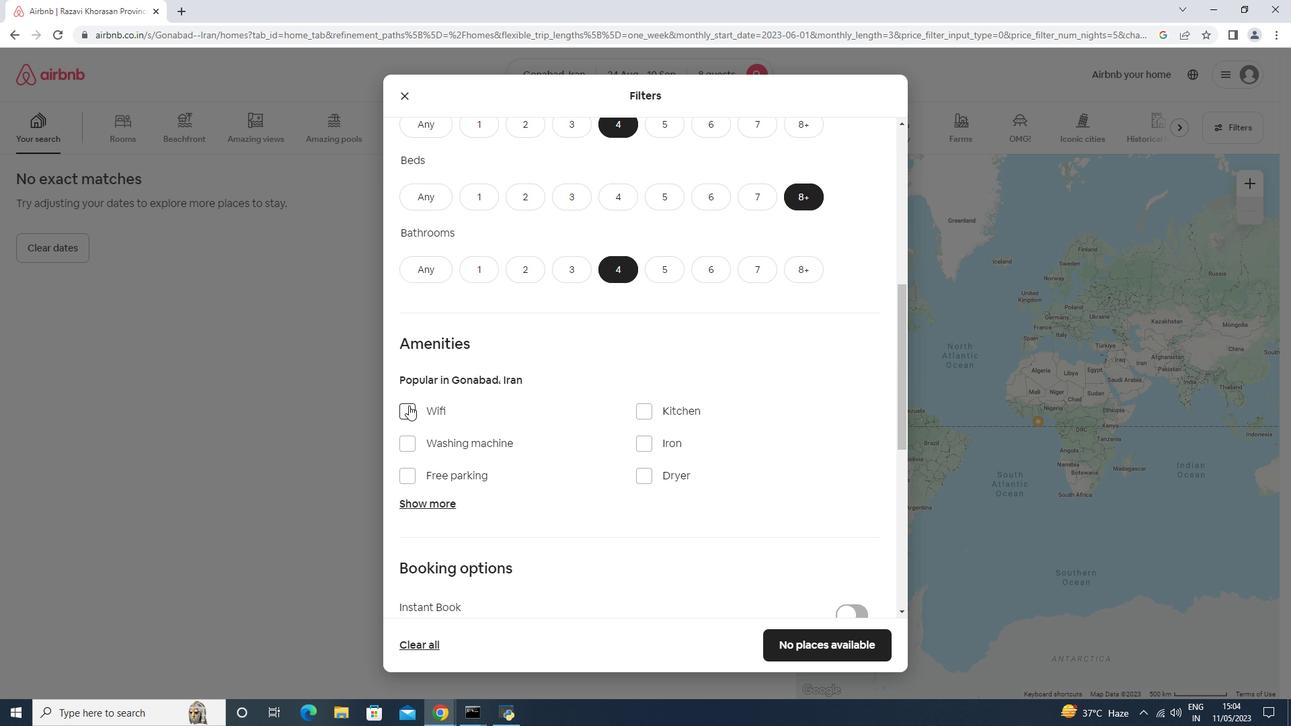
Action: Mouse moved to (480, 480)
Screenshot: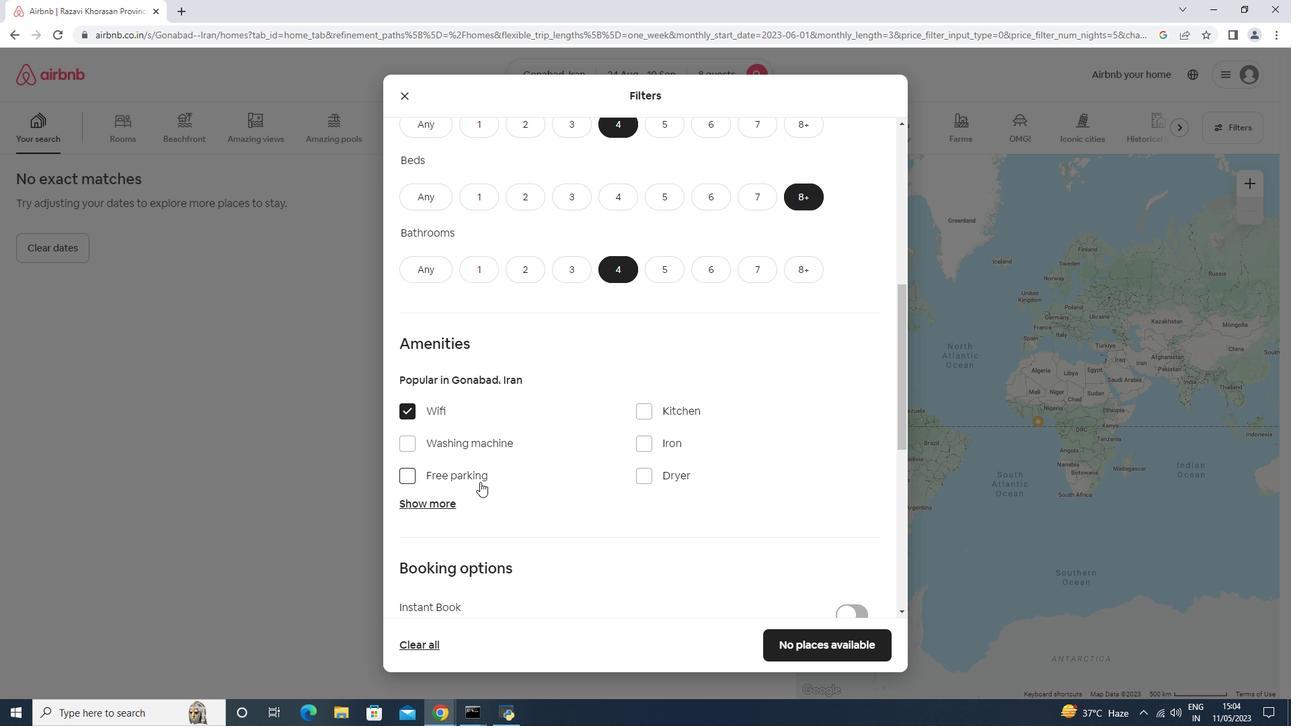 
Action: Mouse pressed left at (480, 480)
Screenshot: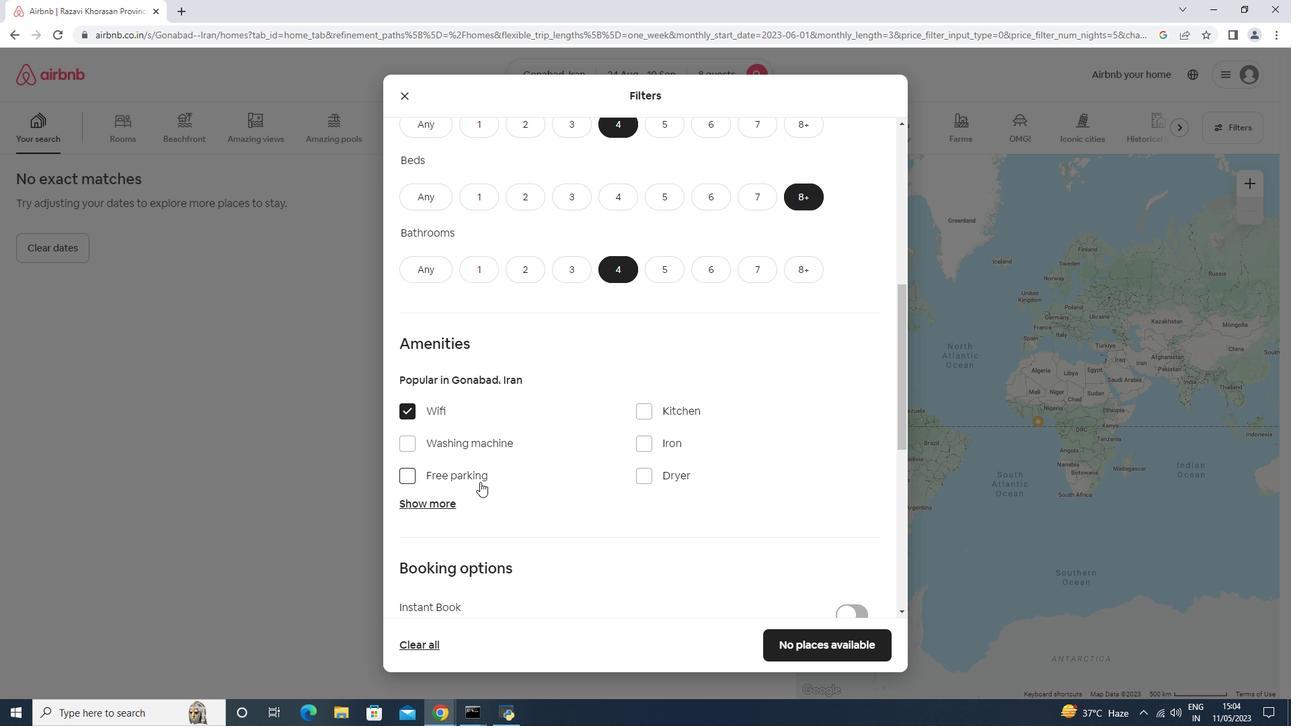 
Action: Mouse moved to (433, 499)
Screenshot: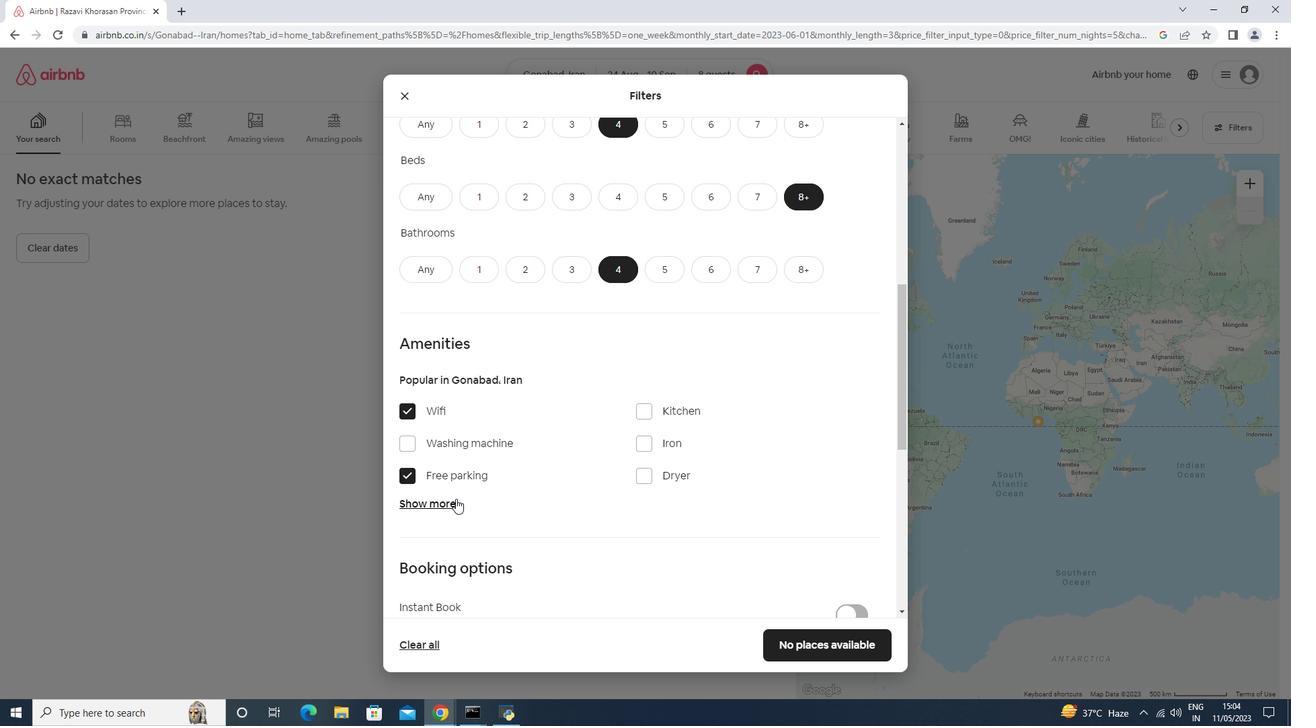 
Action: Mouse pressed left at (433, 499)
Screenshot: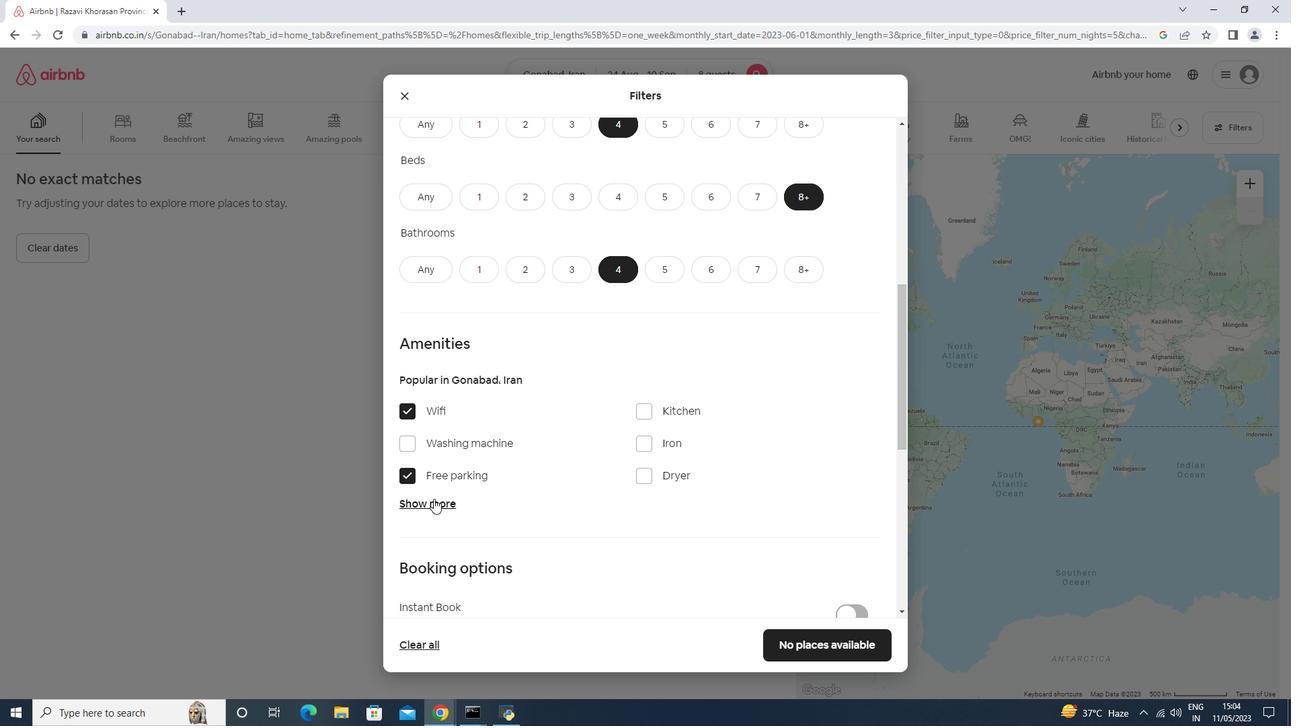 
Action: Mouse moved to (559, 503)
Screenshot: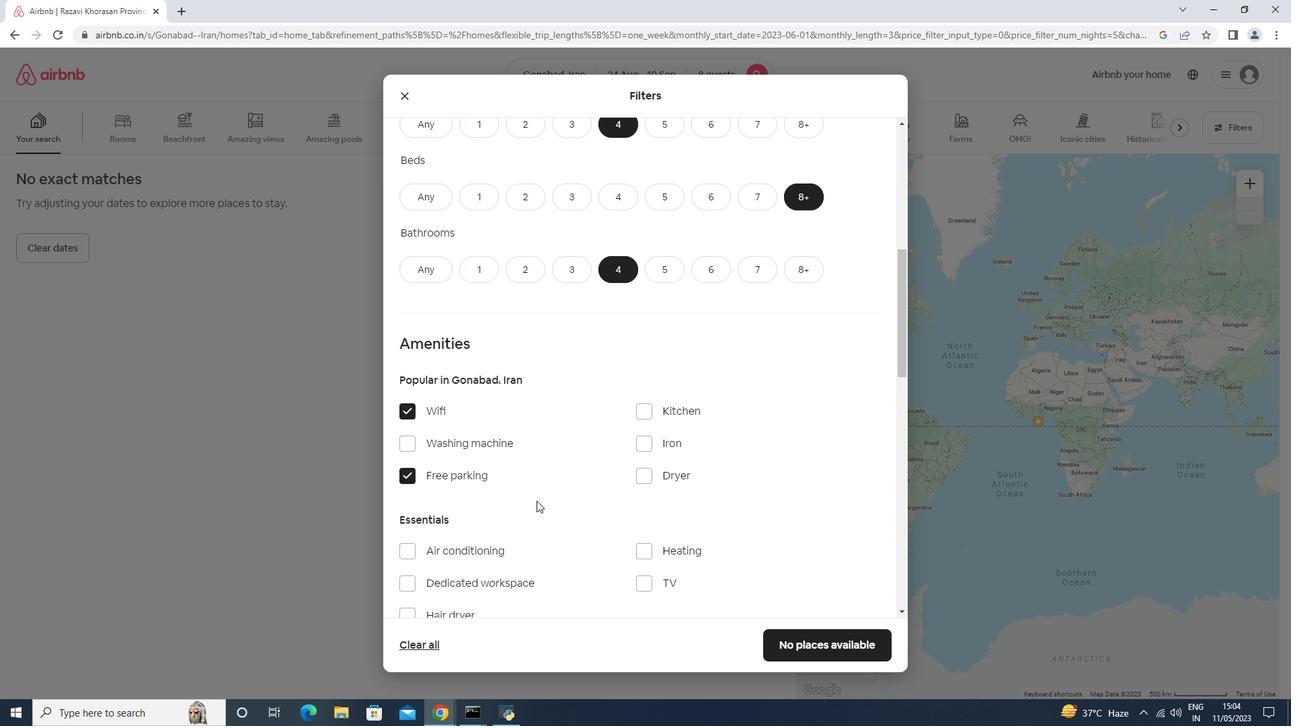 
Action: Mouse scrolled (559, 503) with delta (0, 0)
Screenshot: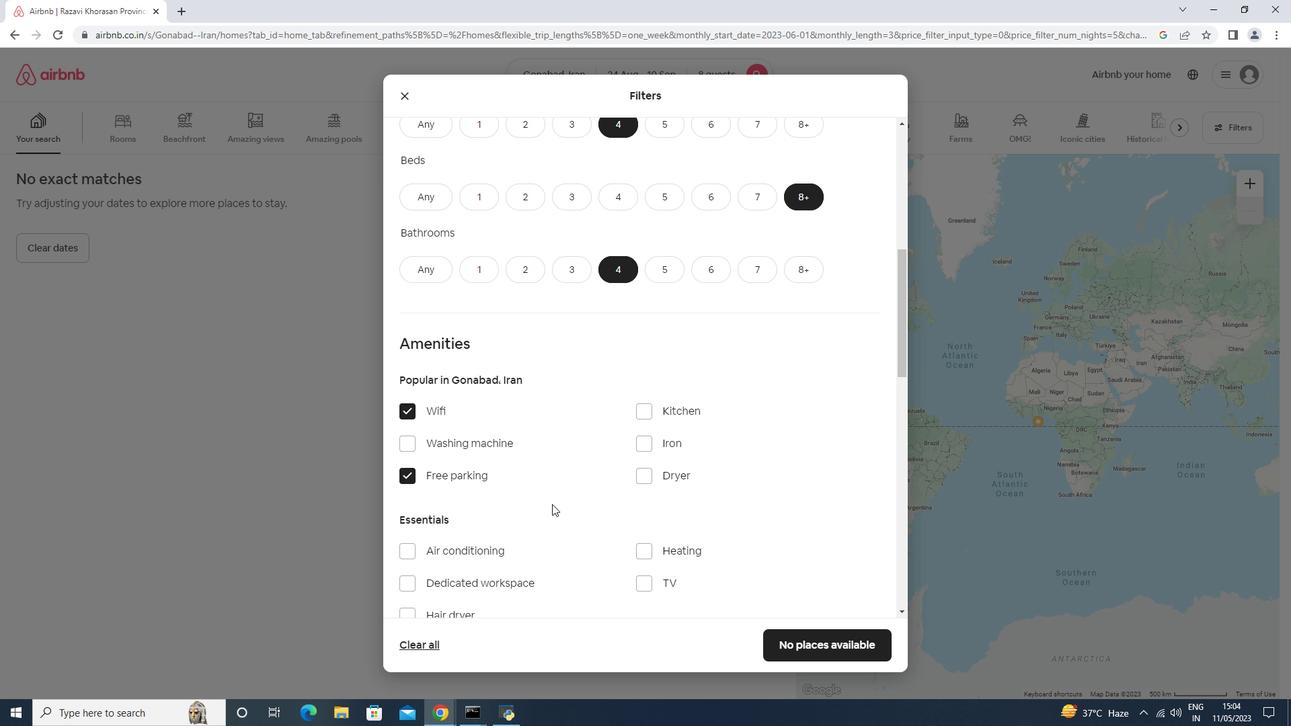 
Action: Mouse scrolled (559, 503) with delta (0, 0)
Screenshot: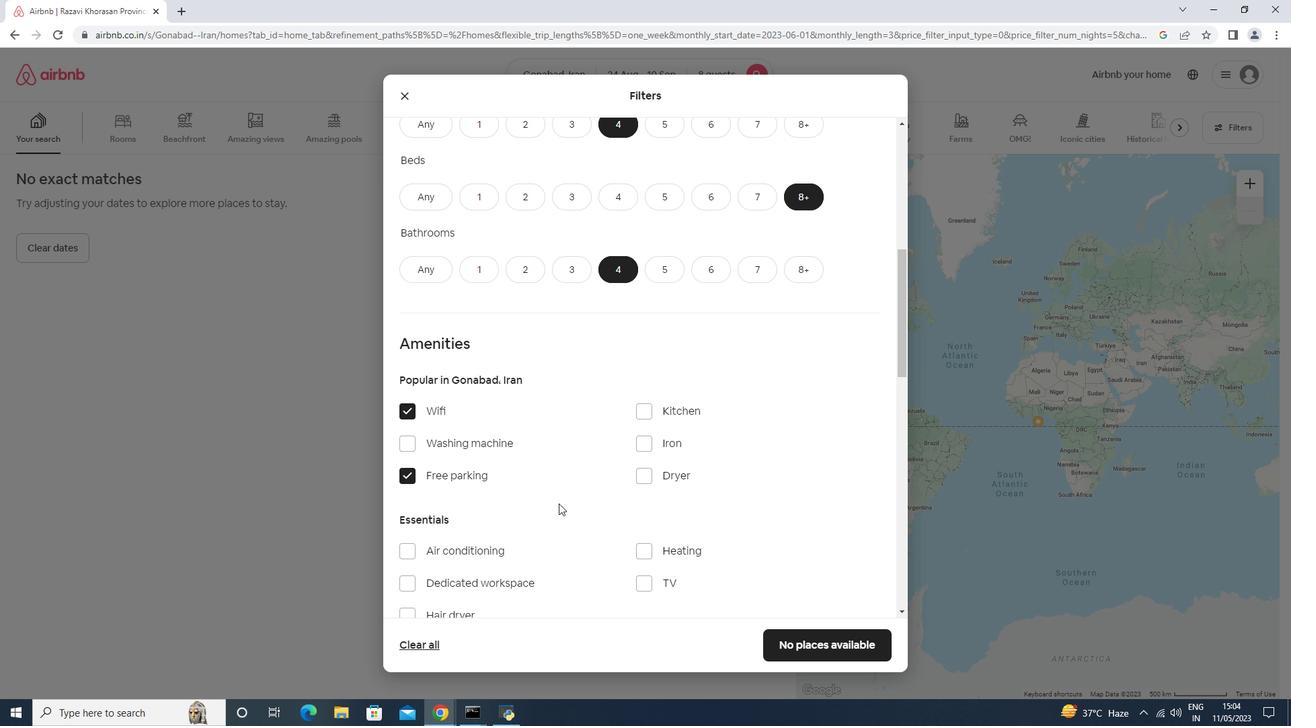 
Action: Mouse scrolled (559, 503) with delta (0, 0)
Screenshot: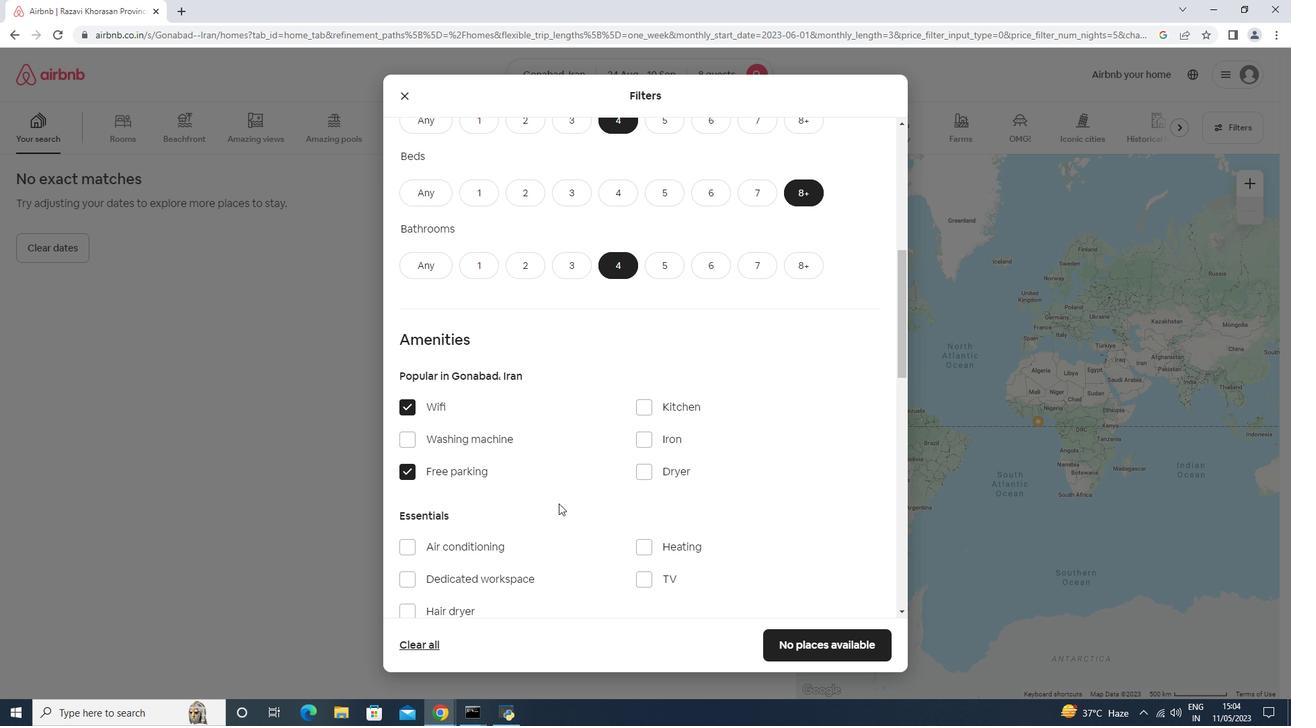 
Action: Mouse moved to (661, 384)
Screenshot: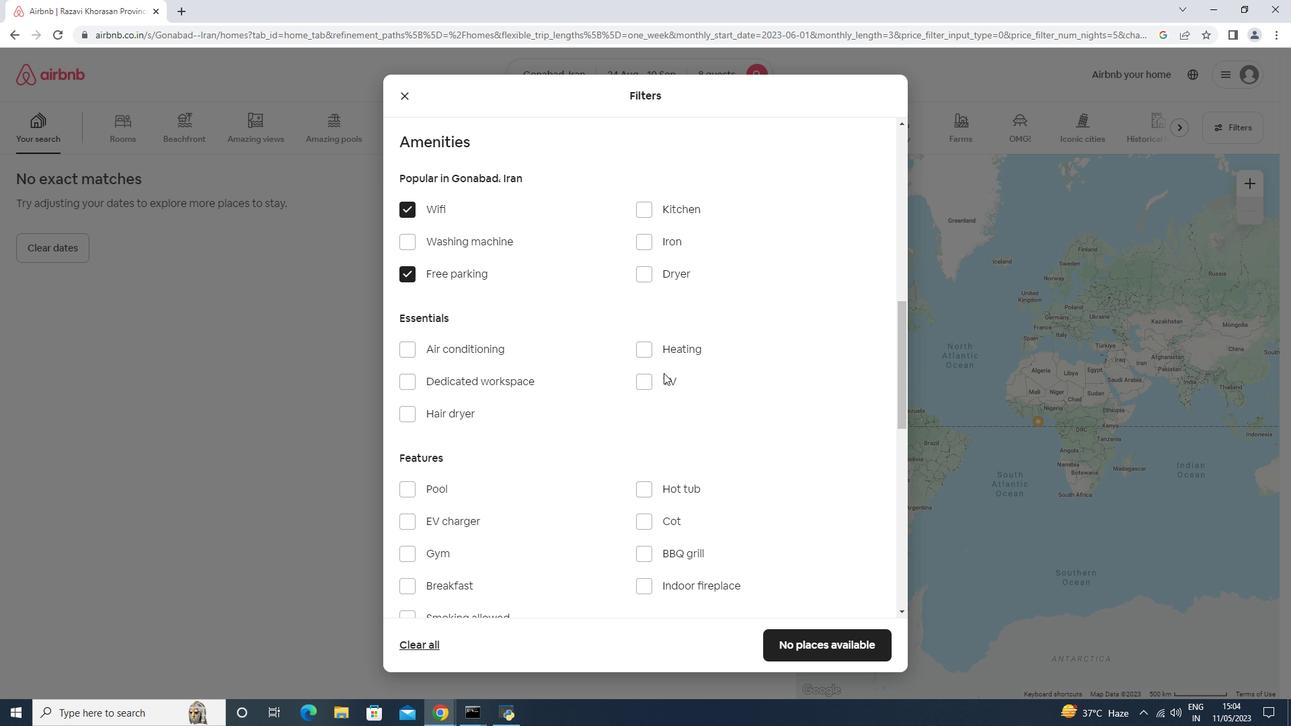 
Action: Mouse pressed left at (661, 384)
Screenshot: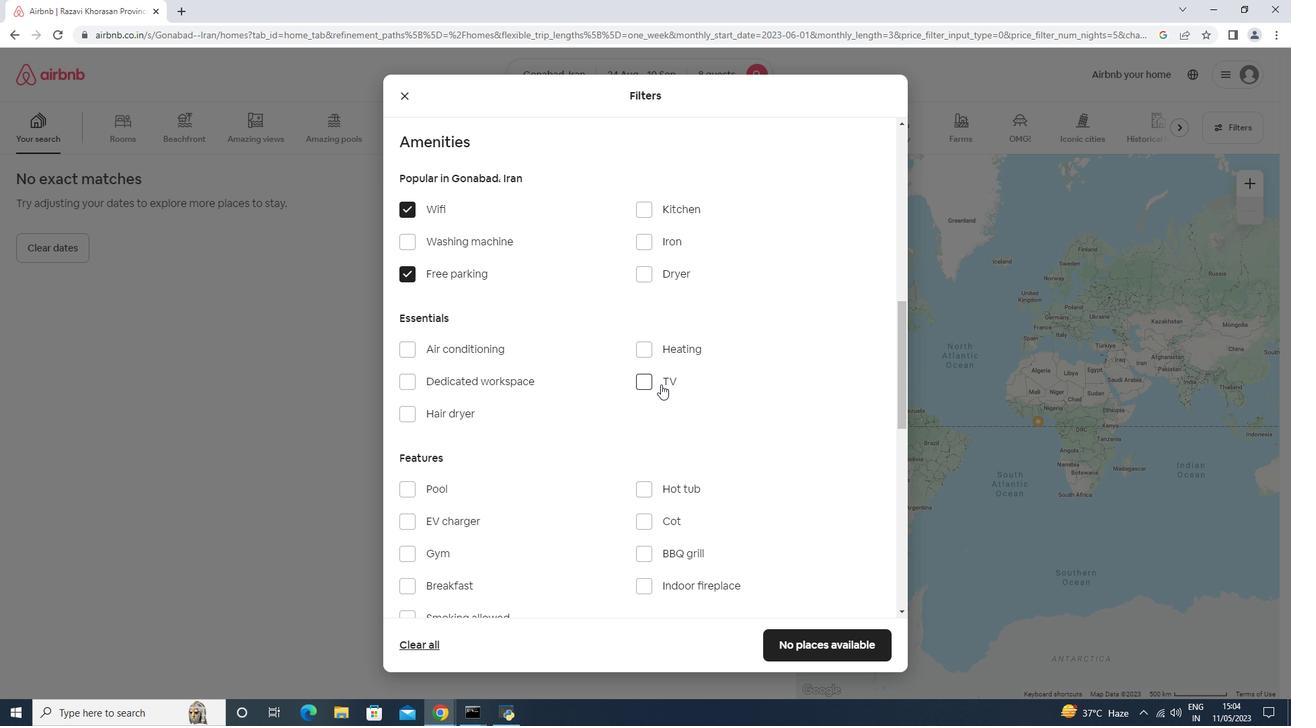 
Action: Mouse moved to (507, 430)
Screenshot: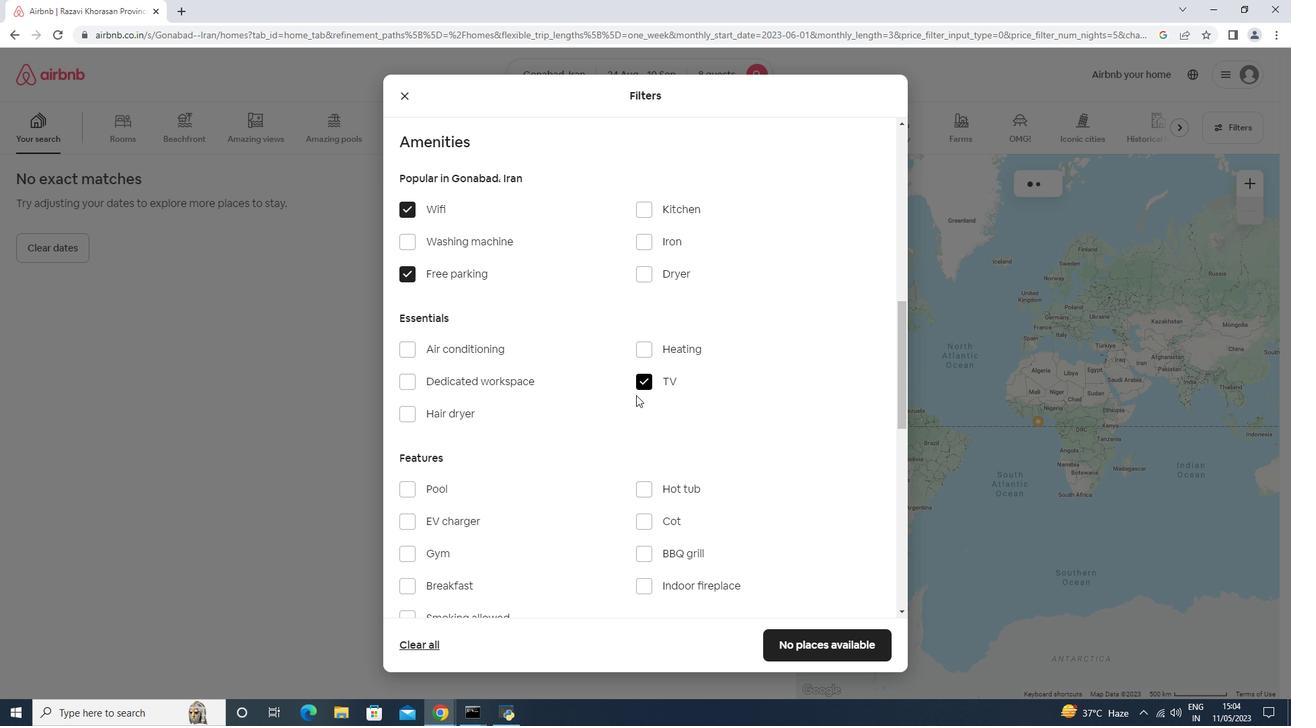 
Action: Mouse scrolled (507, 429) with delta (0, 0)
Screenshot: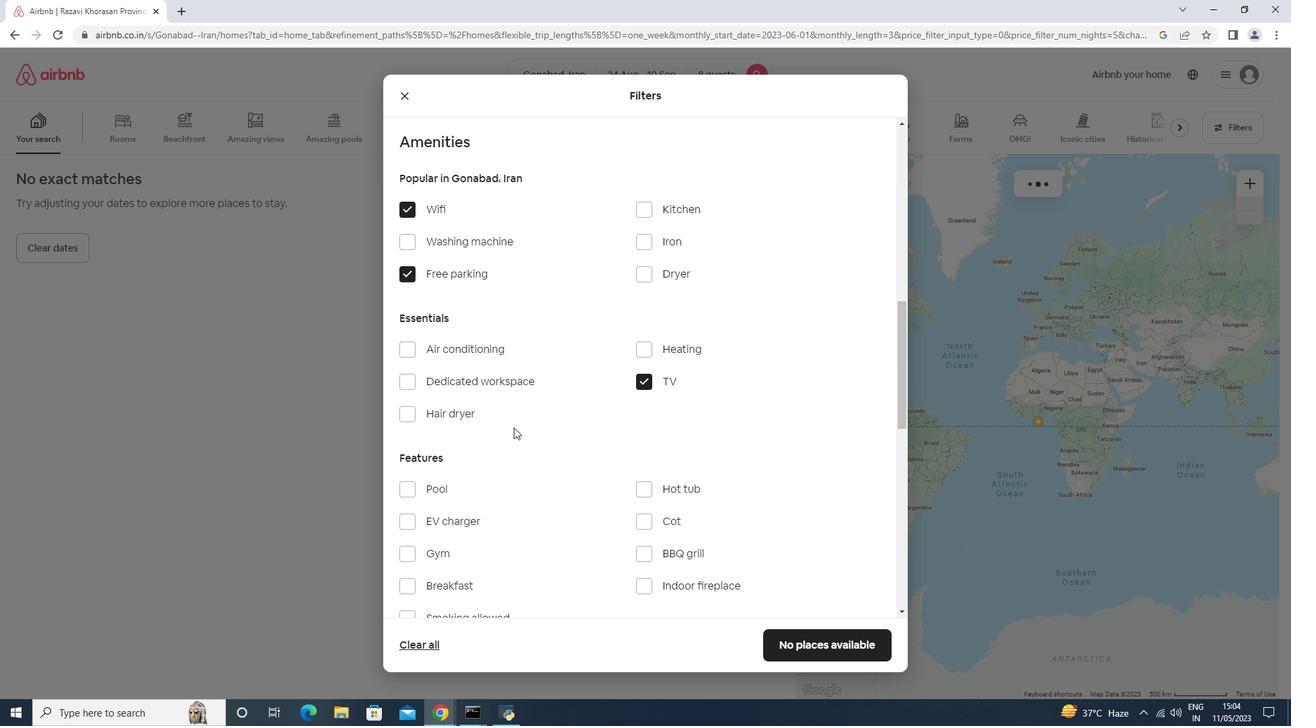 
Action: Mouse scrolled (507, 429) with delta (0, 0)
Screenshot: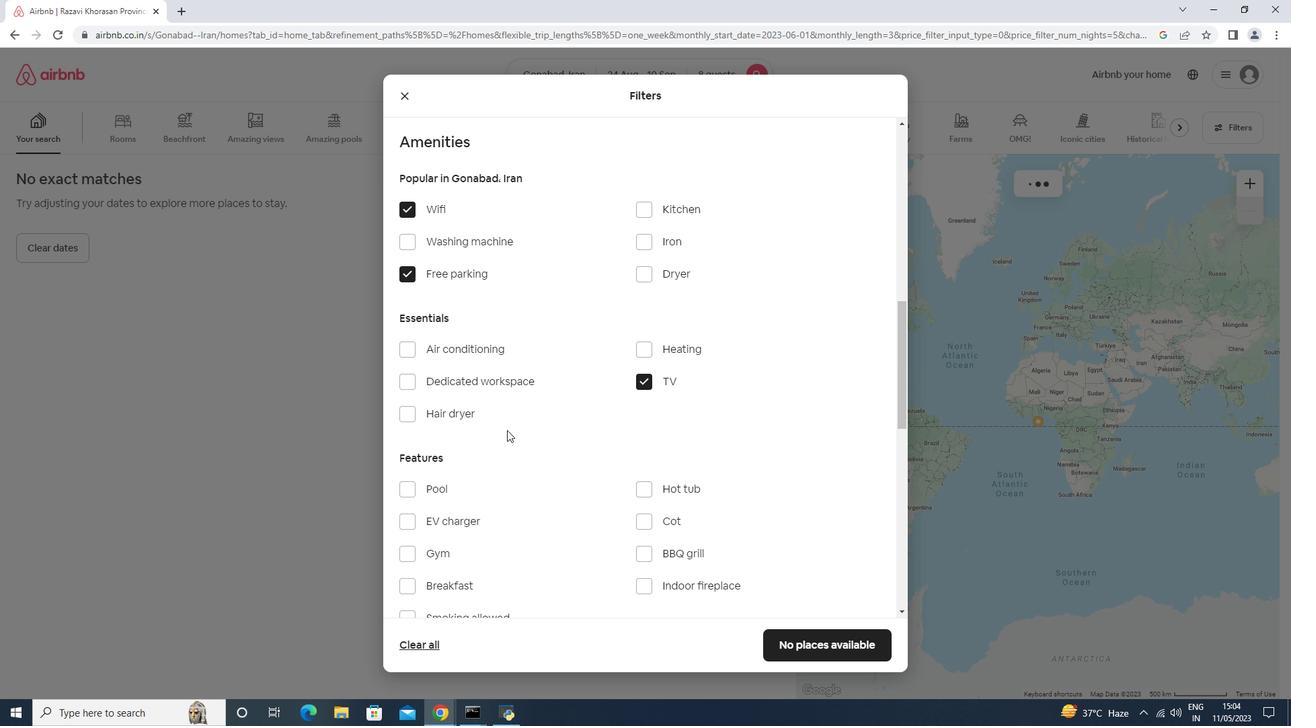 
Action: Mouse moved to (505, 431)
Screenshot: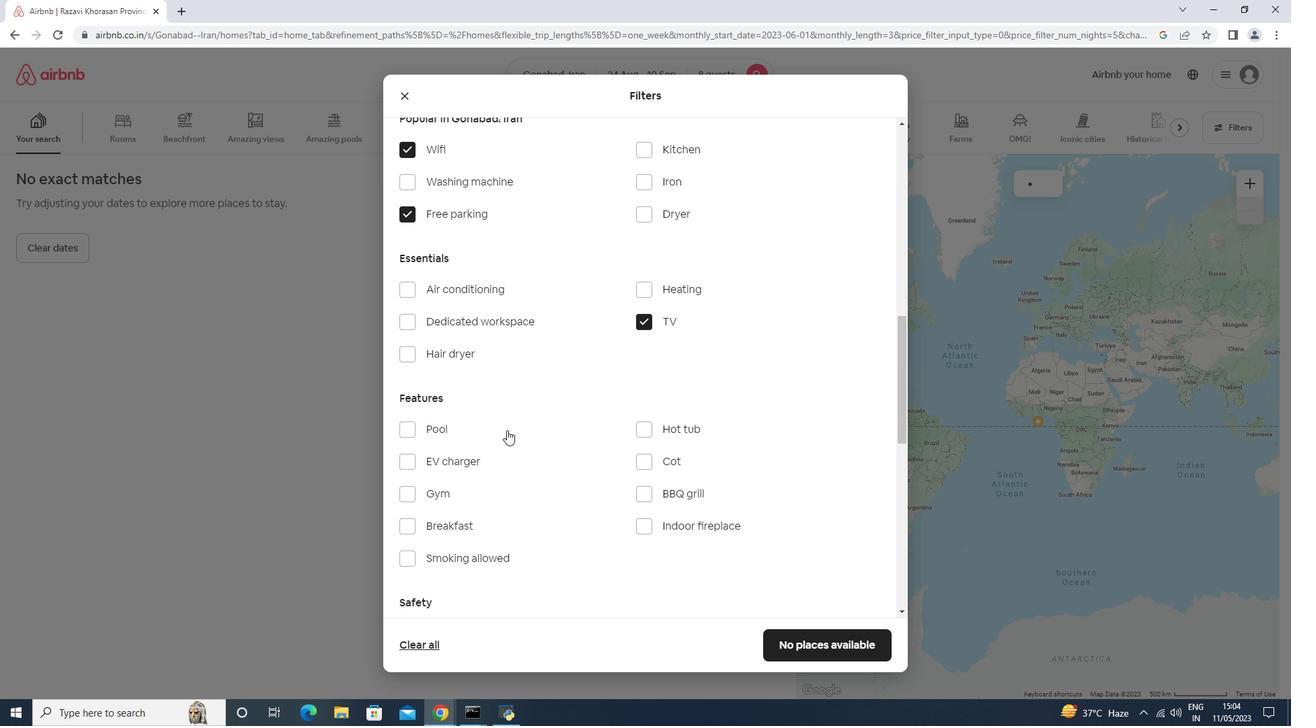 
Action: Mouse scrolled (507, 429) with delta (0, 0)
Screenshot: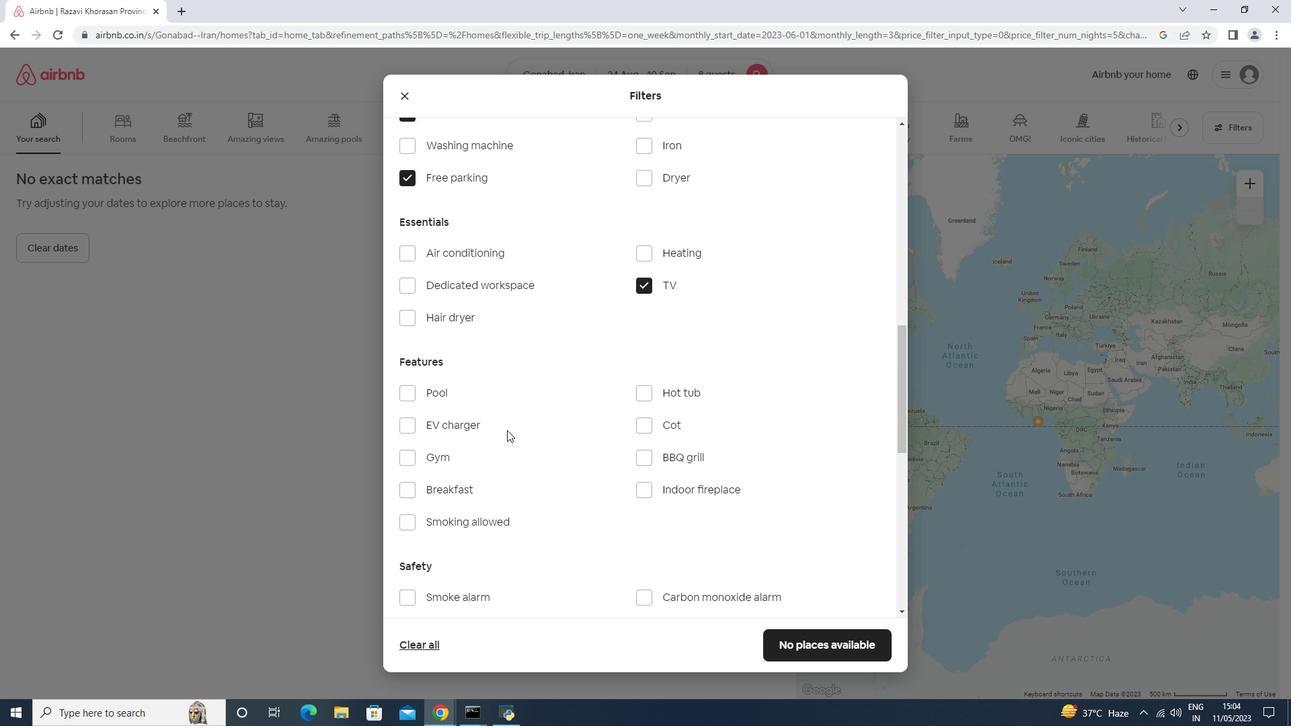 
Action: Mouse moved to (441, 347)
Screenshot: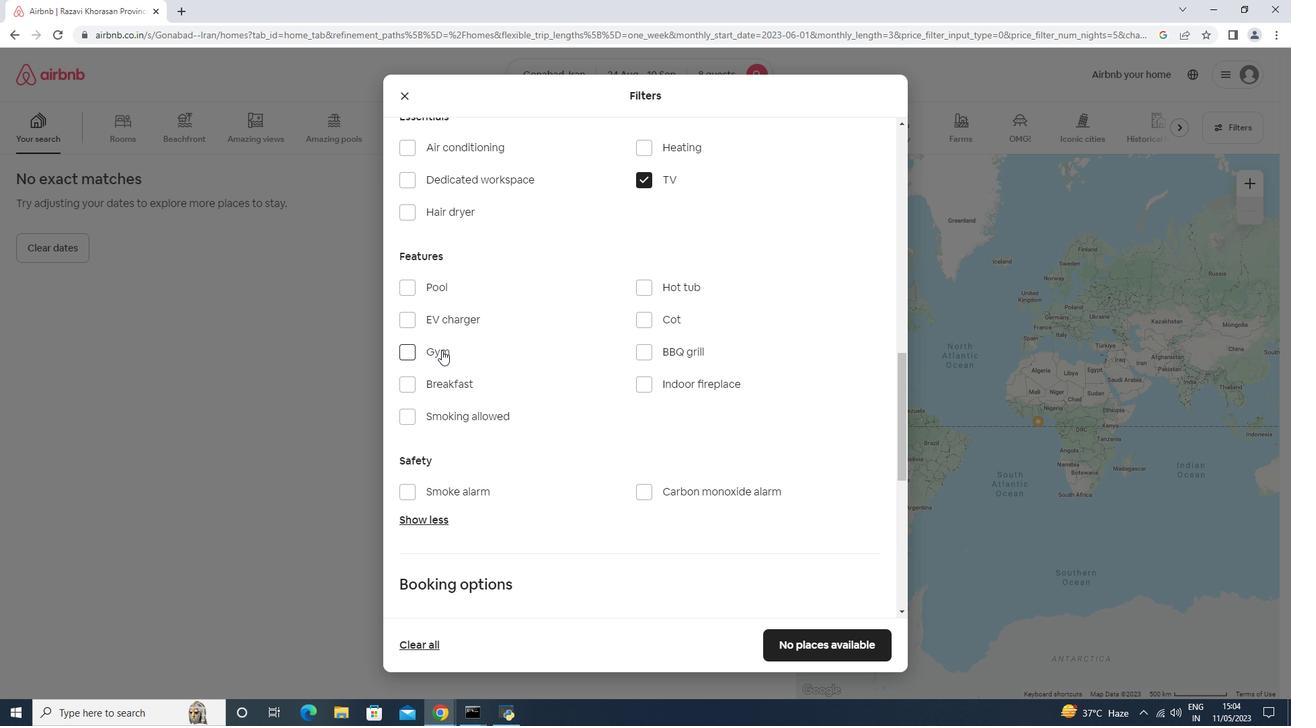
Action: Mouse pressed left at (441, 347)
Screenshot: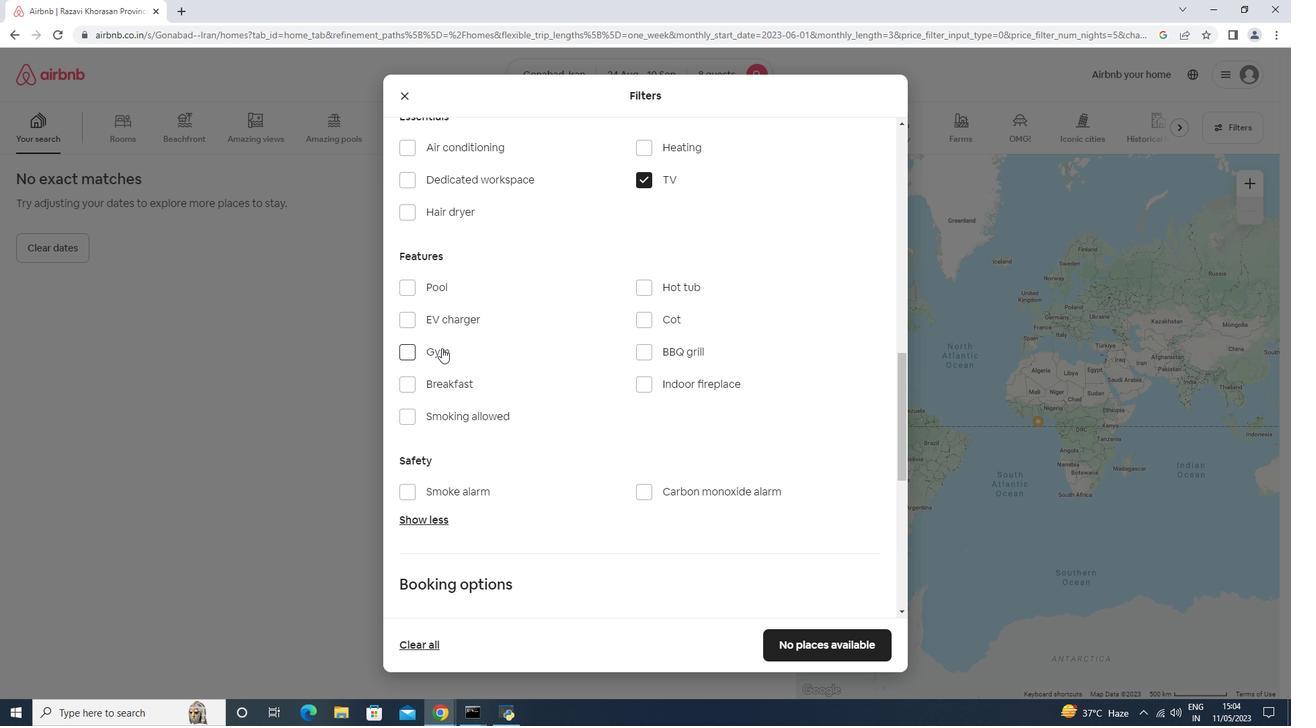 
Action: Mouse moved to (446, 377)
Screenshot: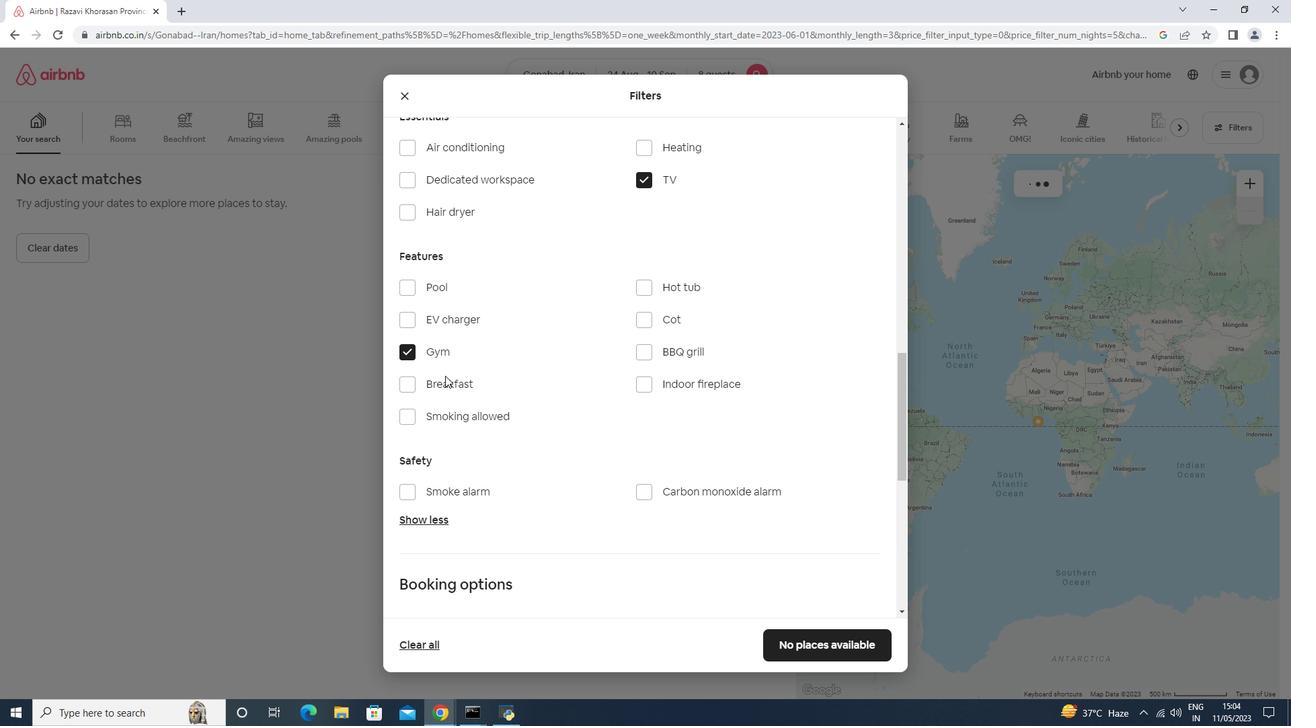 
Action: Mouse pressed left at (446, 377)
Screenshot: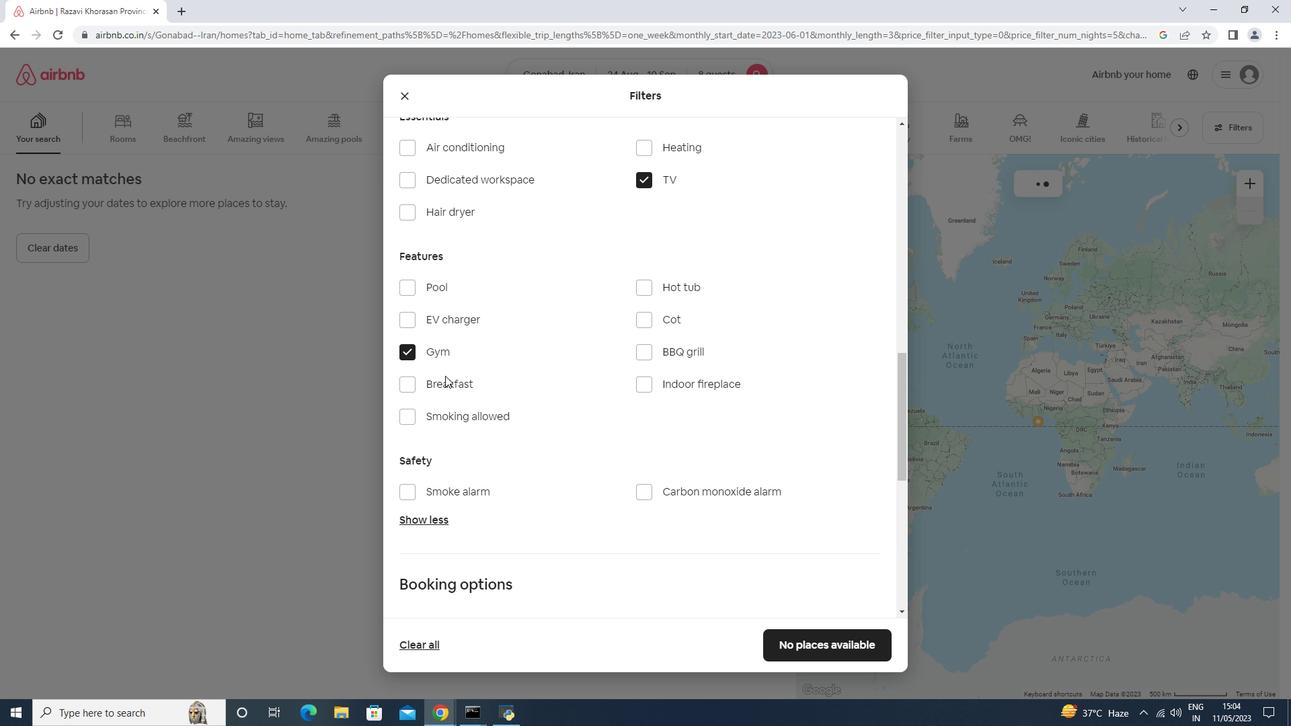 
Action: Mouse scrolled (446, 378) with delta (0, 0)
Screenshot: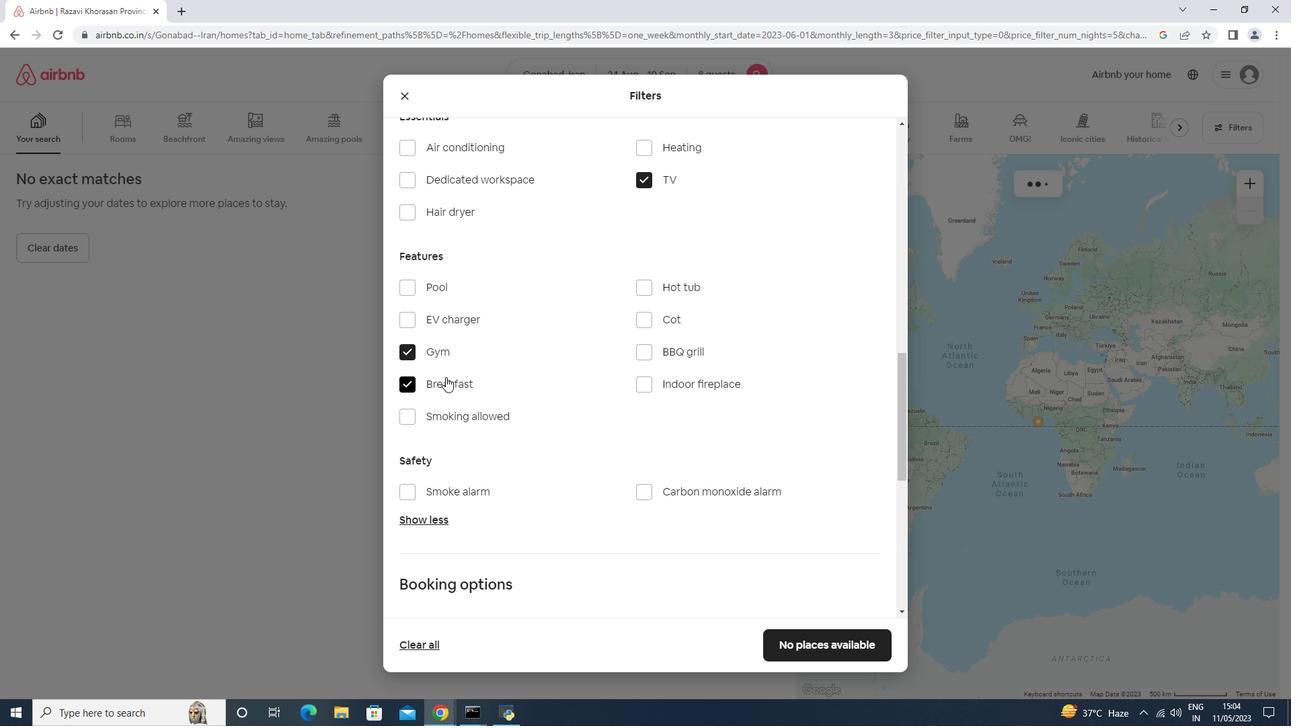 
Action: Mouse scrolled (446, 378) with delta (0, 0)
Screenshot: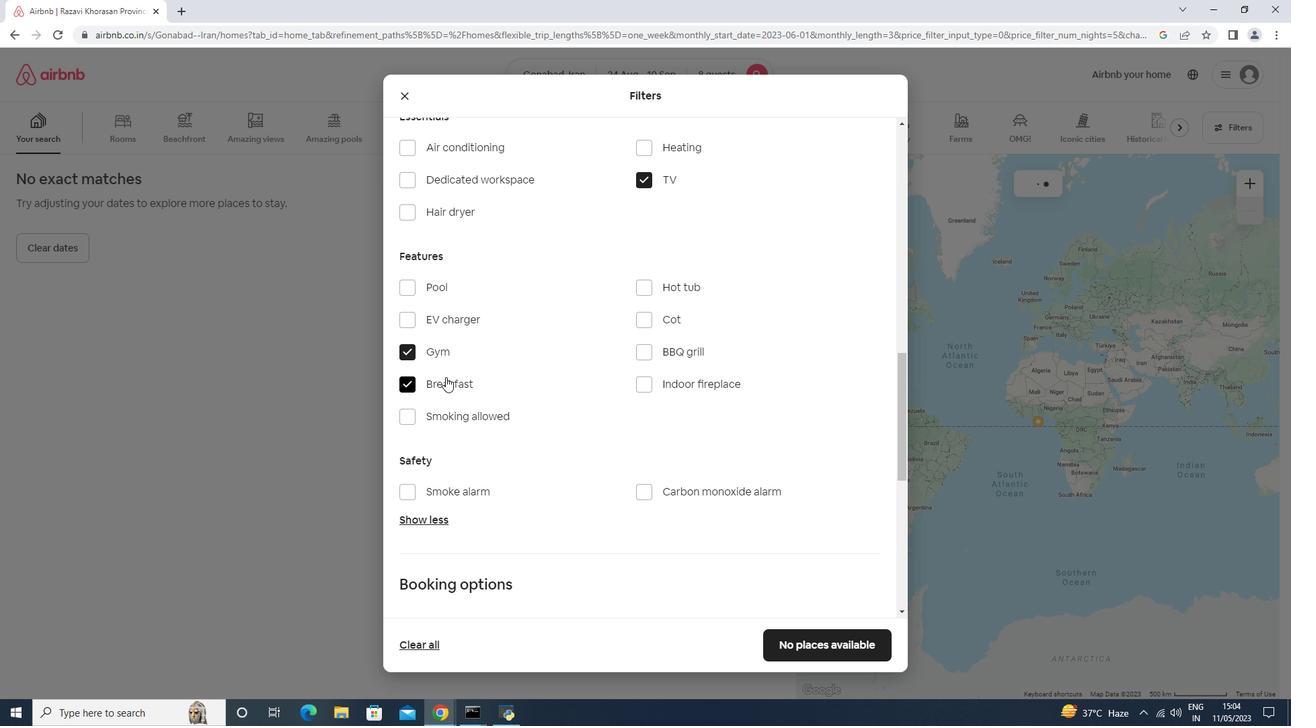 
Action: Mouse scrolled (446, 378) with delta (0, 0)
Screenshot: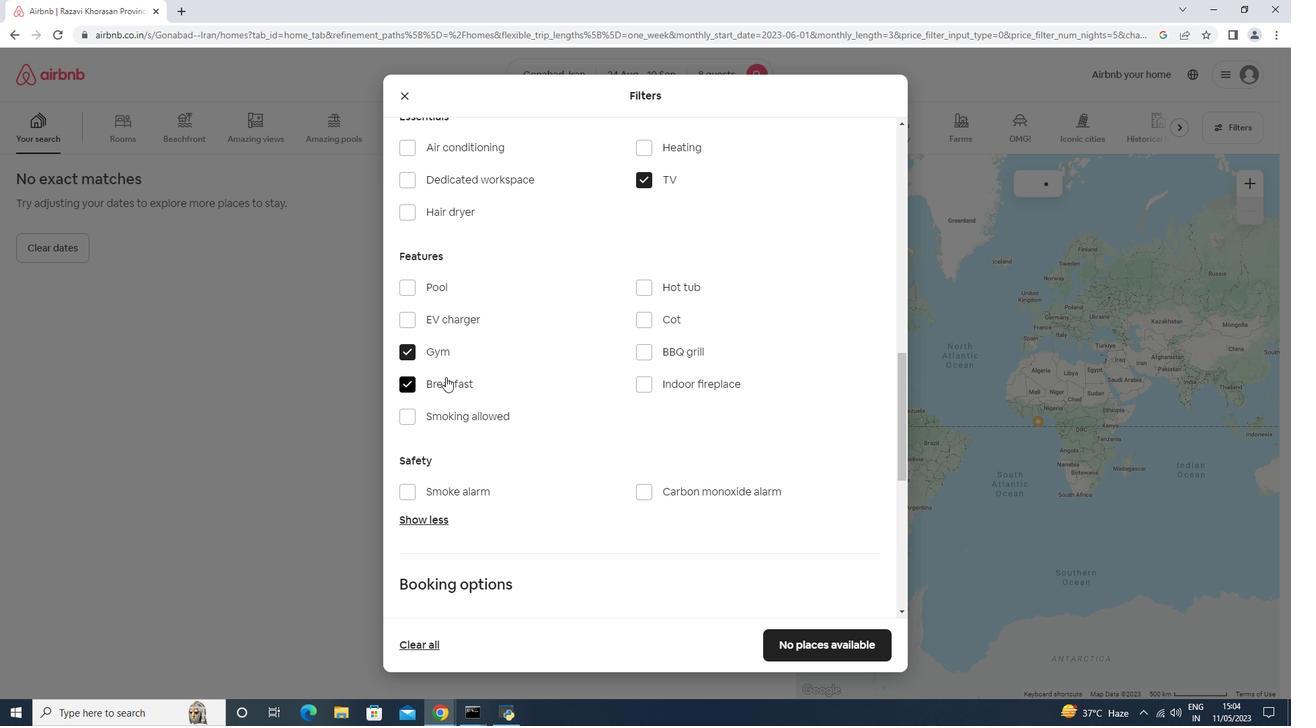 
Action: Mouse scrolled (446, 378) with delta (0, 0)
Screenshot: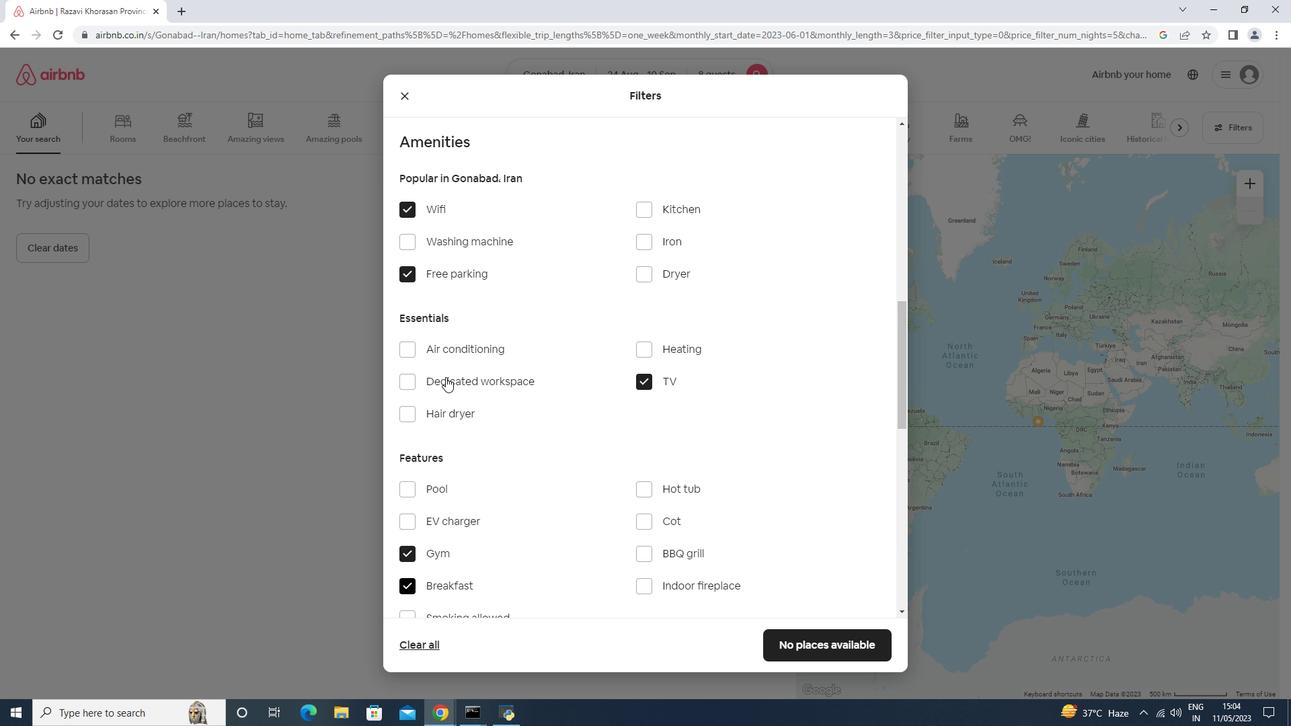 
Action: Mouse scrolled (446, 378) with delta (0, 0)
Screenshot: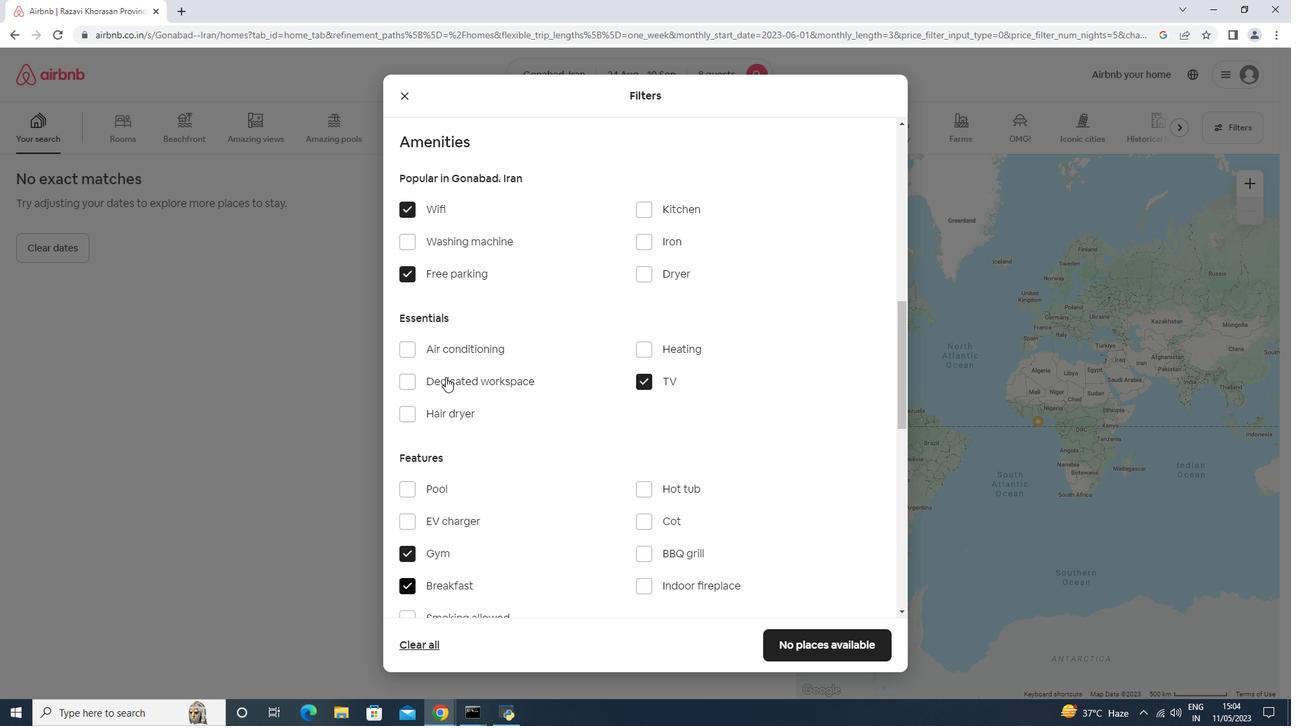 
Action: Mouse scrolled (446, 378) with delta (0, 0)
Screenshot: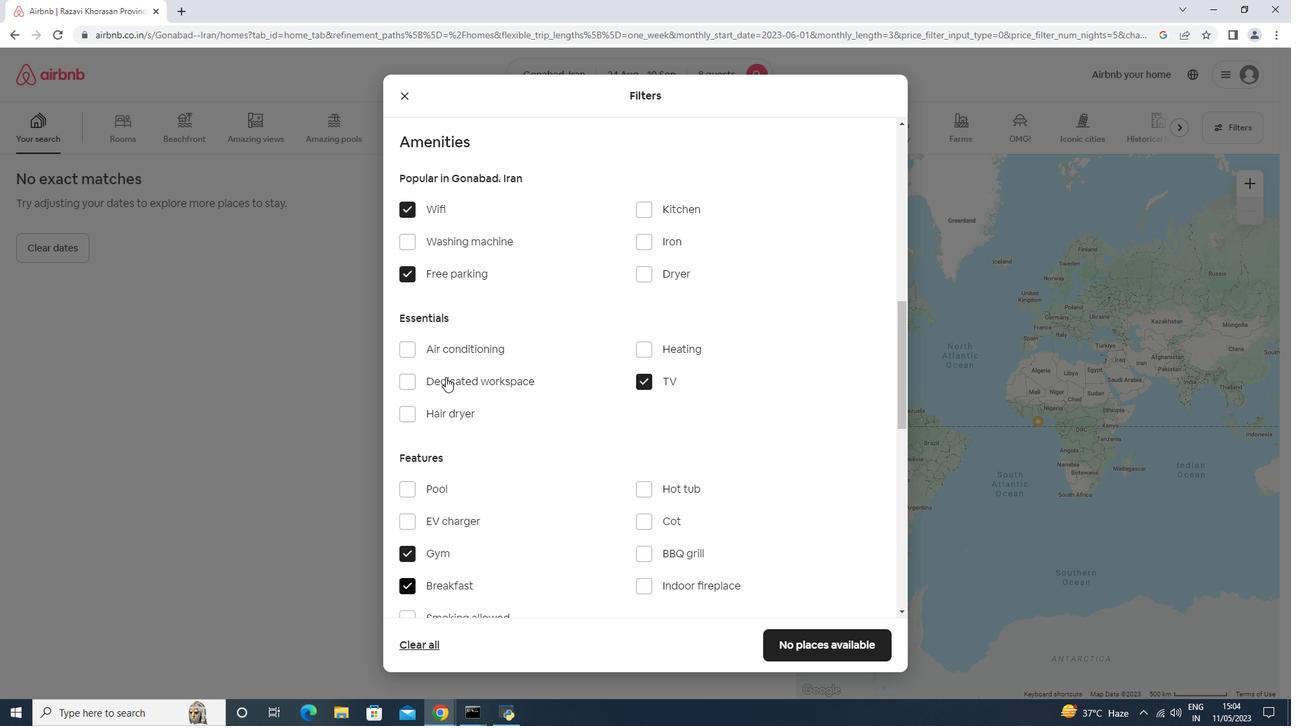 
Action: Mouse scrolled (446, 376) with delta (0, 0)
Screenshot: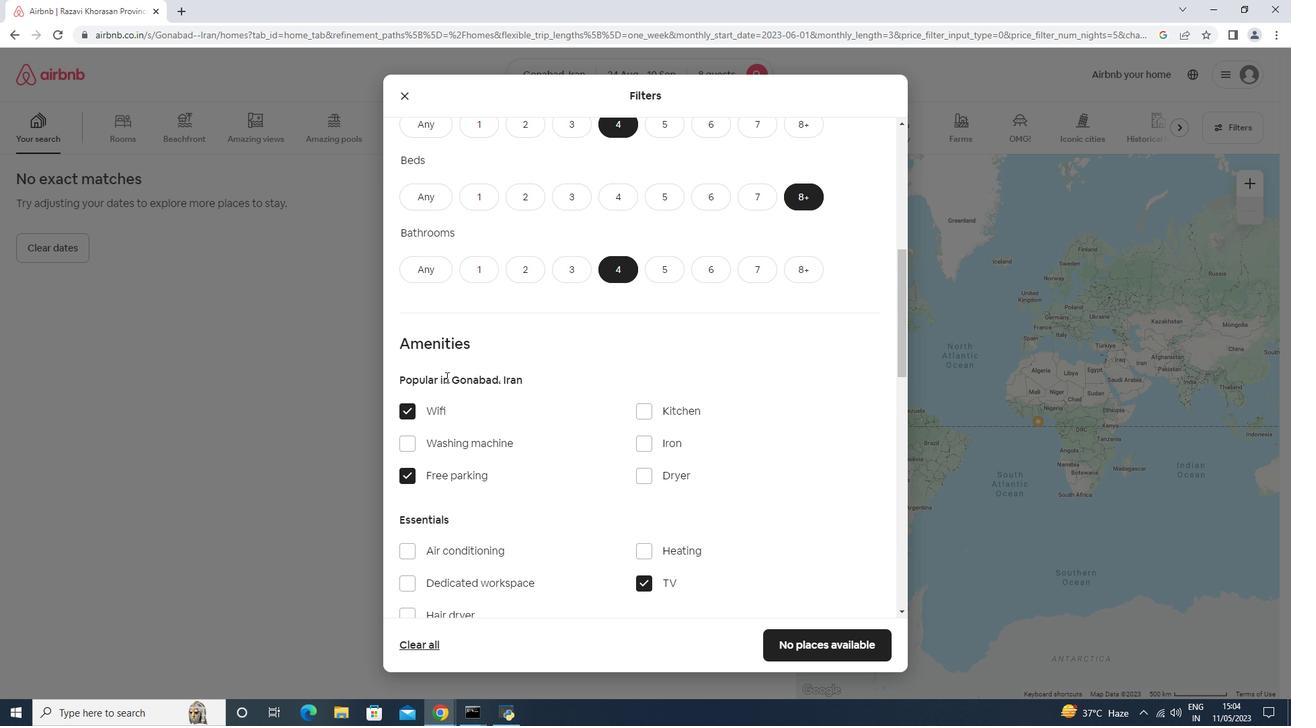 
Action: Mouse moved to (446, 377)
Screenshot: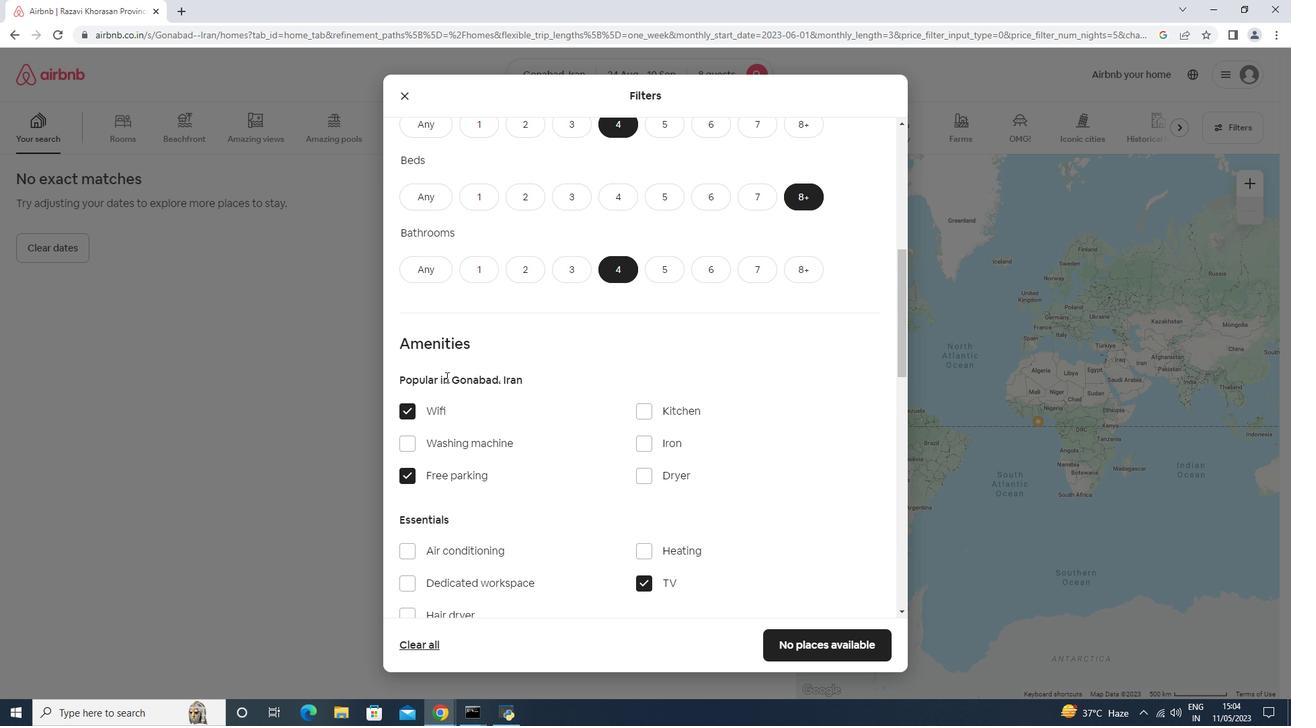 
Action: Mouse scrolled (446, 376) with delta (0, 0)
Screenshot: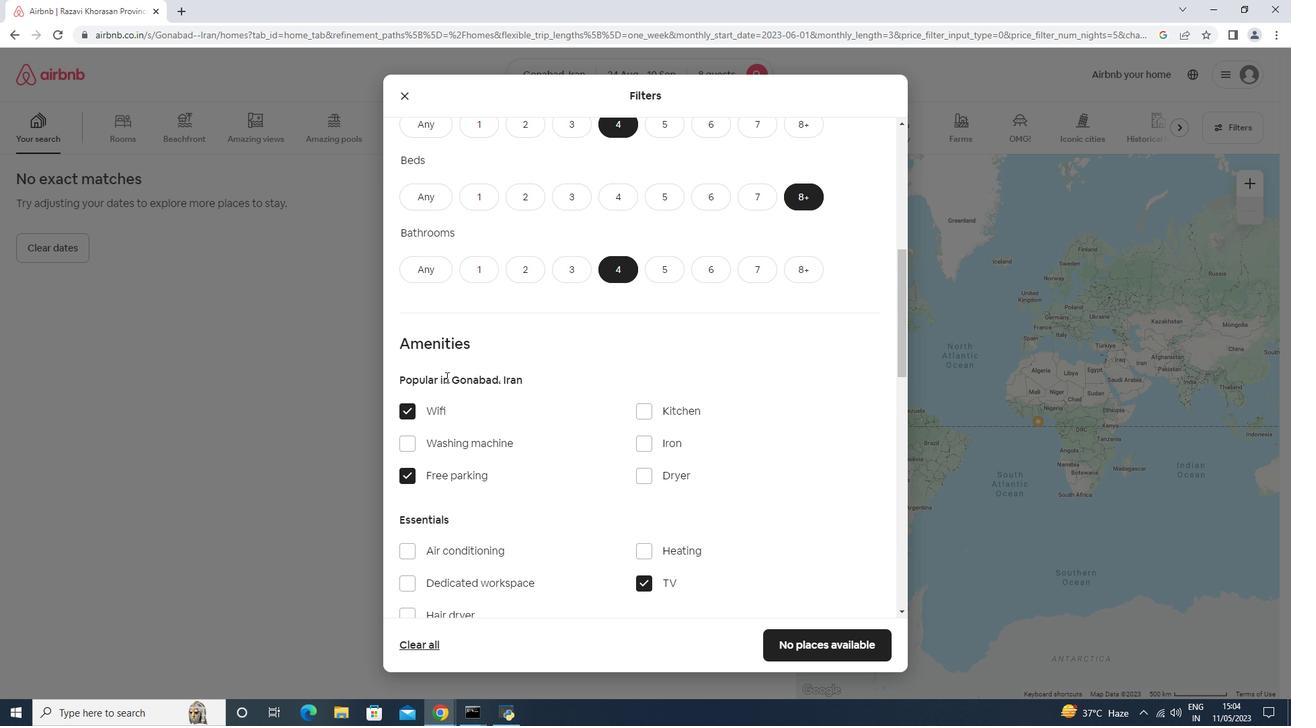 
Action: Mouse moved to (446, 376)
Screenshot: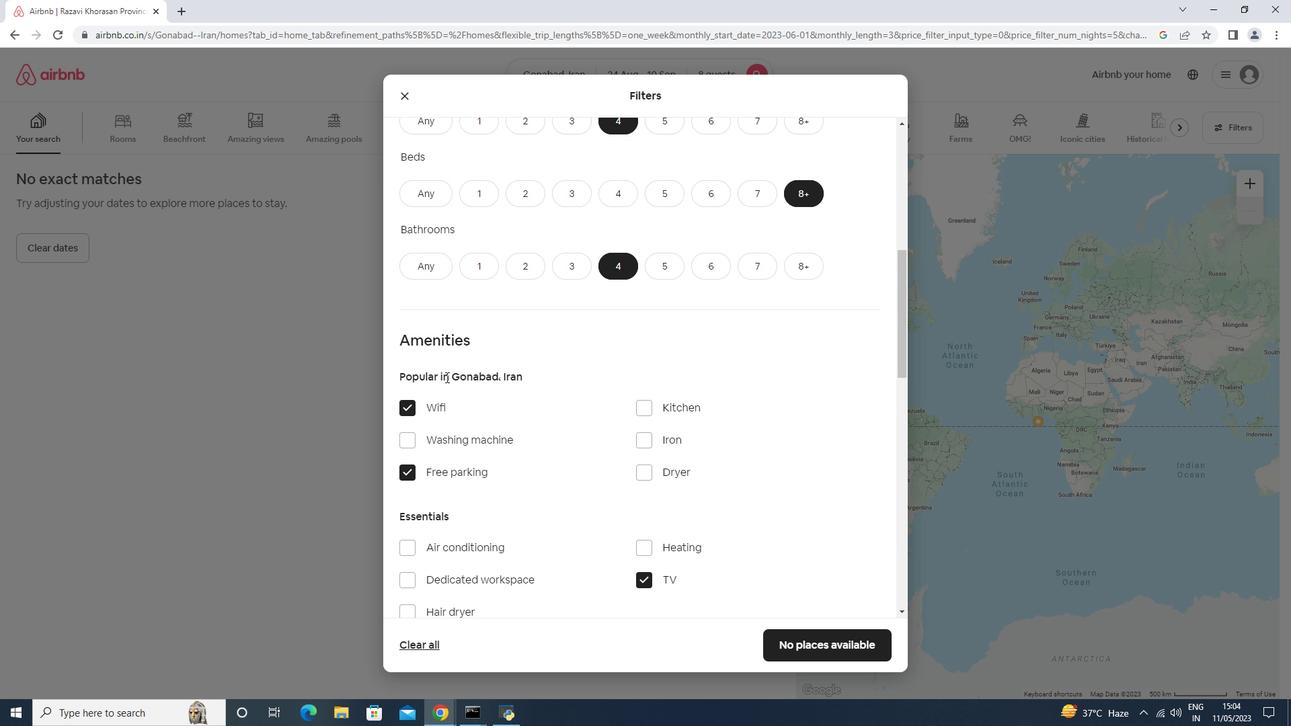
Action: Mouse scrolled (446, 376) with delta (0, 0)
Screenshot: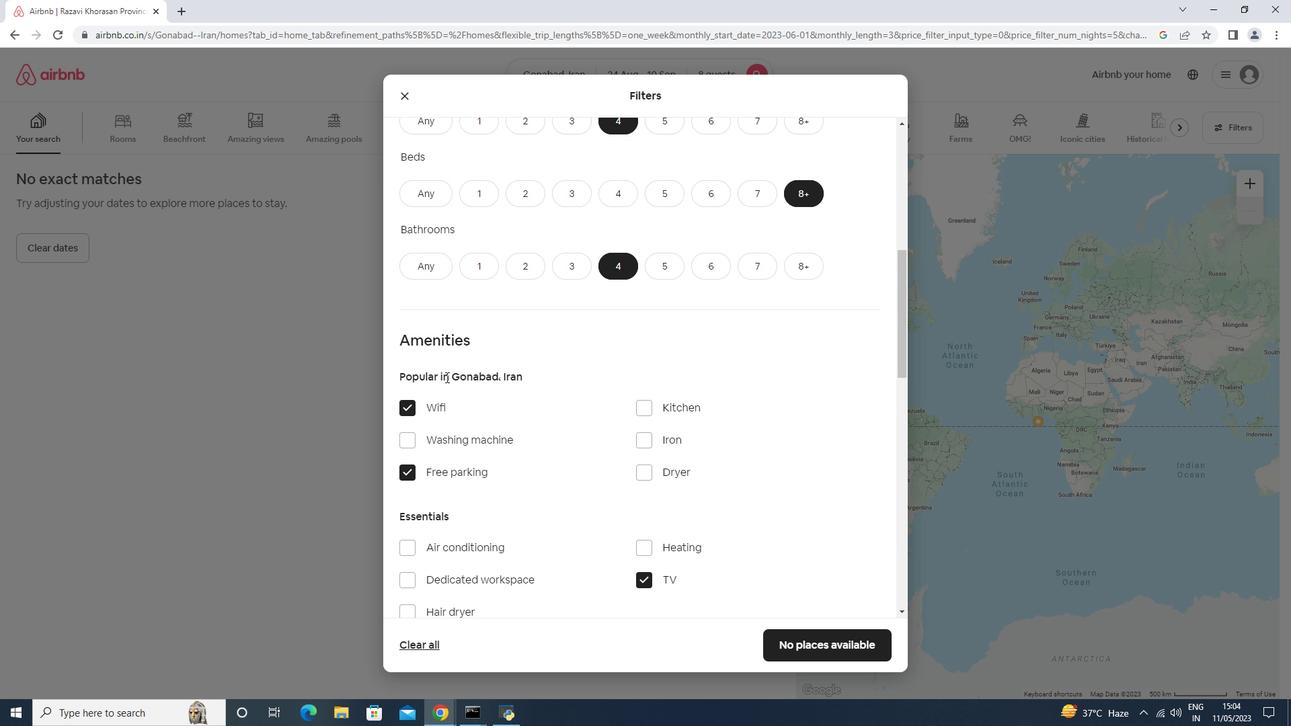 
Action: Mouse moved to (448, 376)
Screenshot: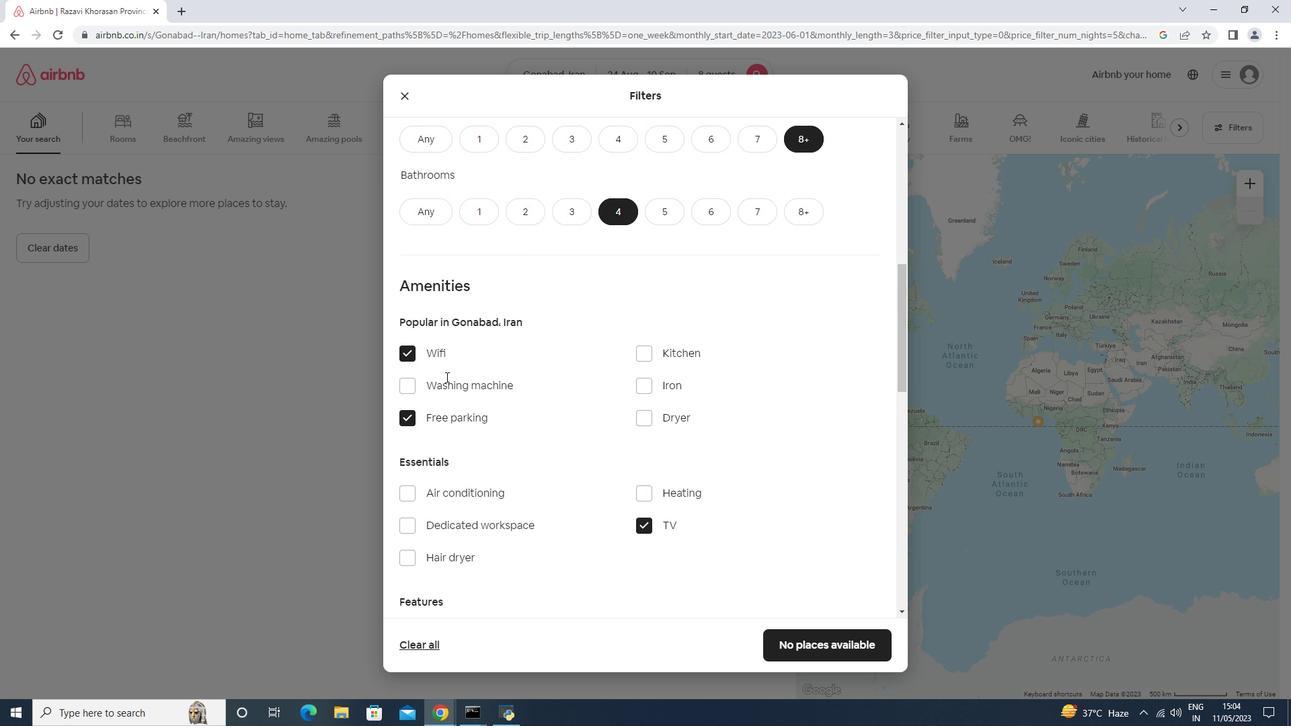 
Action: Mouse scrolled (446, 376) with delta (0, 0)
Screenshot: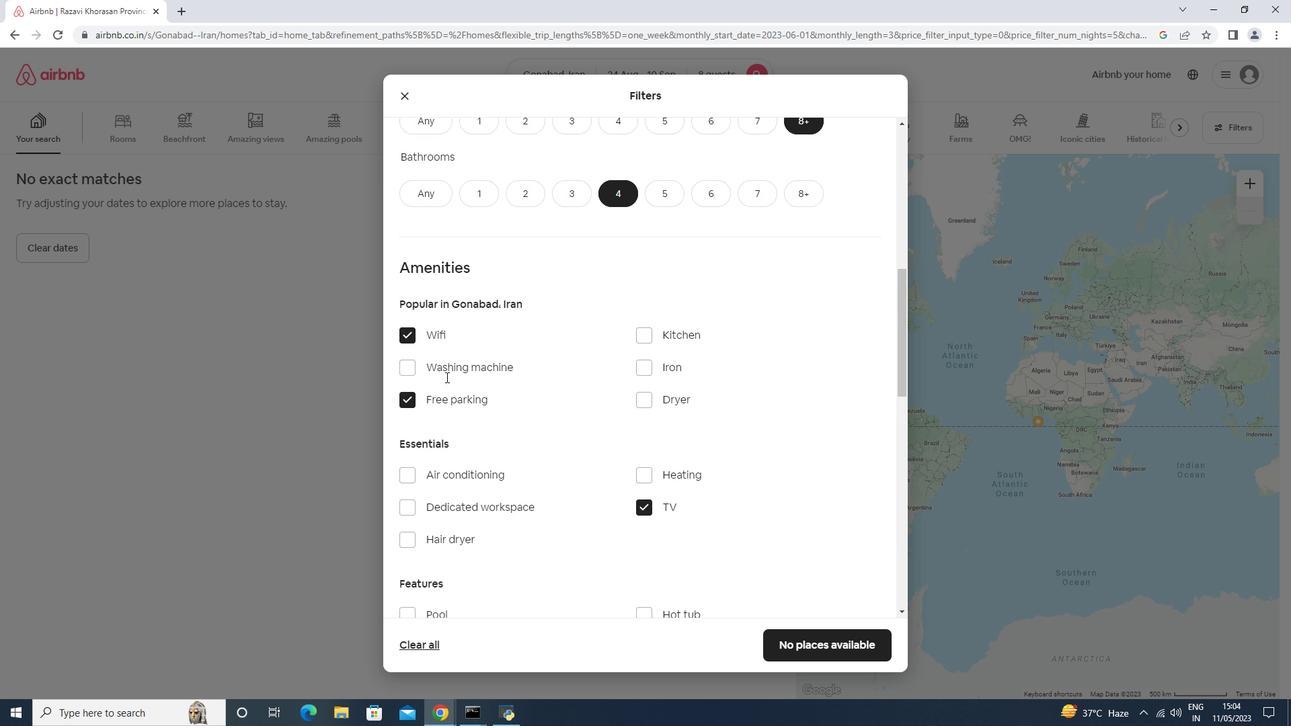 
Action: Mouse scrolled (446, 376) with delta (0, 0)
Screenshot: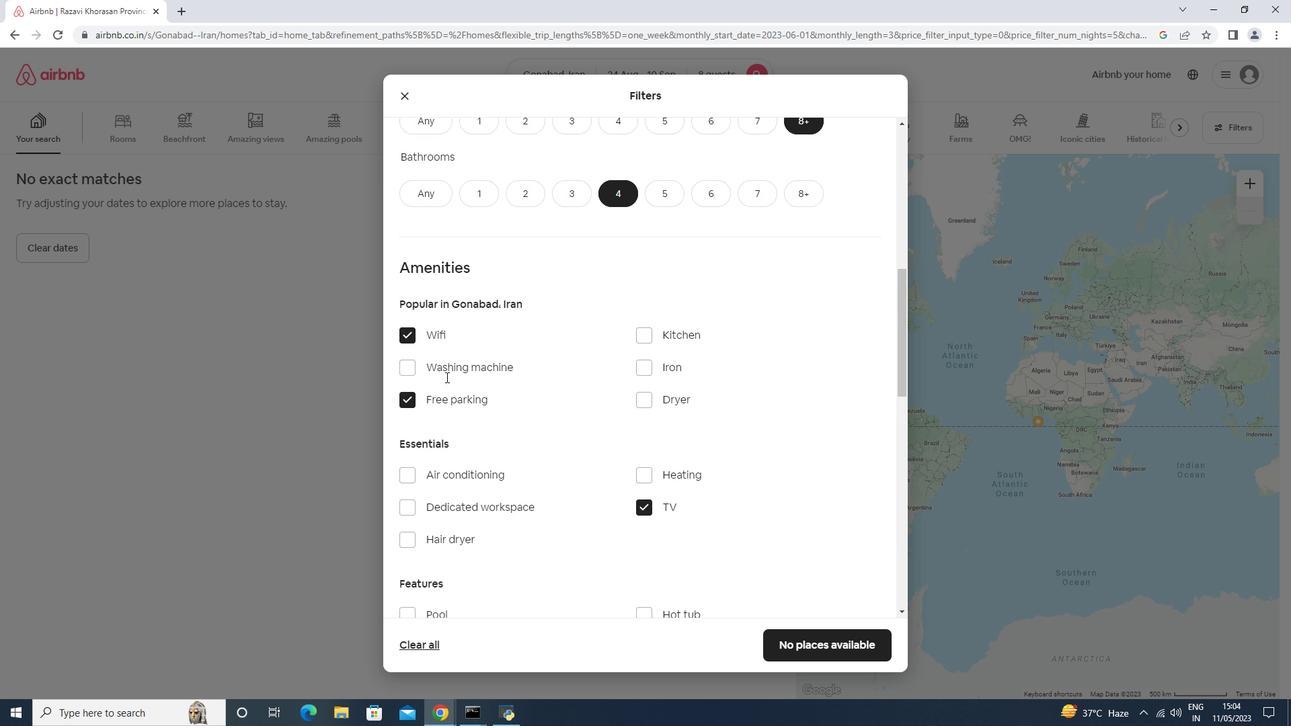 
Action: Mouse scrolled (448, 376) with delta (0, 0)
Screenshot: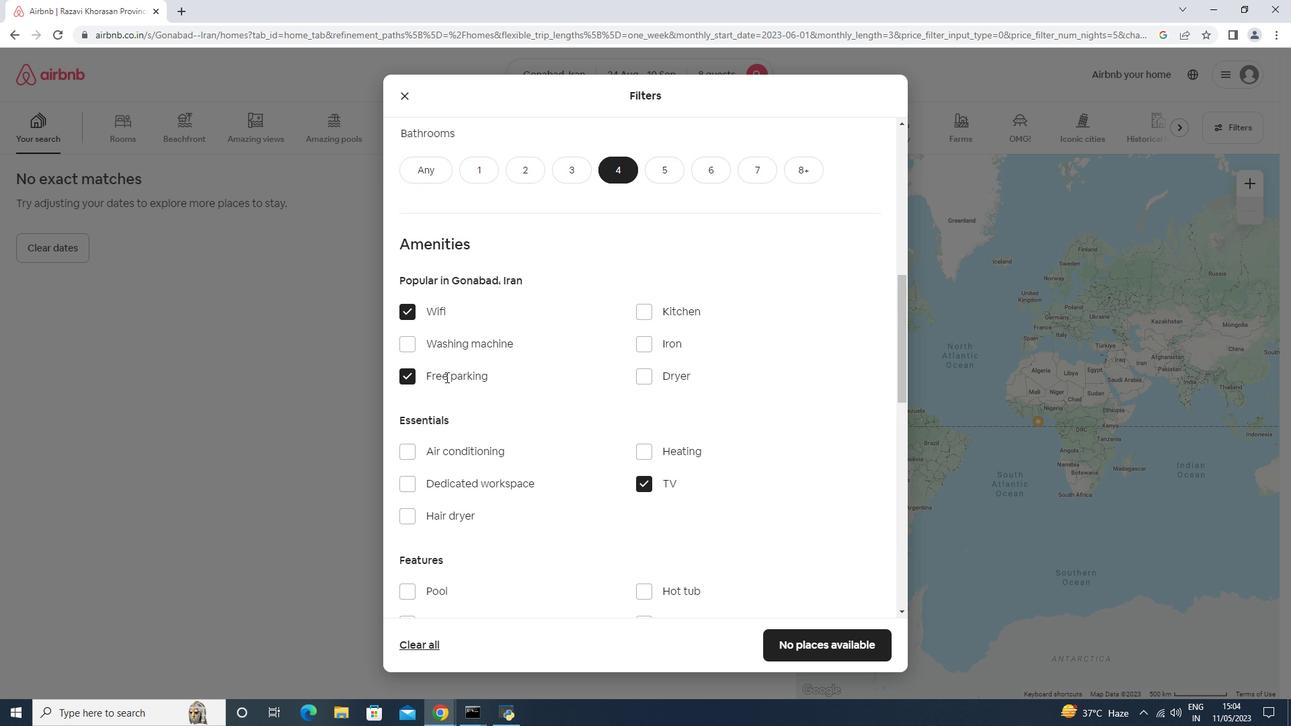
Action: Mouse scrolled (448, 376) with delta (0, 0)
Screenshot: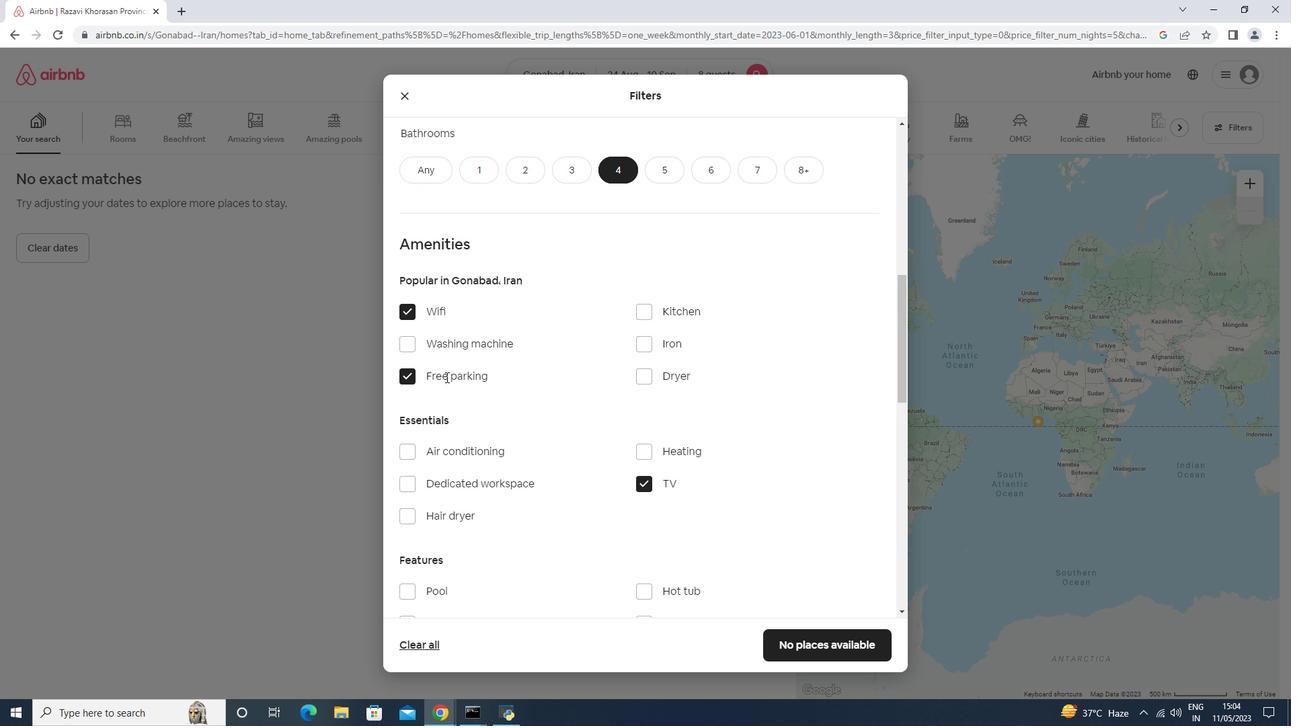 
Action: Mouse scrolled (448, 376) with delta (0, 0)
Screenshot: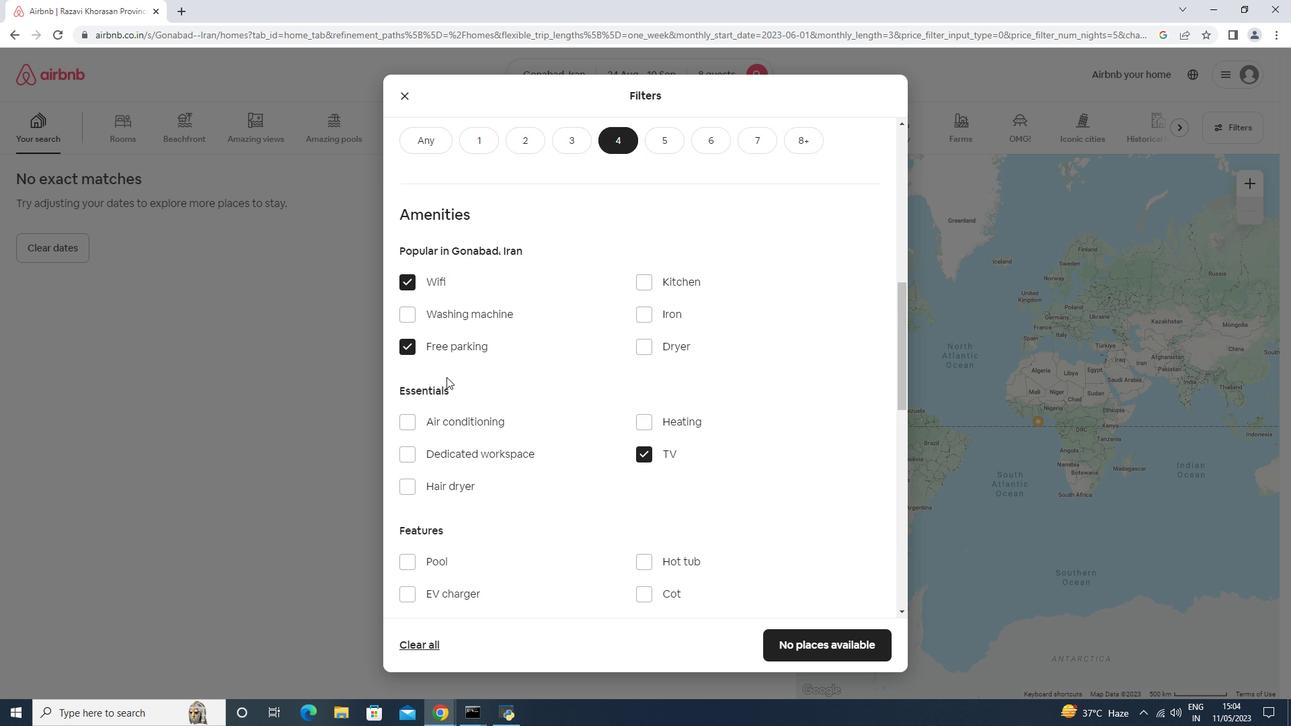 
Action: Mouse scrolled (448, 376) with delta (0, 0)
Screenshot: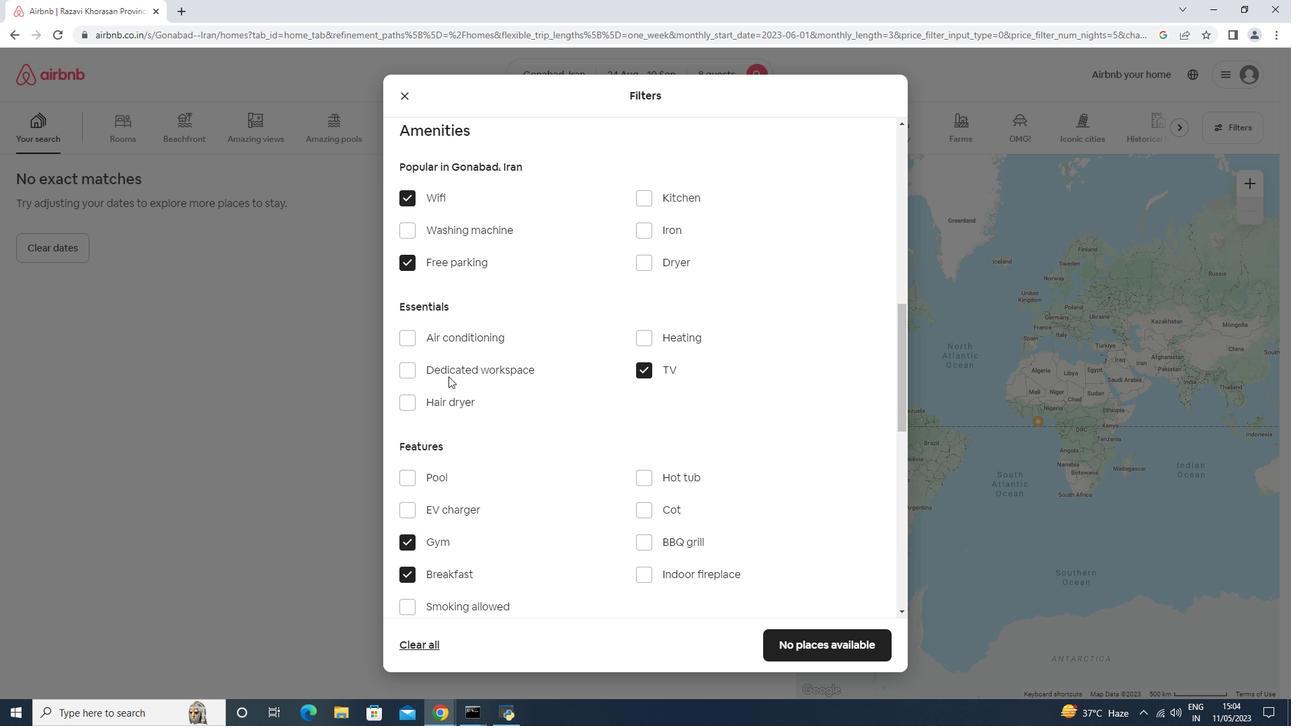 
Action: Mouse scrolled (448, 376) with delta (0, 0)
Screenshot: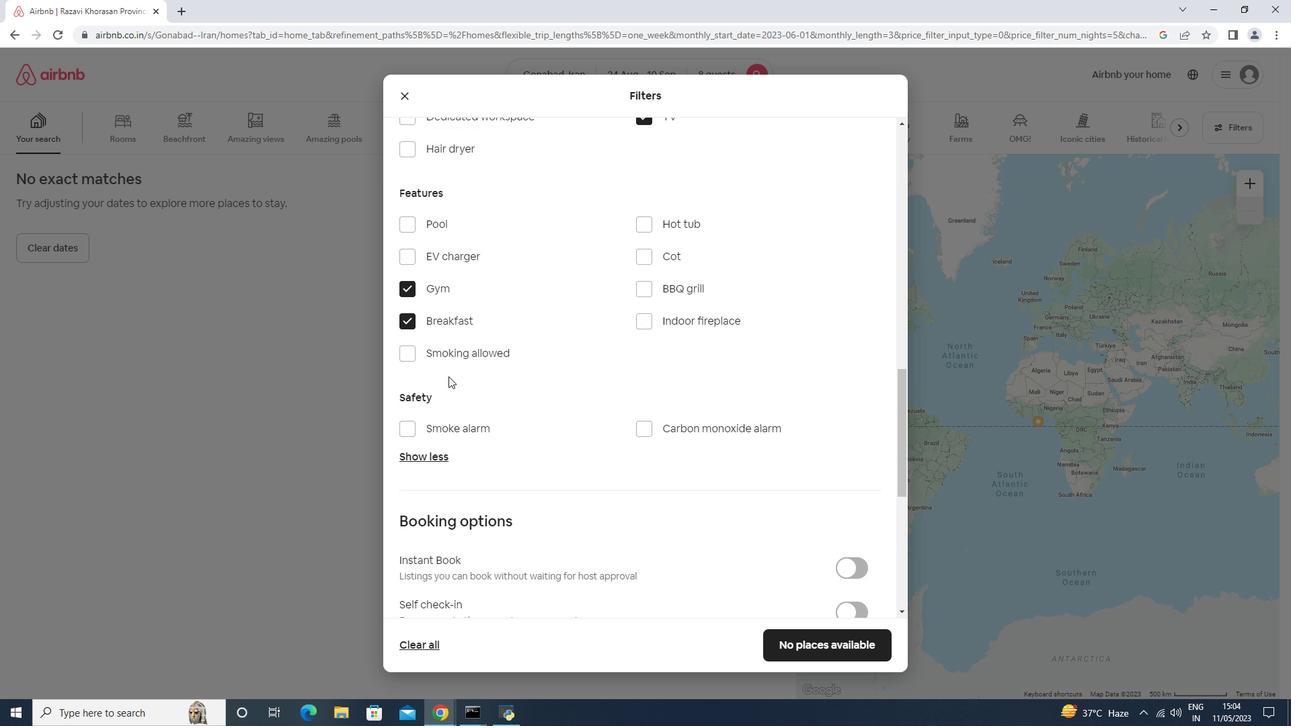 
Action: Mouse scrolled (448, 376) with delta (0, 0)
Screenshot: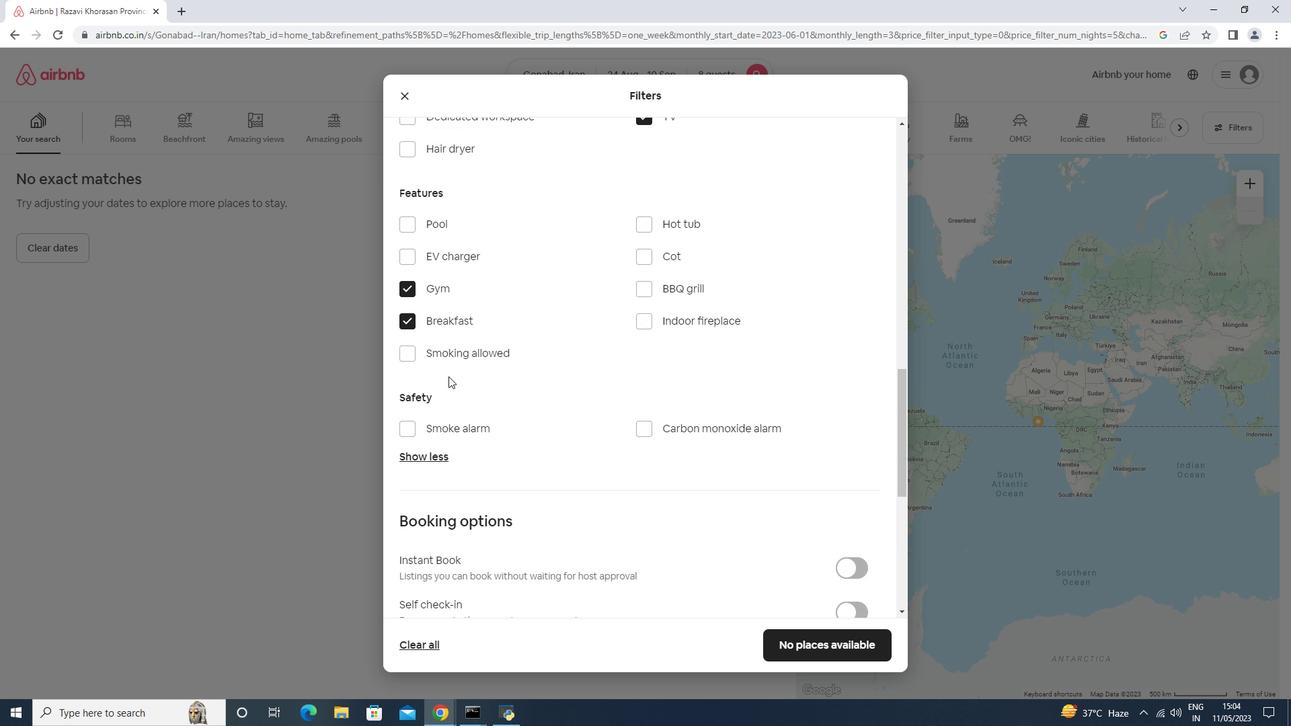
Action: Mouse scrolled (448, 376) with delta (0, 0)
Screenshot: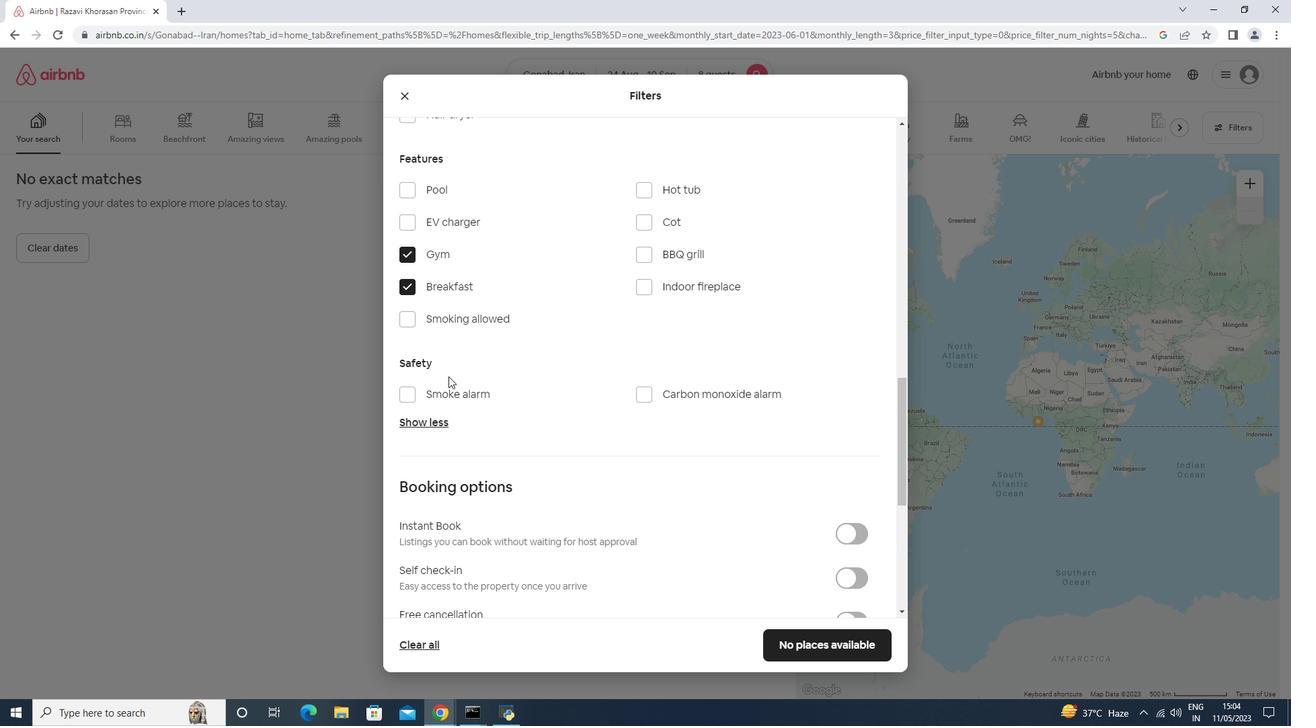 
Action: Mouse moved to (855, 276)
Screenshot: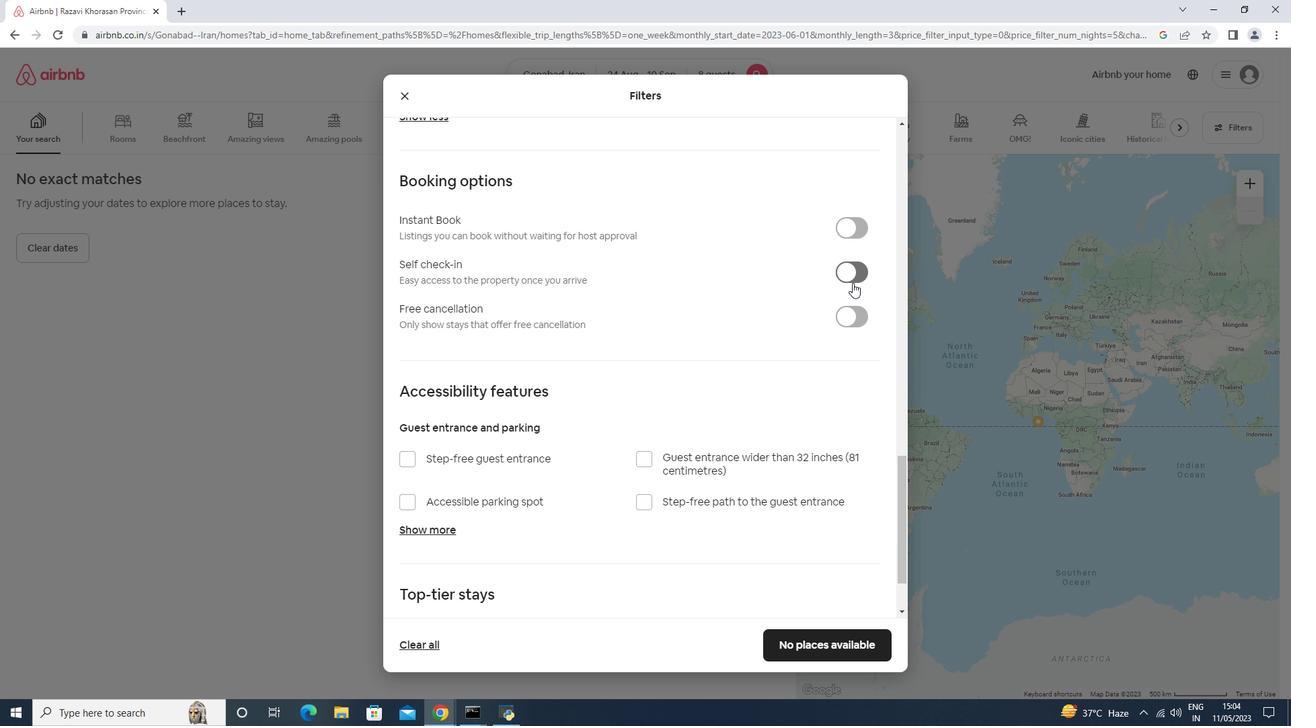 
Action: Mouse pressed left at (855, 276)
Screenshot: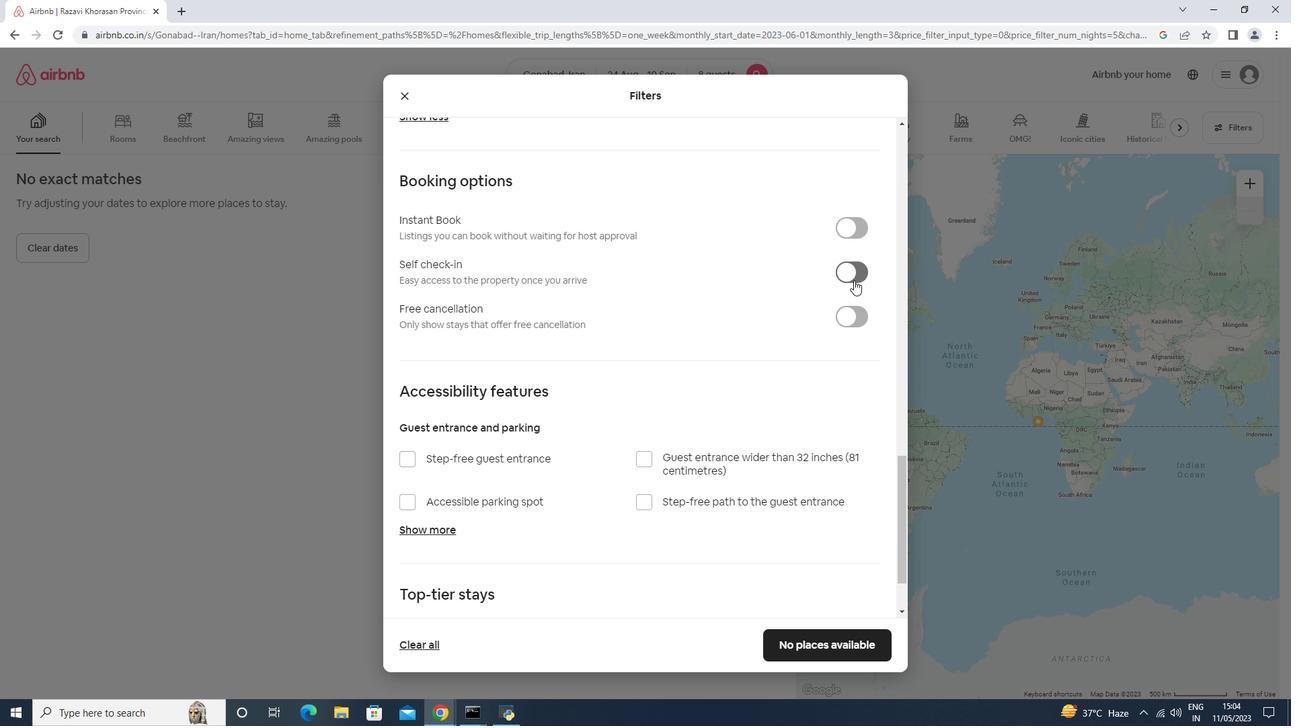 
Action: Mouse moved to (640, 390)
Screenshot: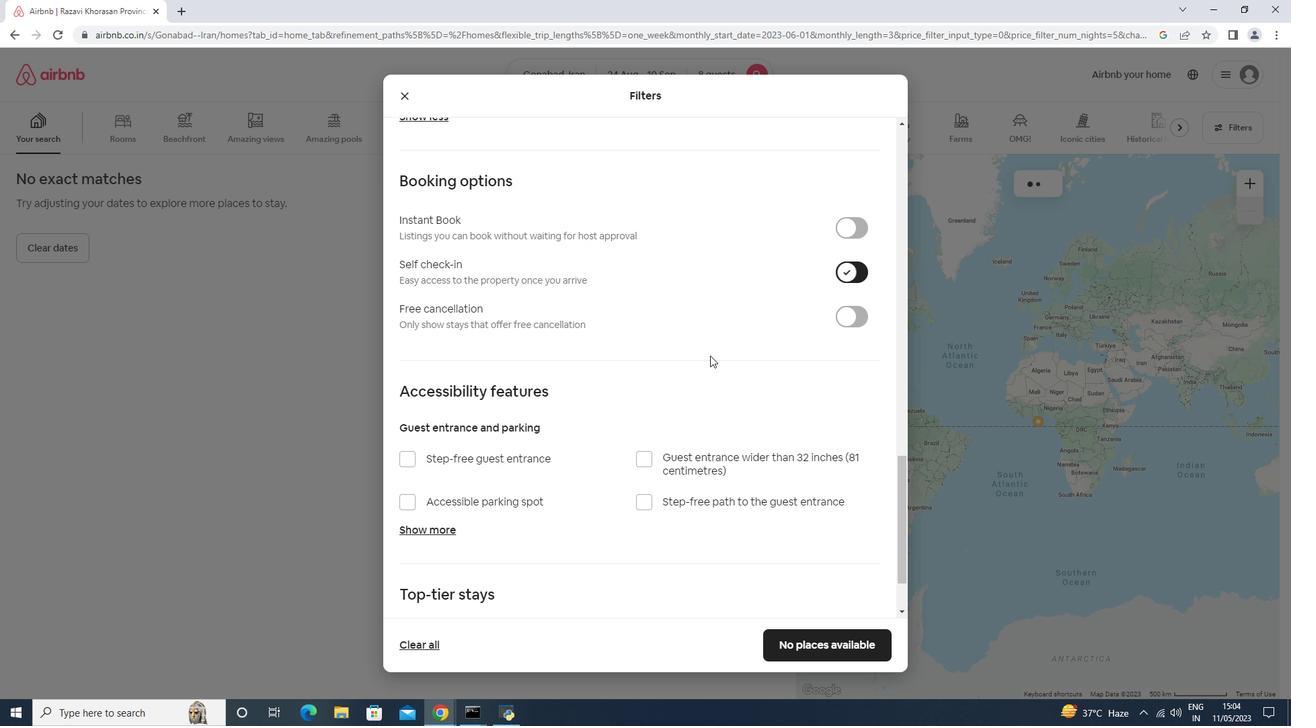 
Action: Mouse scrolled (640, 389) with delta (0, 0)
Screenshot: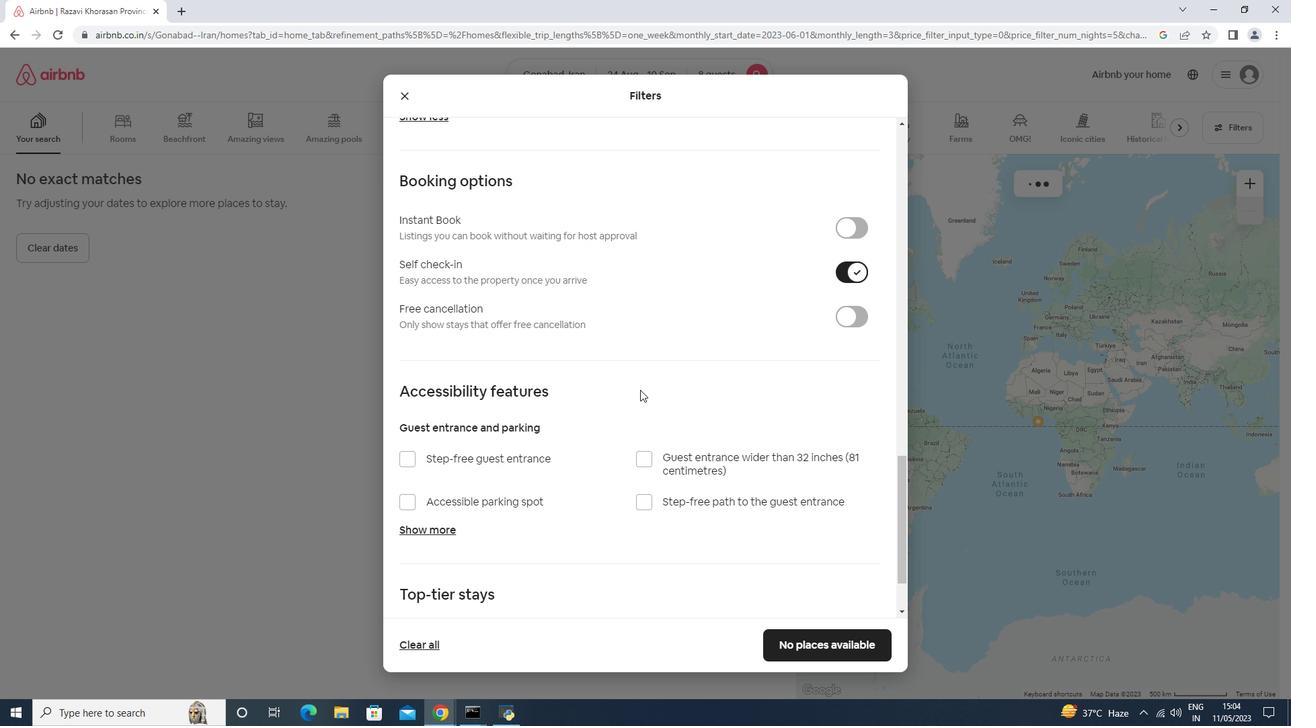 
Action: Mouse scrolled (640, 389) with delta (0, 0)
Screenshot: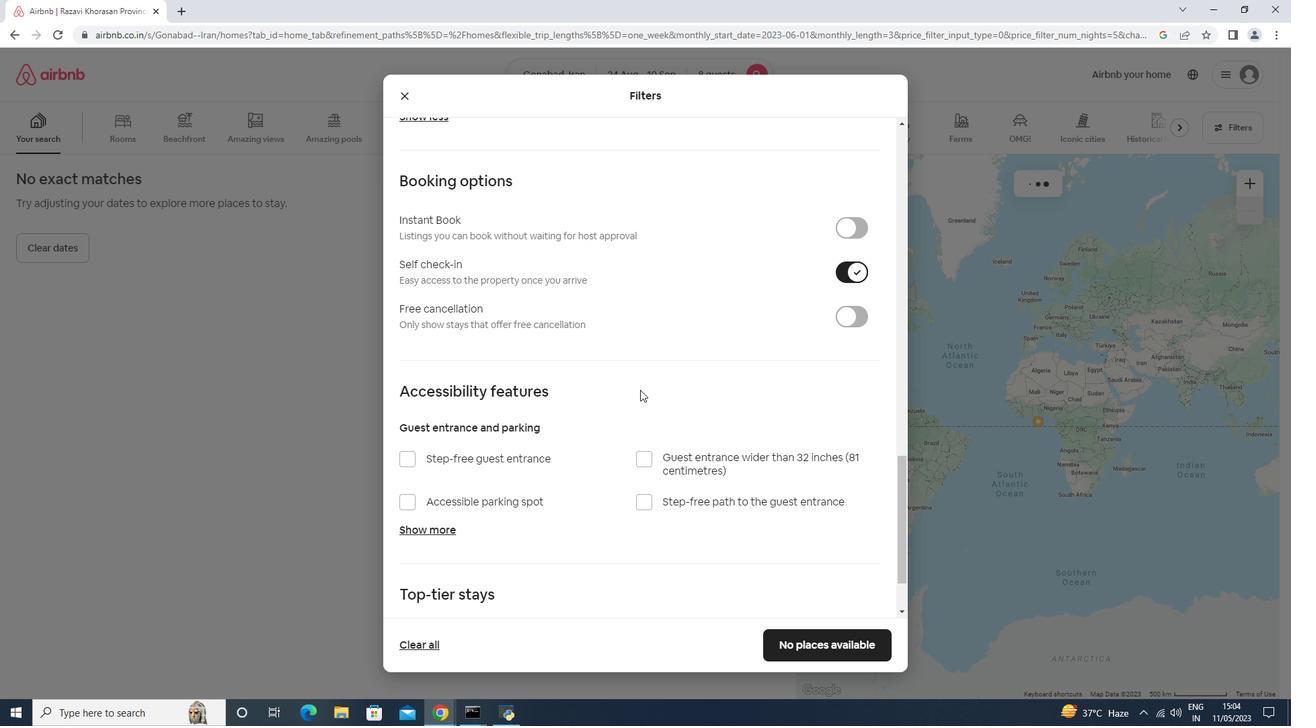 
Action: Mouse scrolled (640, 389) with delta (0, 0)
Screenshot: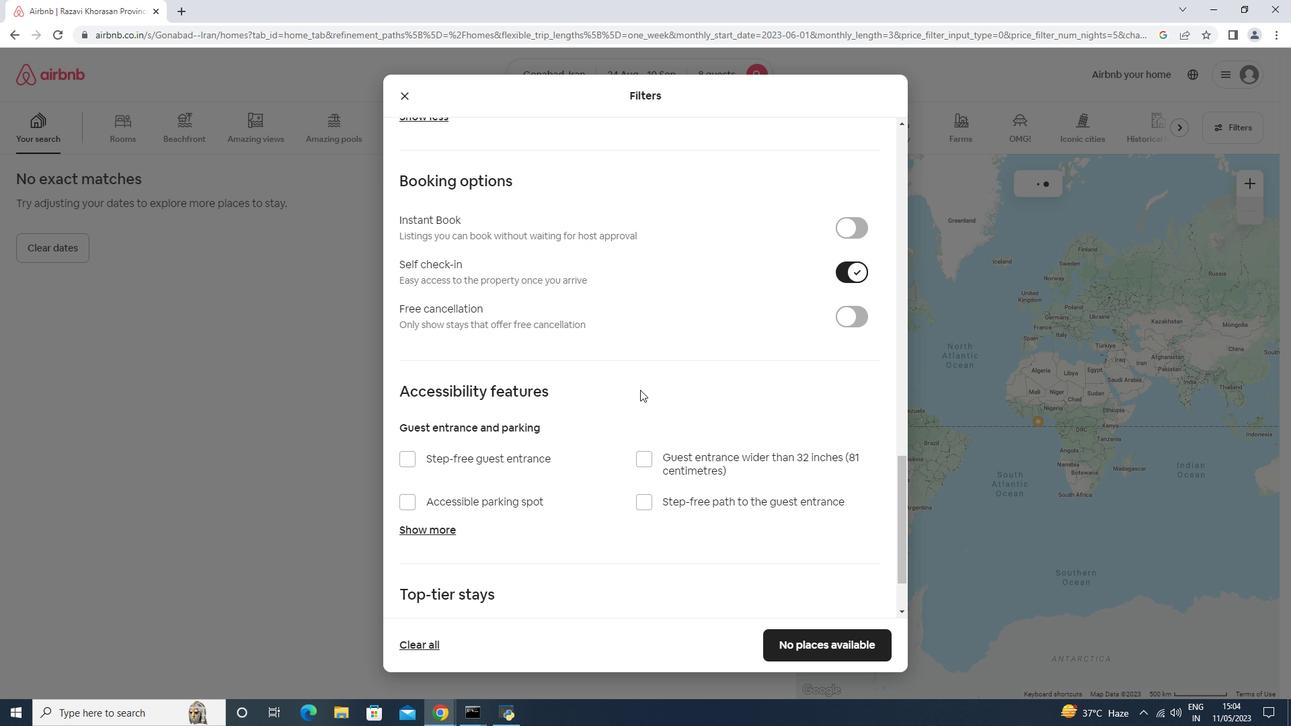 
Action: Mouse scrolled (640, 389) with delta (0, 0)
Screenshot: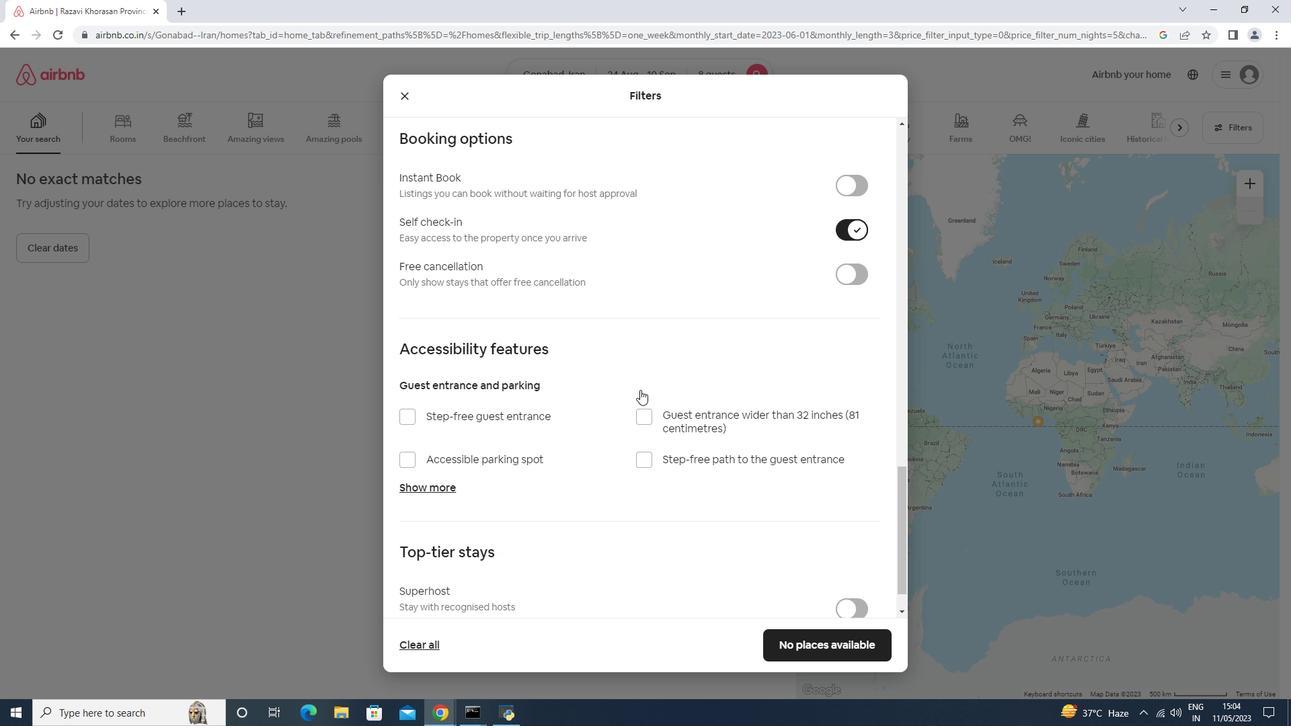 
Action: Mouse scrolled (640, 389) with delta (0, 0)
Screenshot: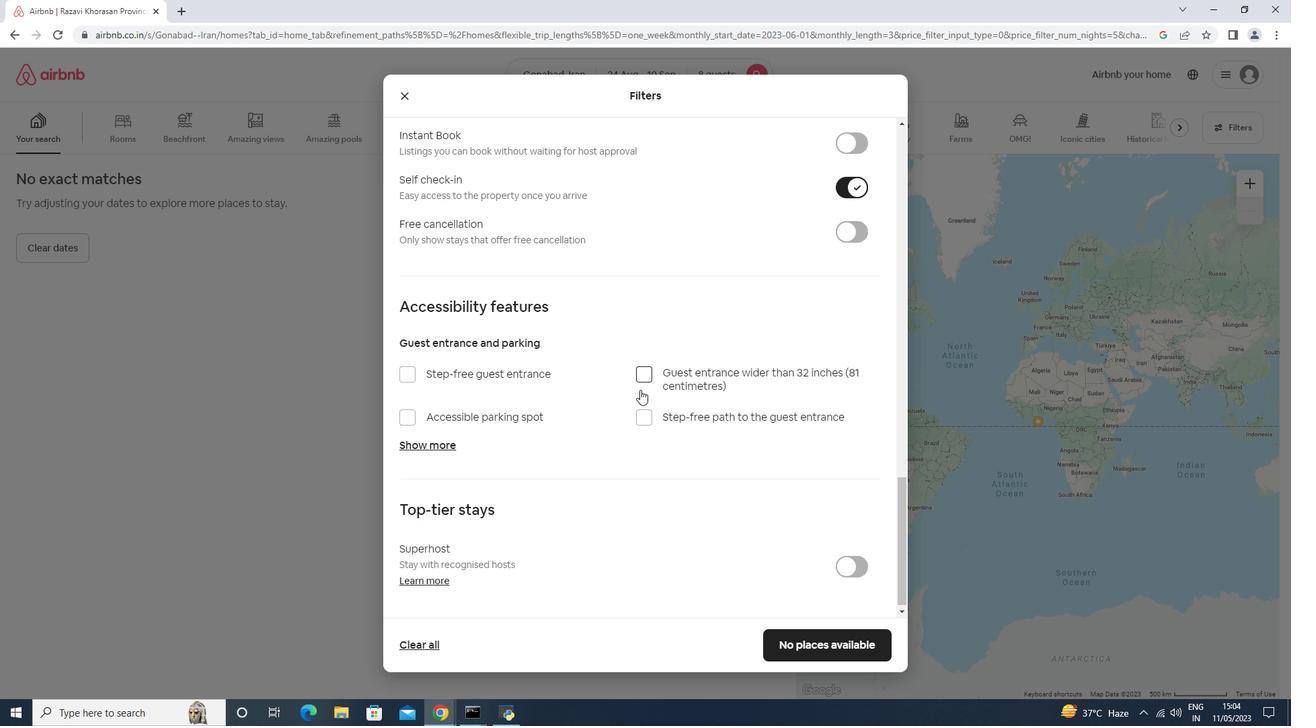 
Action: Mouse moved to (639, 390)
Screenshot: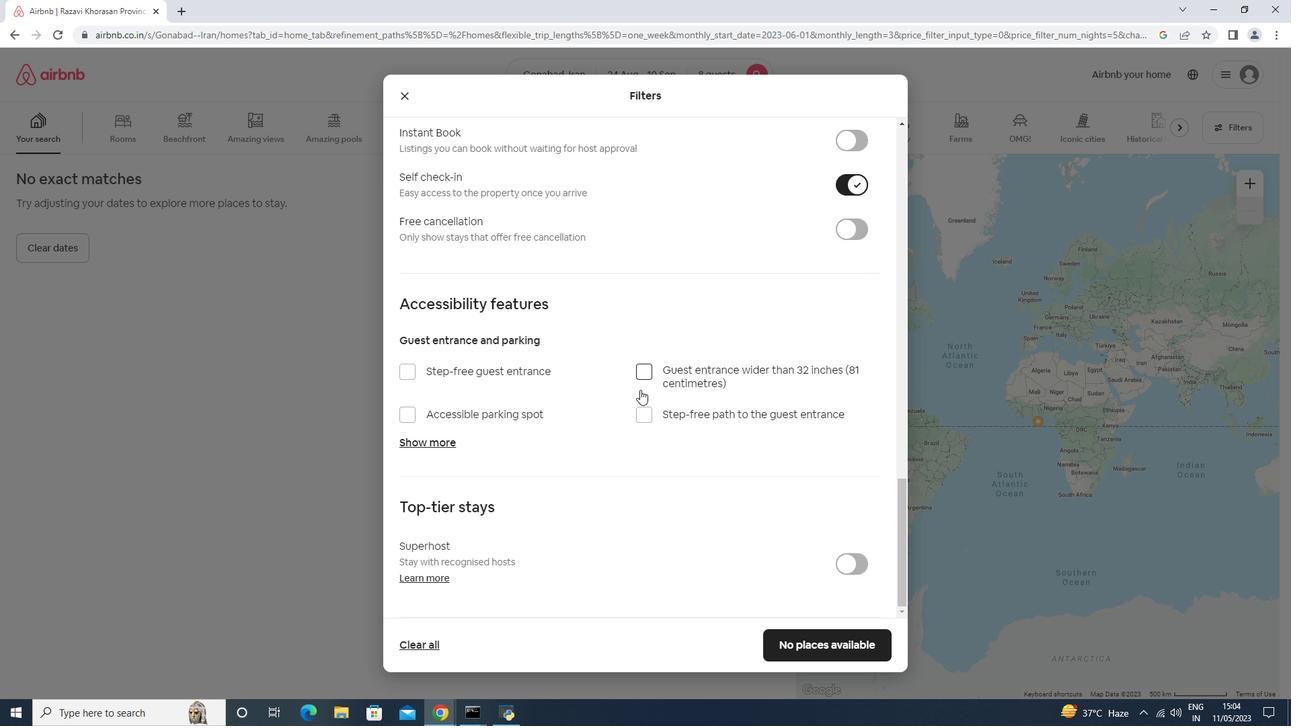 
Action: Mouse scrolled (640, 389) with delta (0, 0)
Screenshot: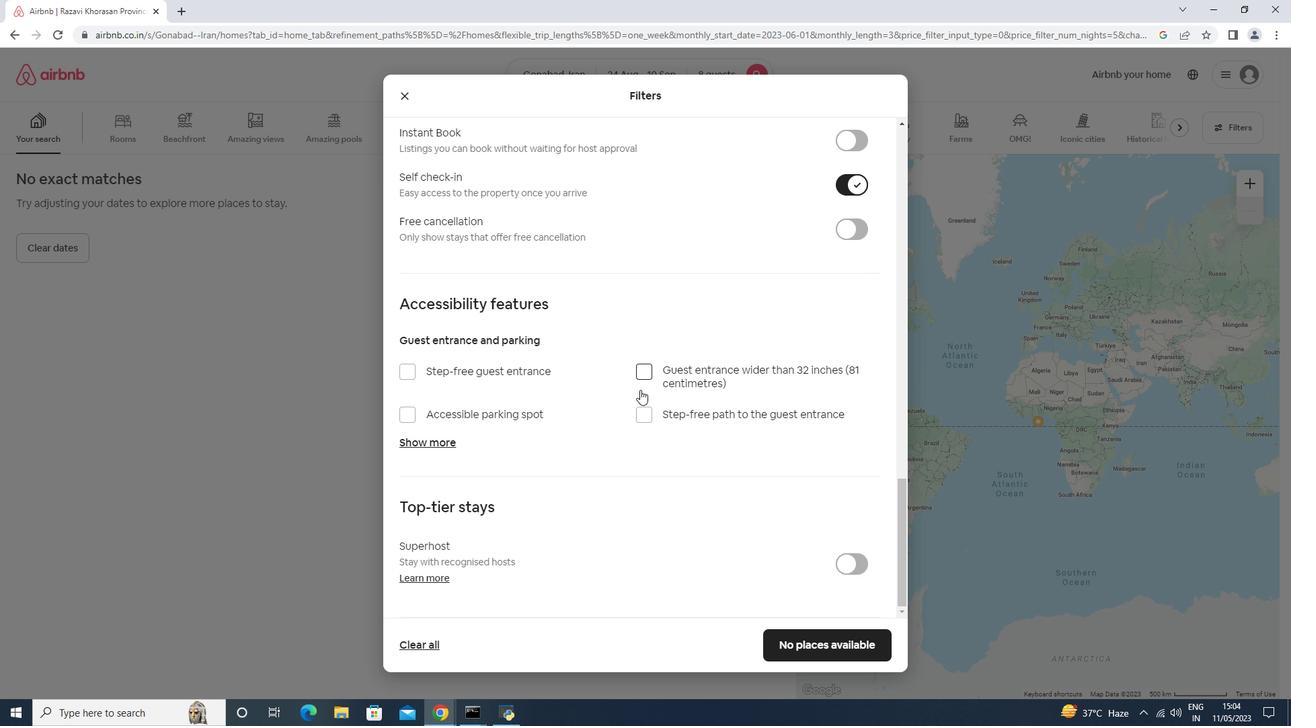 
Action: Mouse moved to (636, 392)
Screenshot: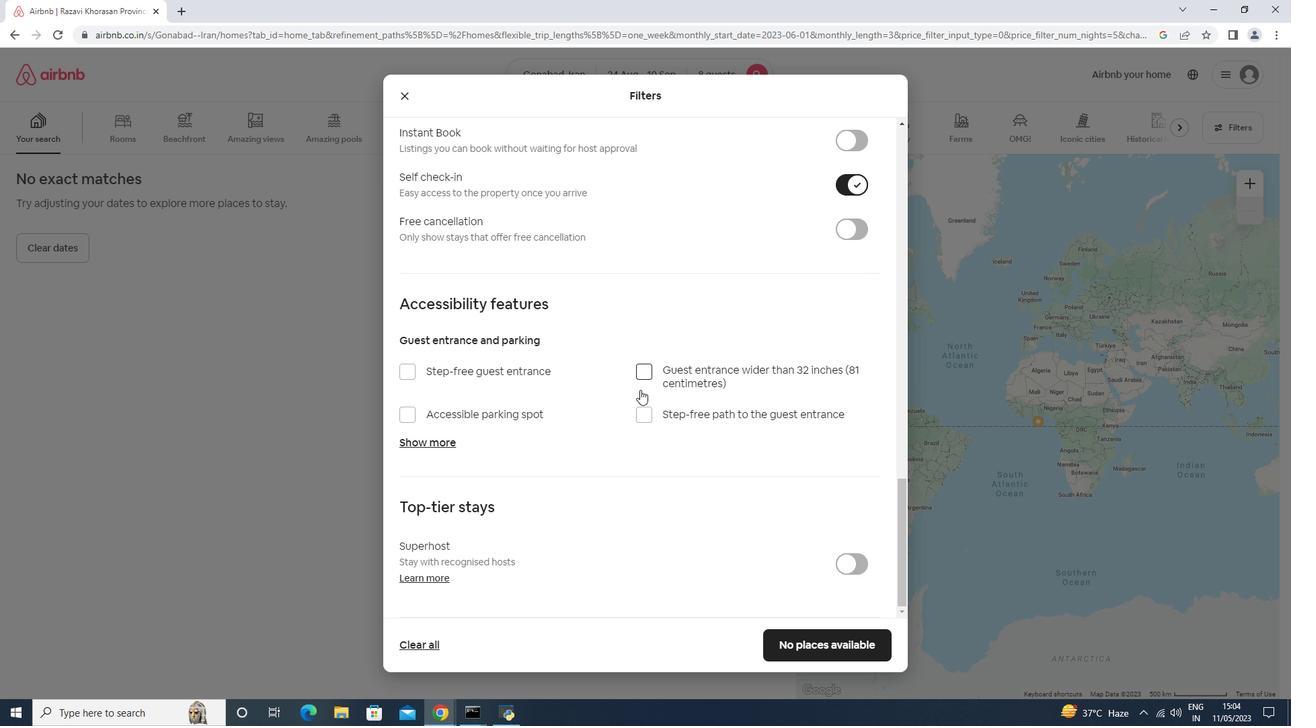 
Action: Mouse scrolled (640, 390) with delta (0, 0)
Screenshot: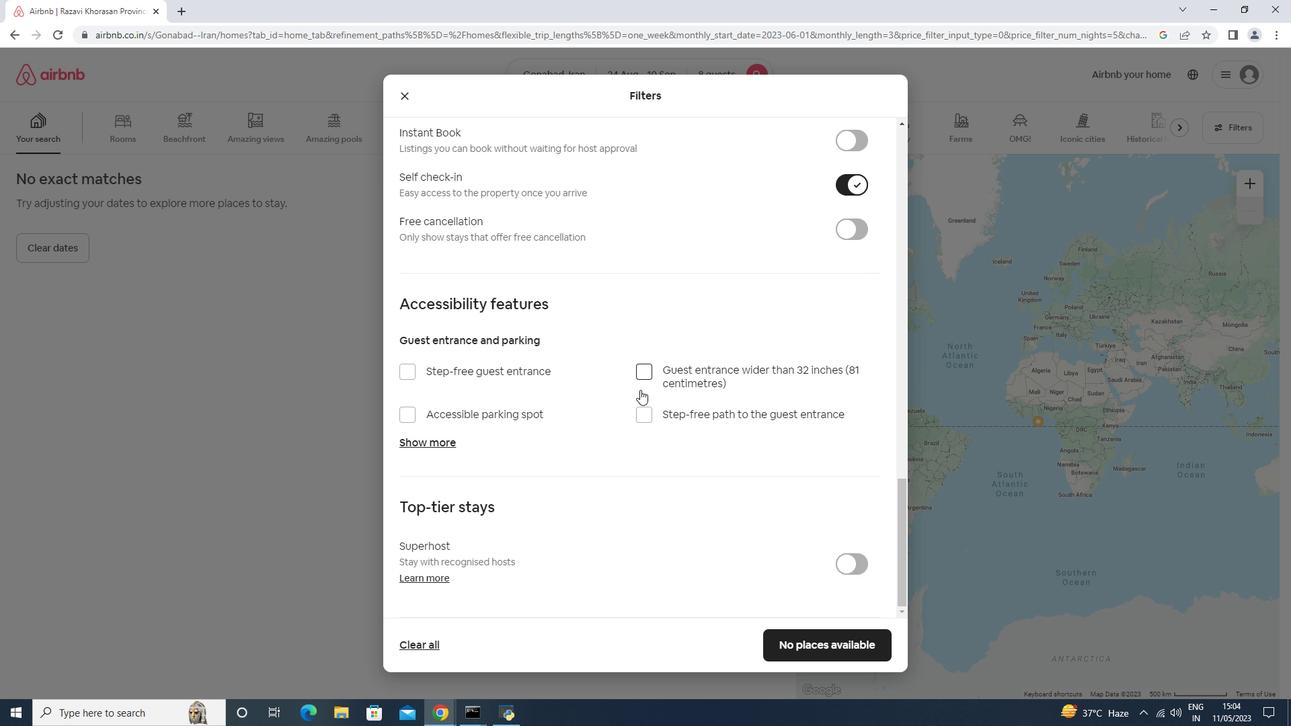 
Action: Mouse scrolled (636, 391) with delta (0, 0)
Screenshot: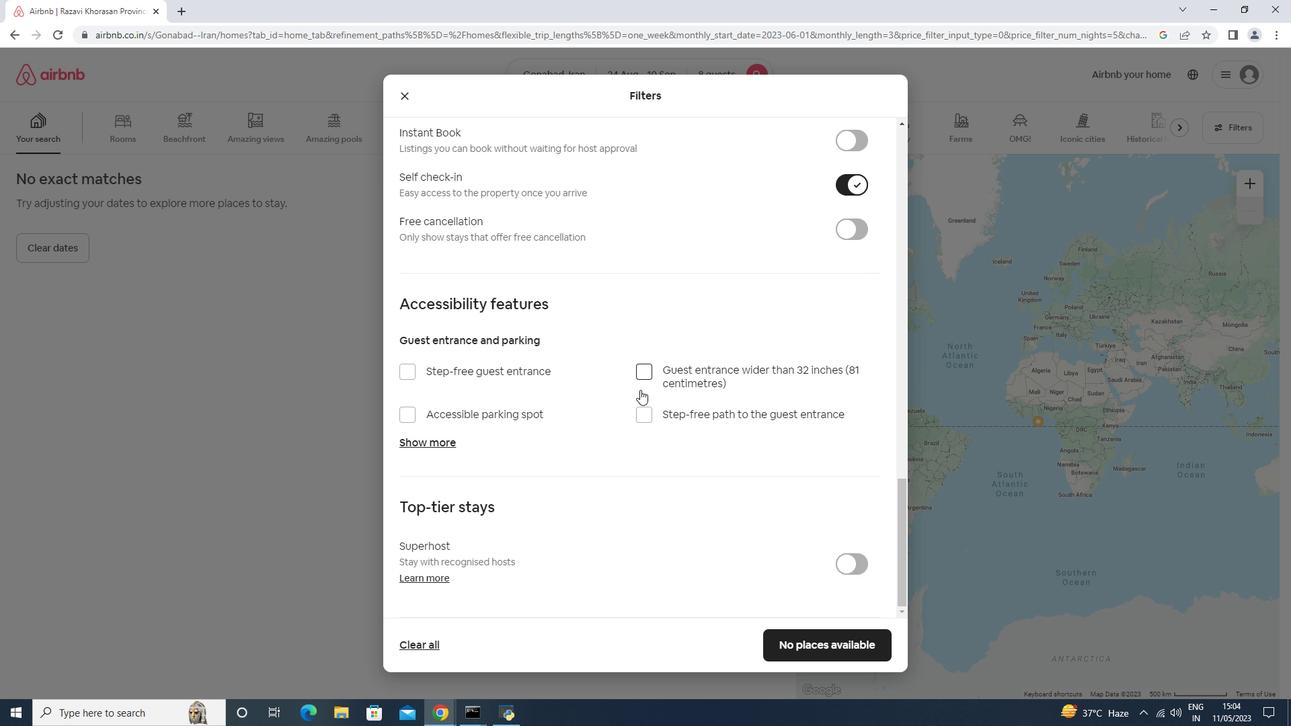 
Action: Mouse moved to (636, 392)
Screenshot: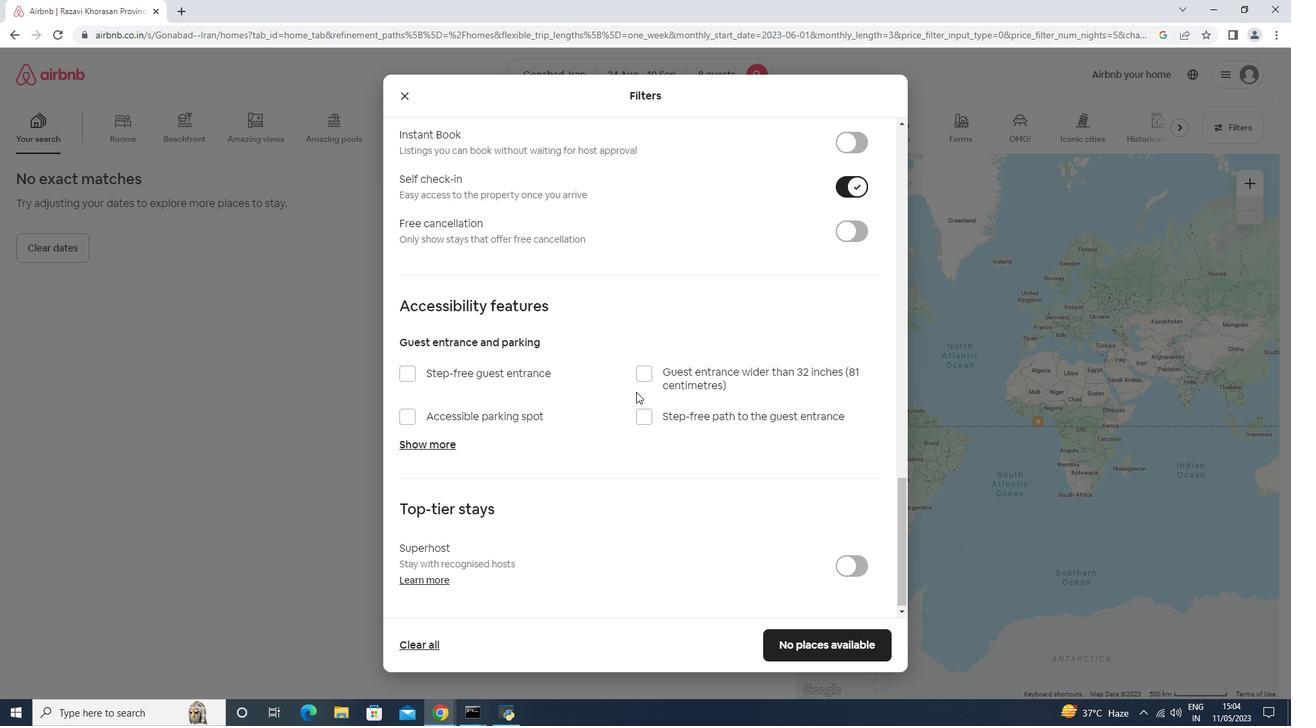 
Action: Mouse scrolled (636, 391) with delta (0, 0)
Screenshot: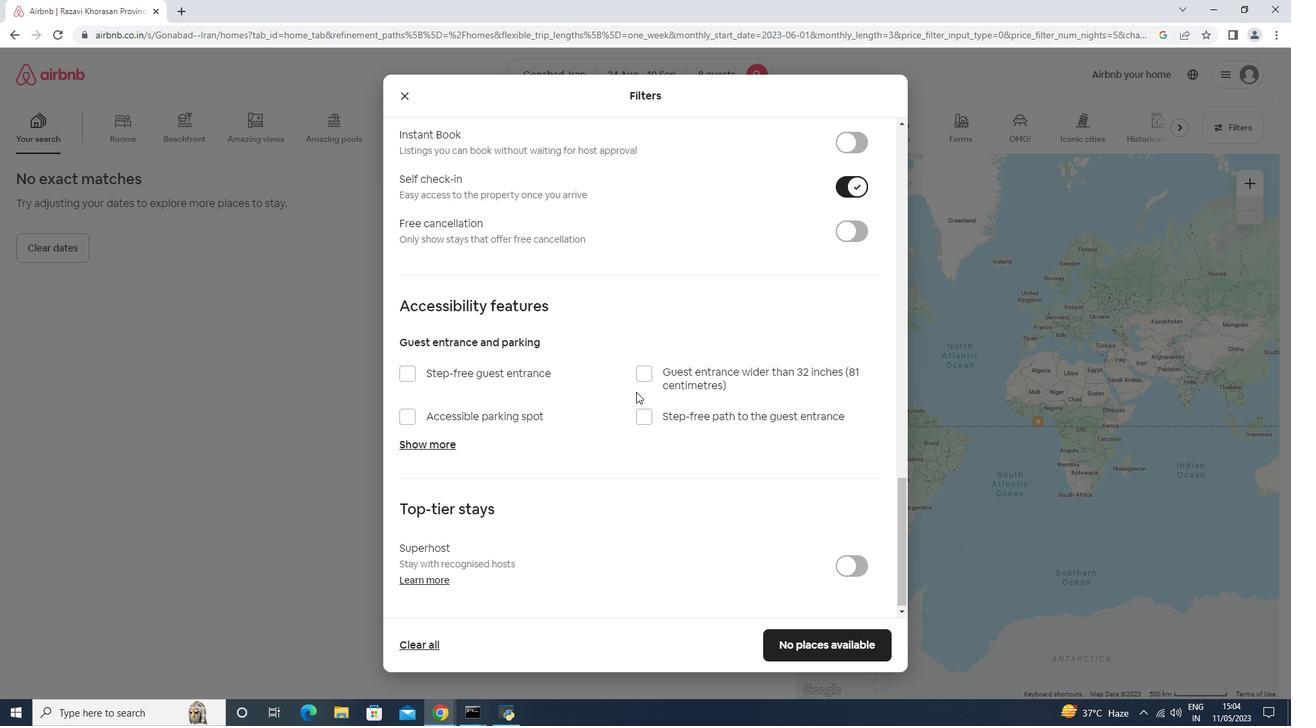 
Action: Mouse moved to (635, 392)
Screenshot: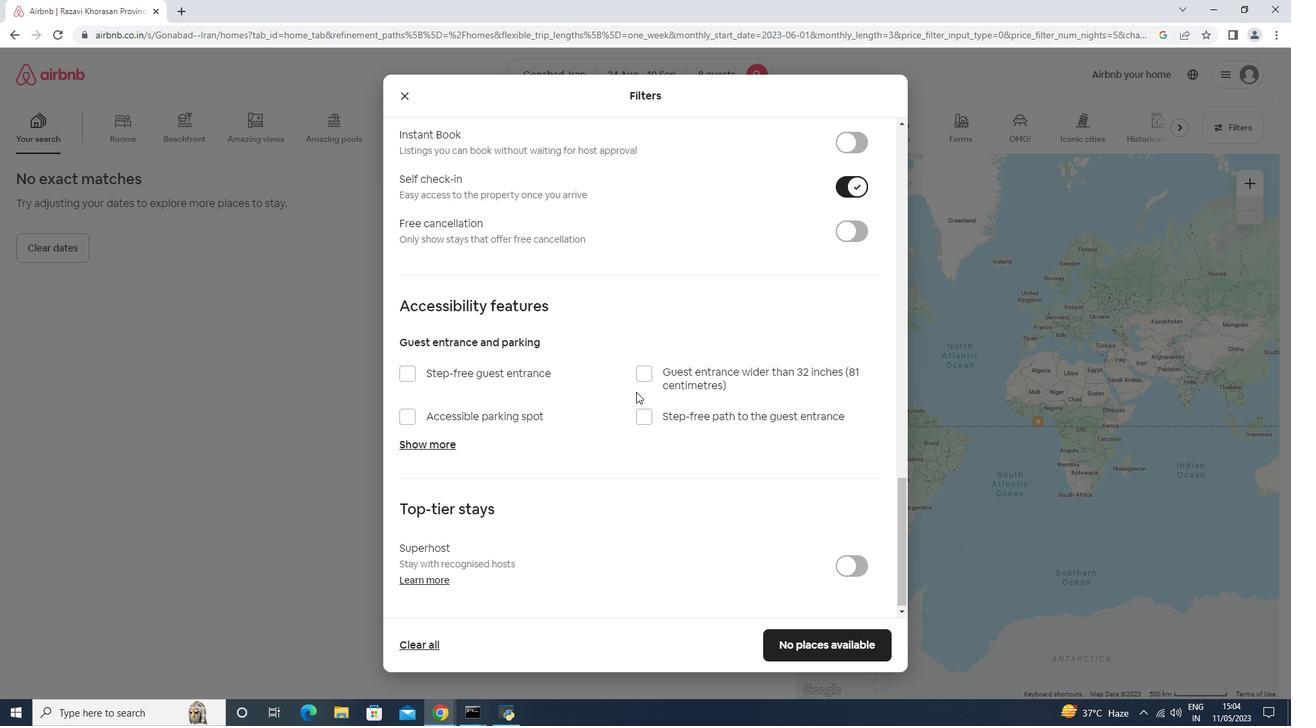 
Action: Mouse scrolled (636, 391) with delta (0, 0)
Screenshot: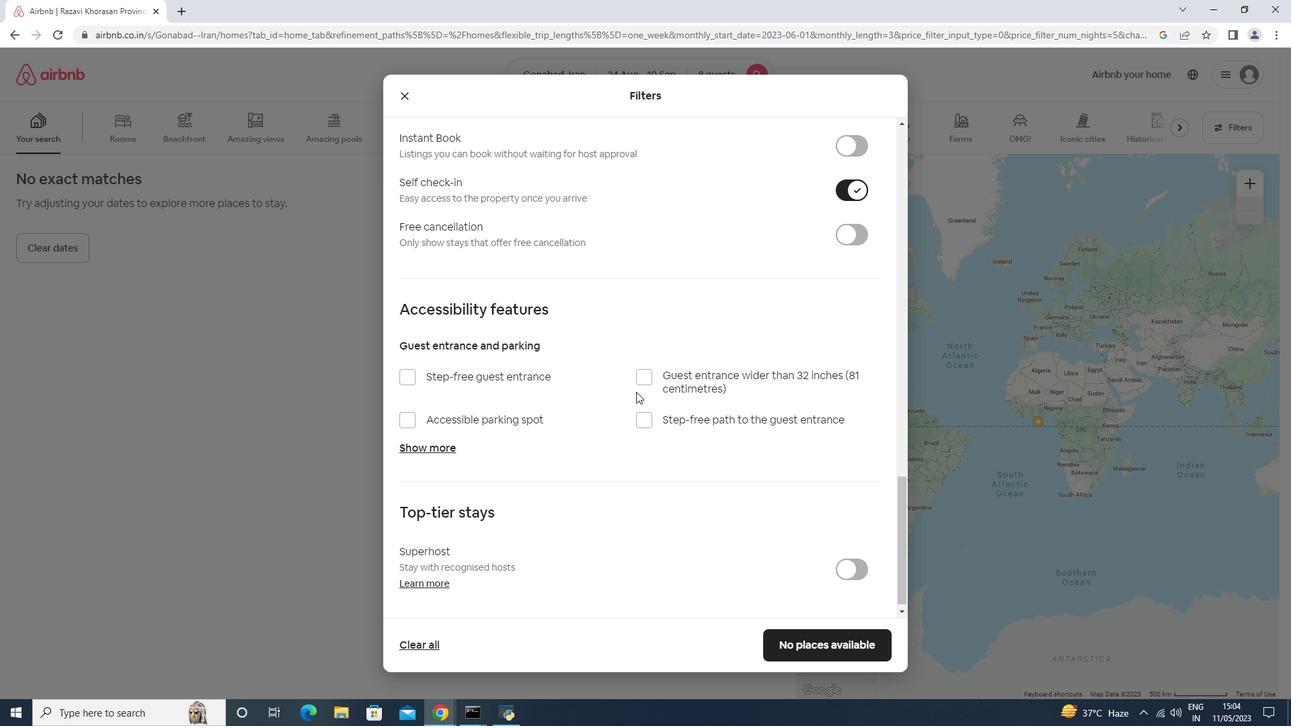 
Action: Mouse moved to (632, 393)
Screenshot: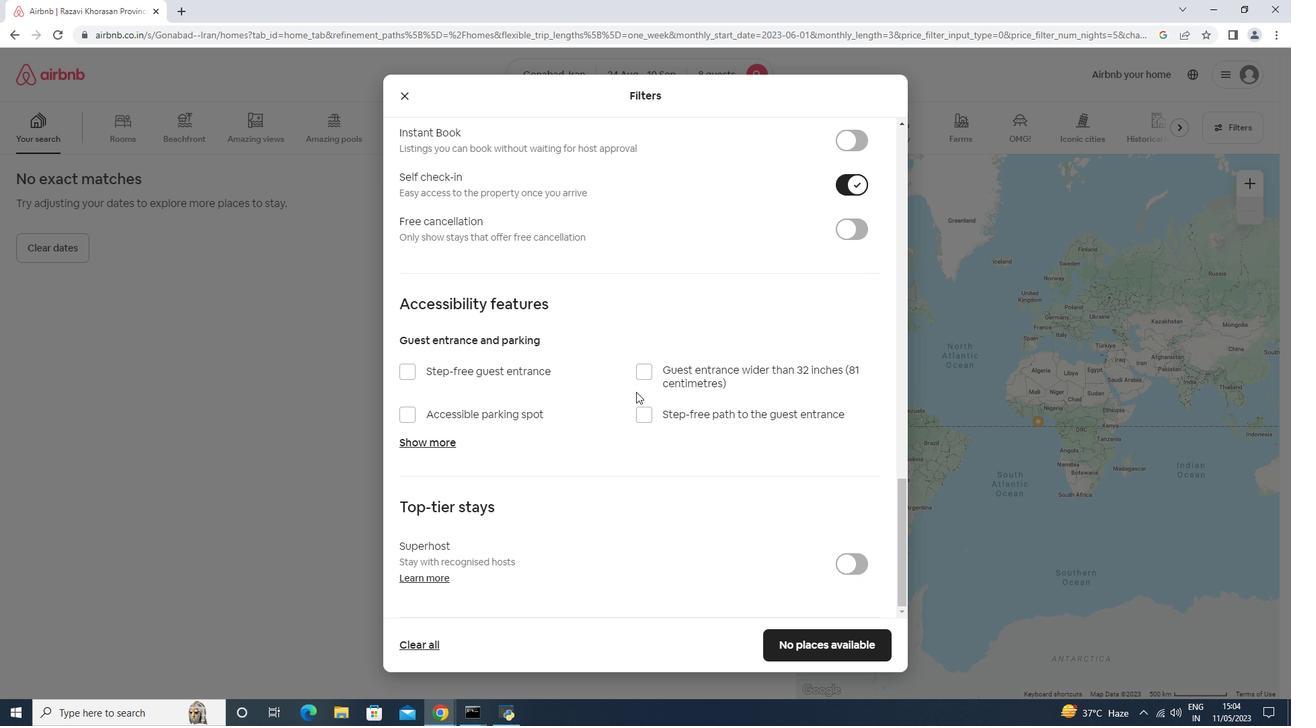 
Action: Mouse scrolled (634, 391) with delta (0, 0)
Screenshot: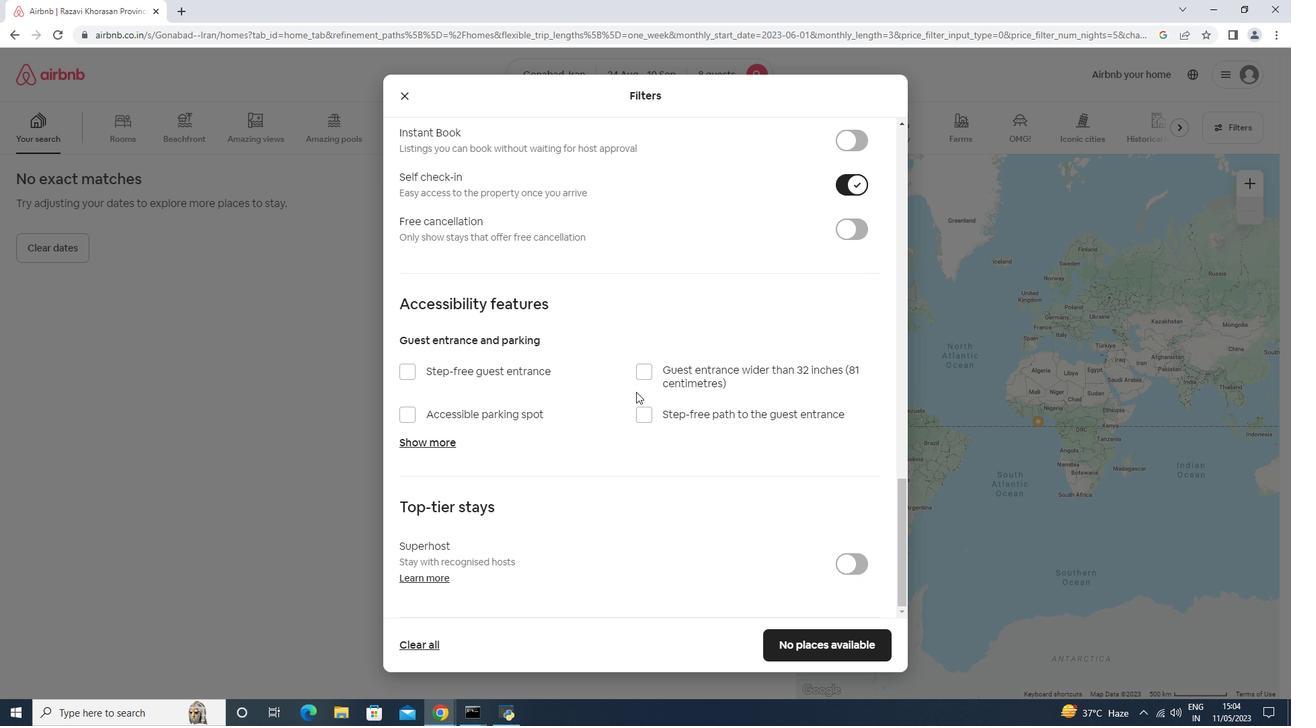 
Action: Mouse moved to (602, 424)
Screenshot: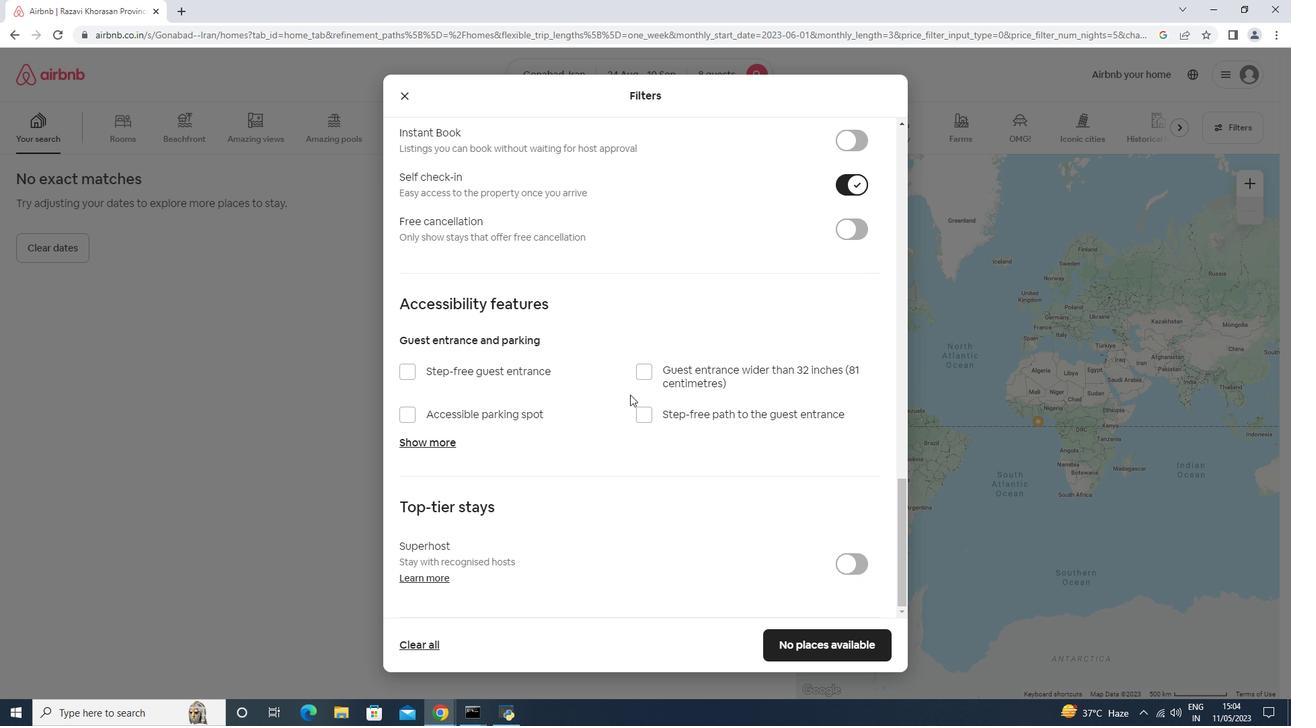 
Action: Mouse scrolled (630, 394) with delta (0, 0)
Screenshot: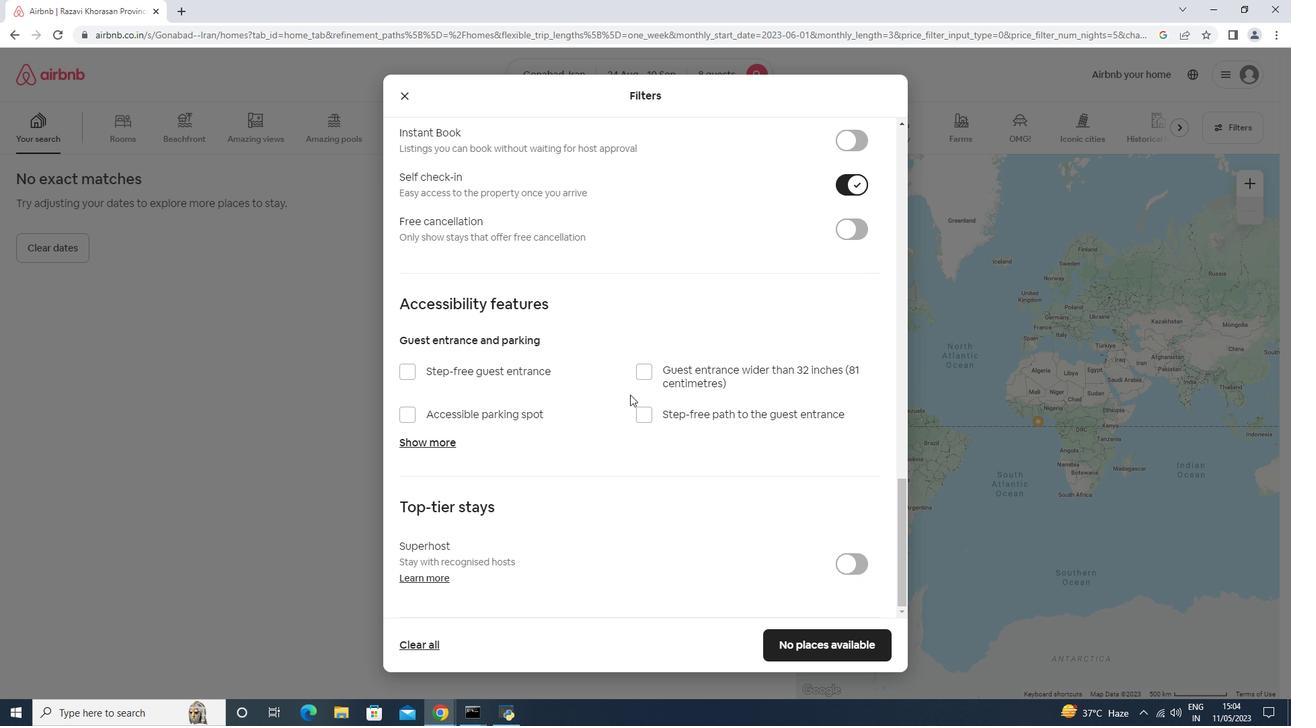 
Action: Mouse moved to (838, 653)
Screenshot: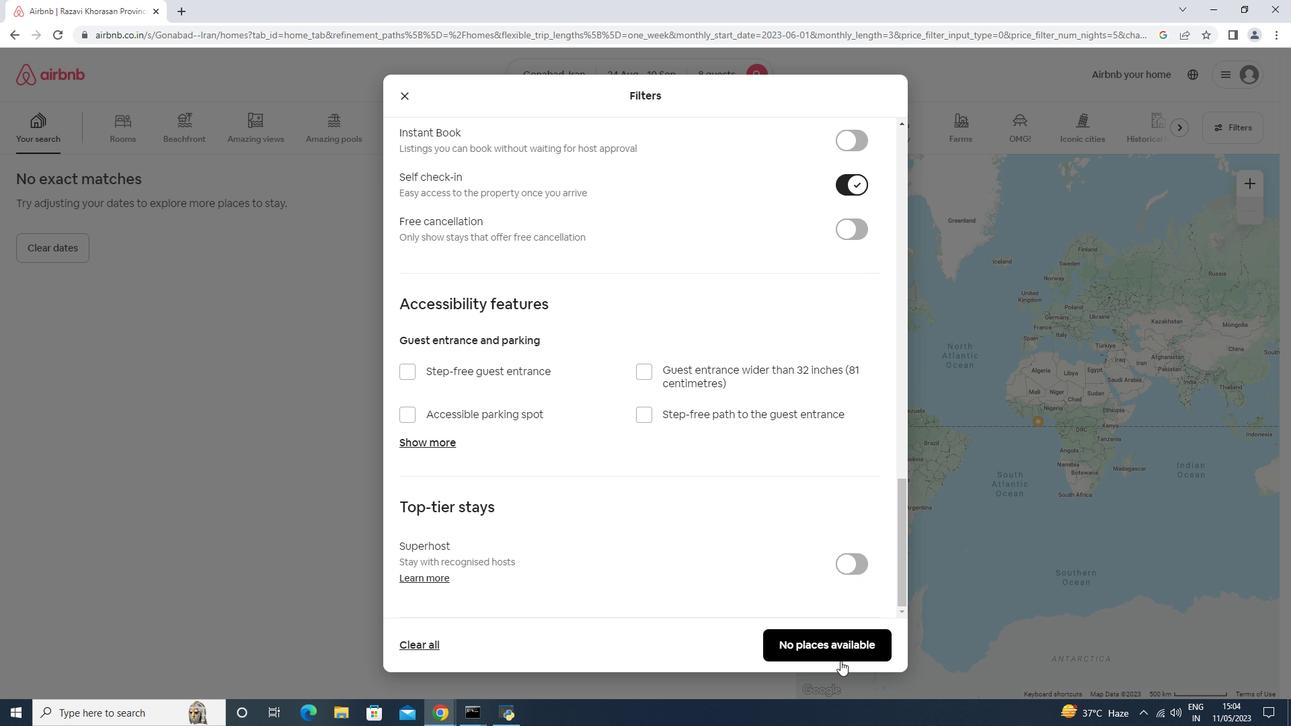 
Action: Mouse pressed left at (838, 653)
Screenshot: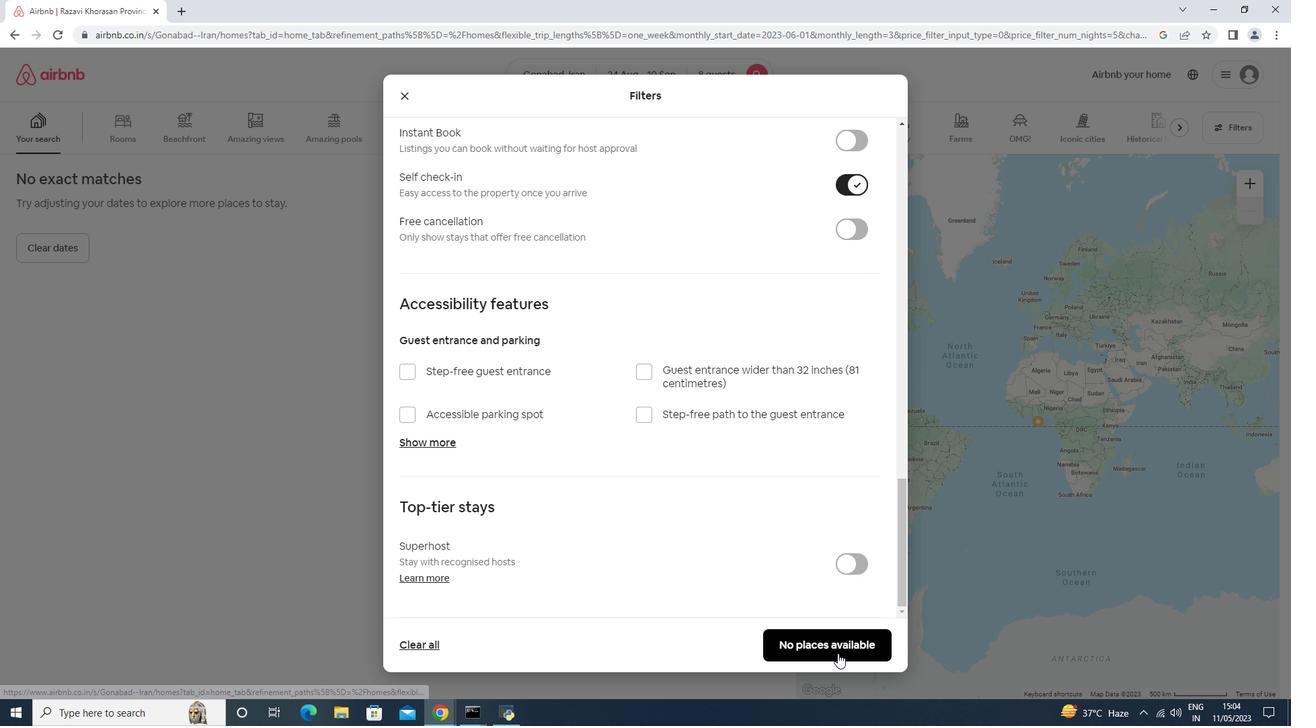 
Action: Mouse moved to (1033, 409)
Screenshot: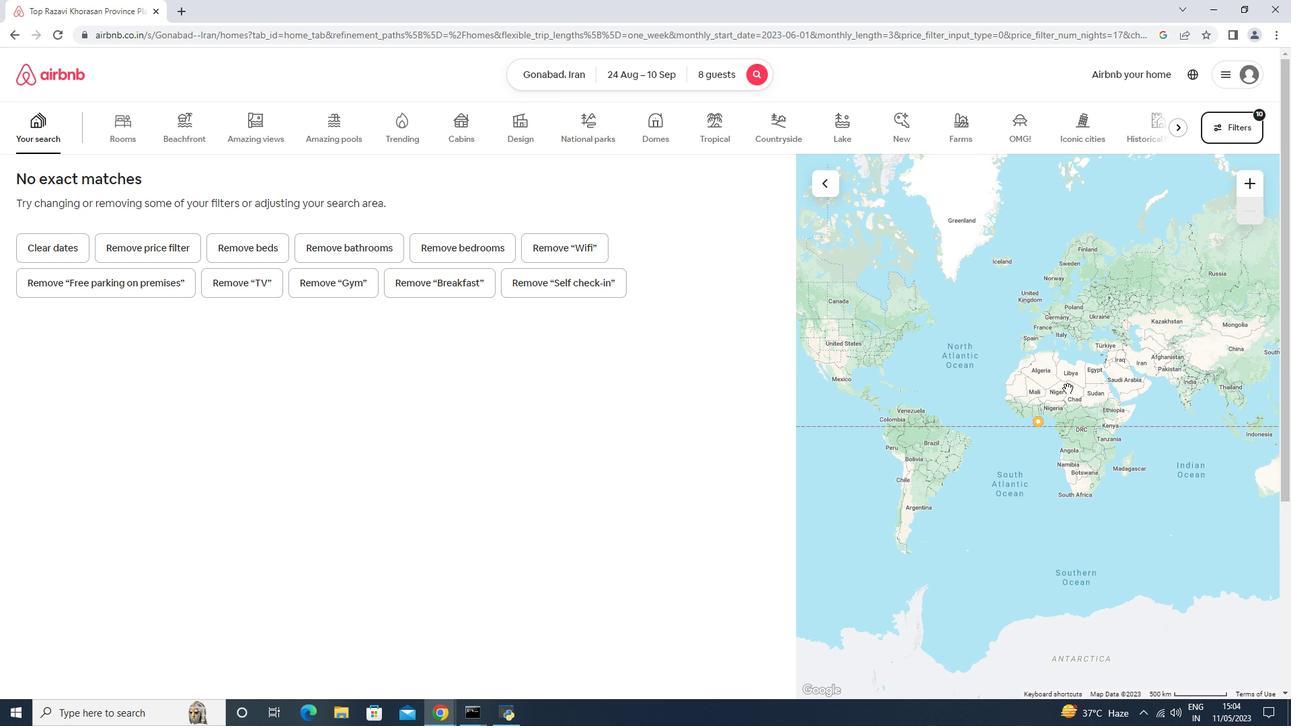 
